 Task: Look for space in Qibray, Uzbekistan from 12th August, 2023 to 16th August, 2023 for 8 adults in price range Rs.10000 to Rs.16000. Place can be private room with 8 bedrooms having 8 beds and 8 bathrooms. Property type can be house, flat, guest house, hotel. Amenities needed are: wifi, TV, free parkinig on premises, gym, breakfast. Booking option can be shelf check-in. Required host language is English.
Action: Mouse moved to (594, 137)
Screenshot: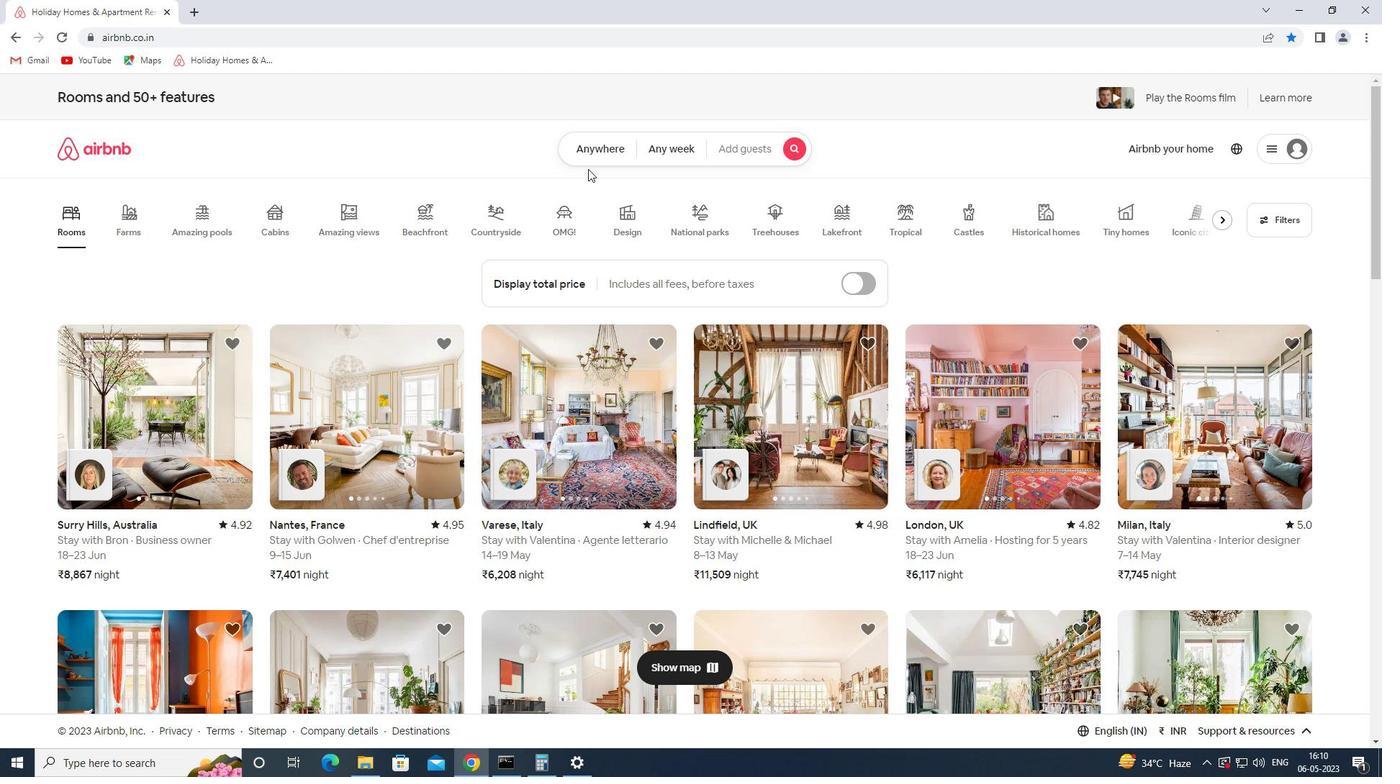 
Action: Mouse pressed left at (594, 137)
Screenshot: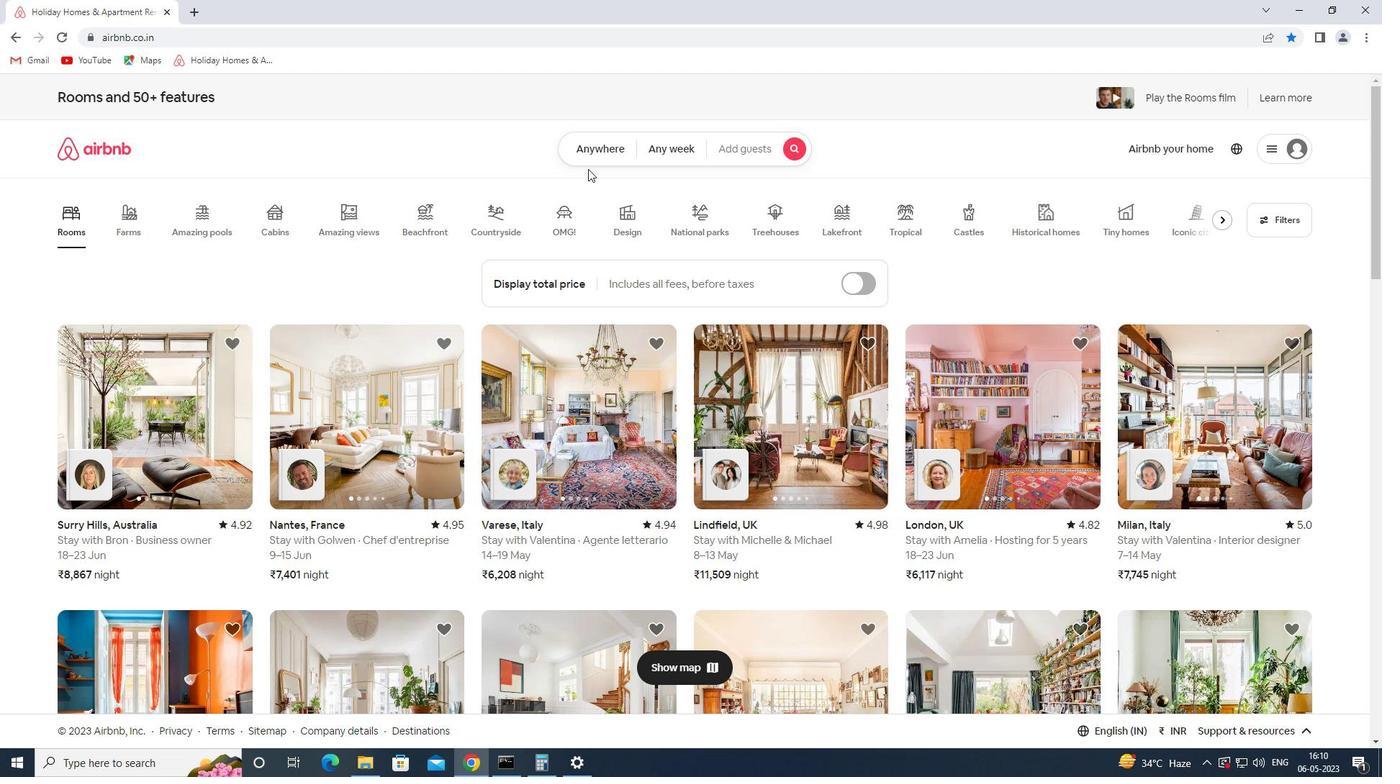 
Action: Mouse moved to (431, 213)
Screenshot: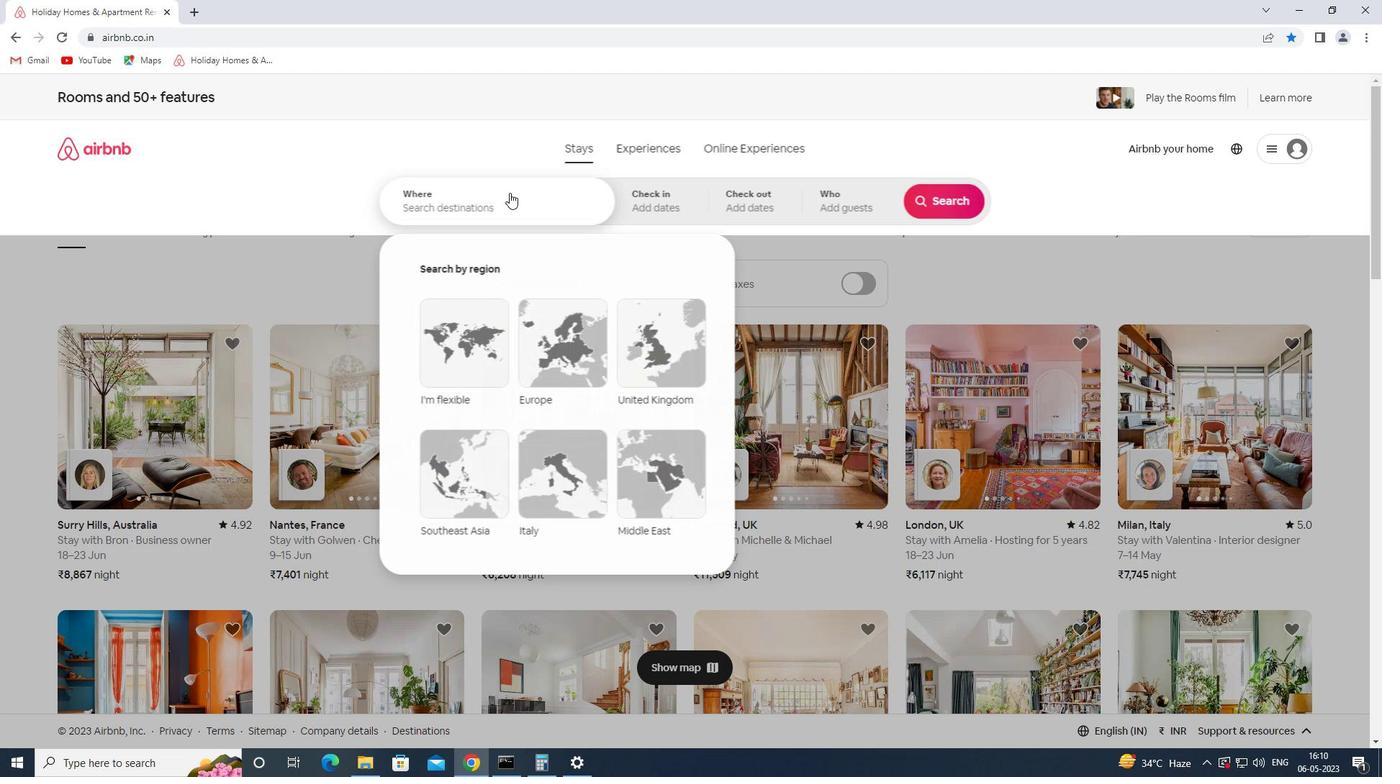 
Action: Mouse pressed left at (431, 213)
Screenshot: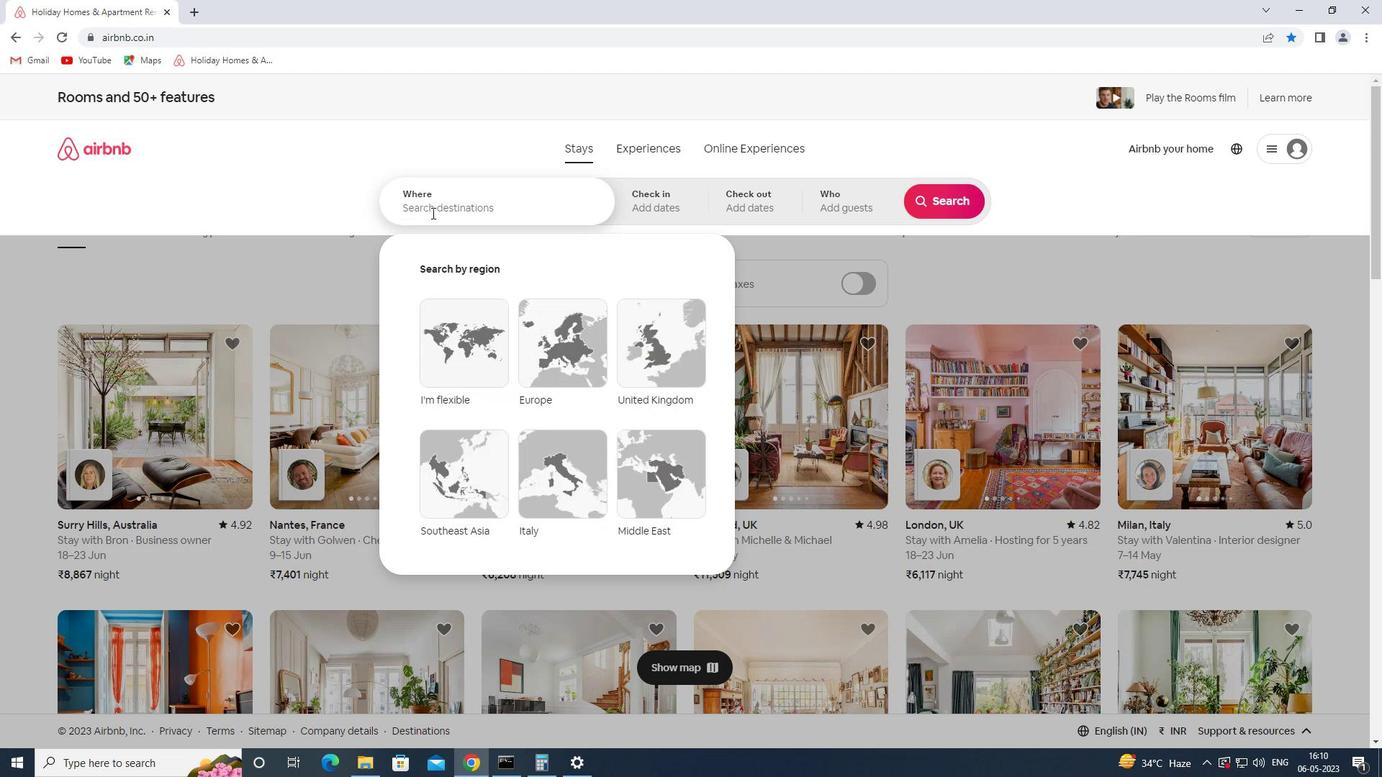 
Action: Key pressed <Key.shift>QIBRAY<Key.space>
Screenshot: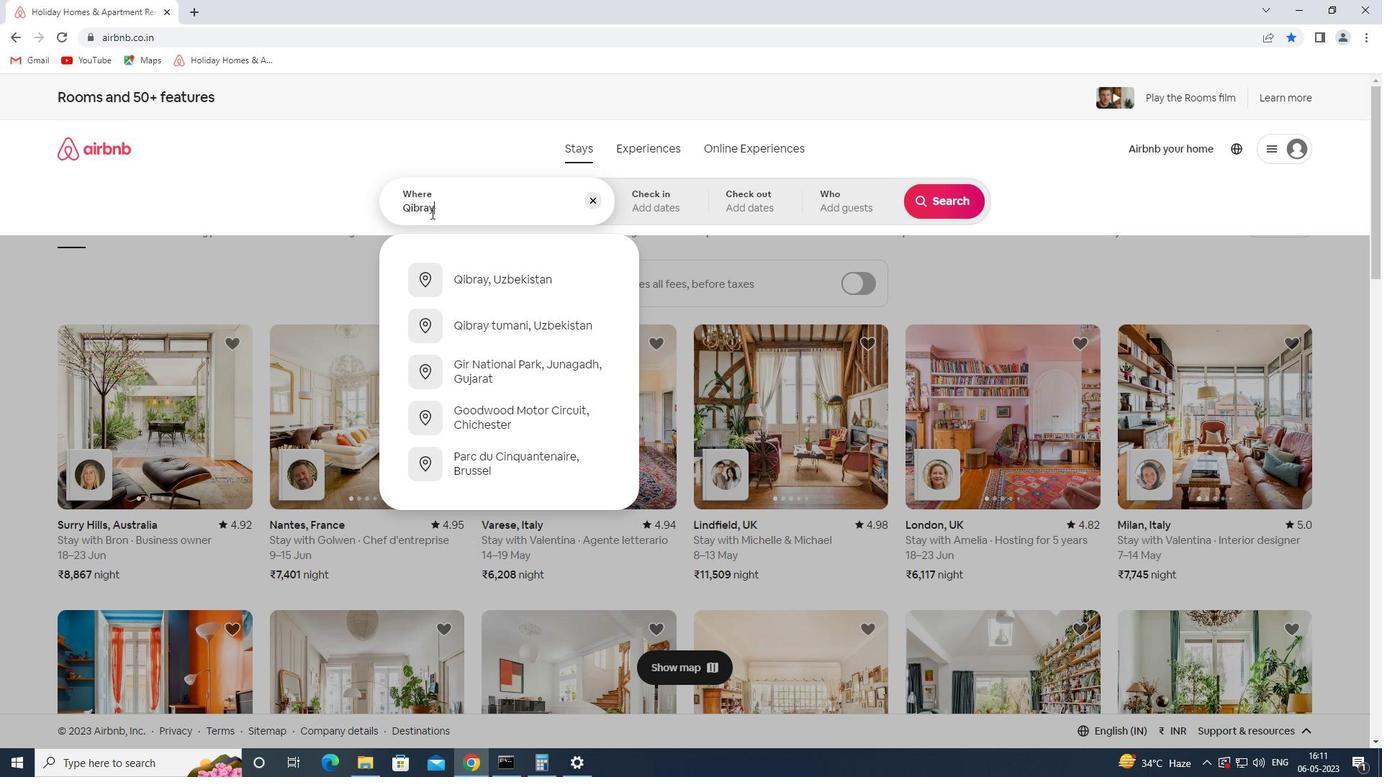 
Action: Mouse moved to (579, 279)
Screenshot: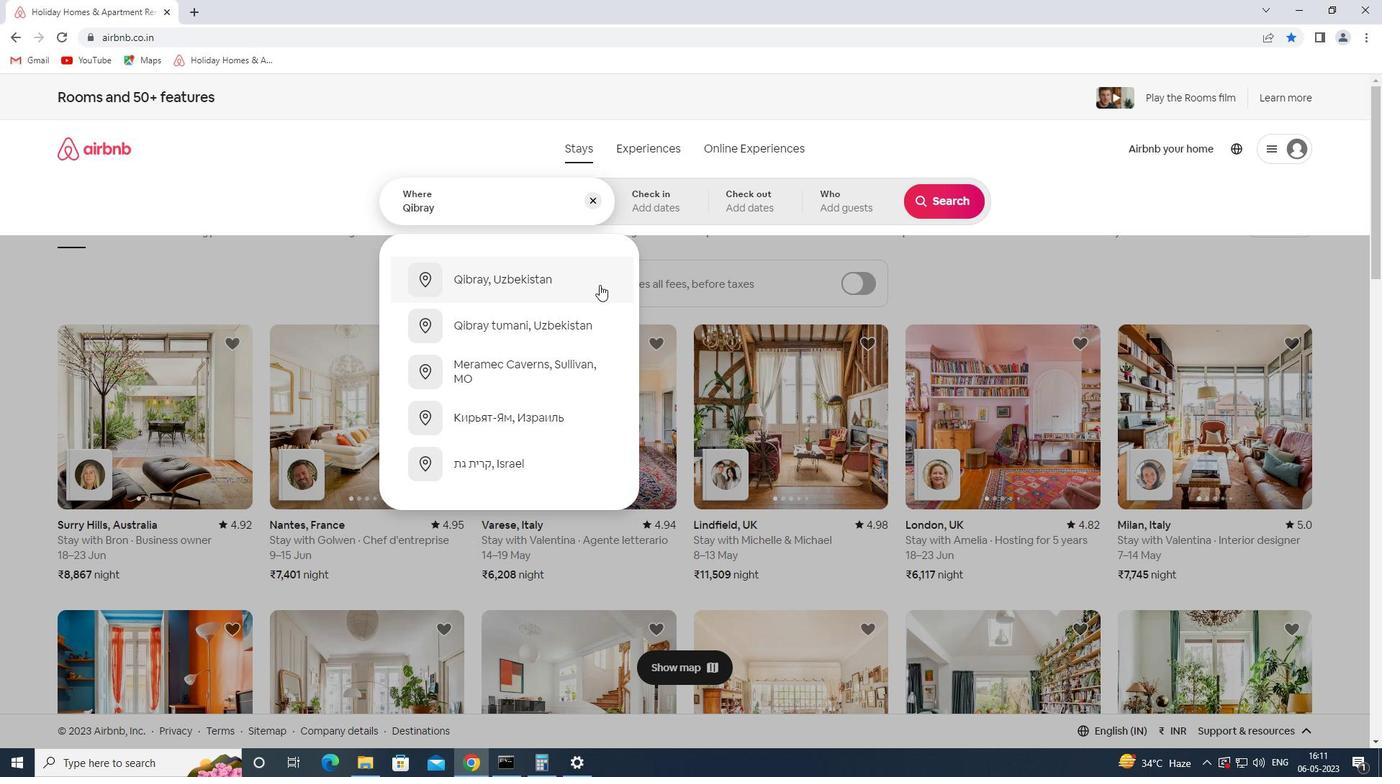 
Action: Mouse pressed left at (579, 279)
Screenshot: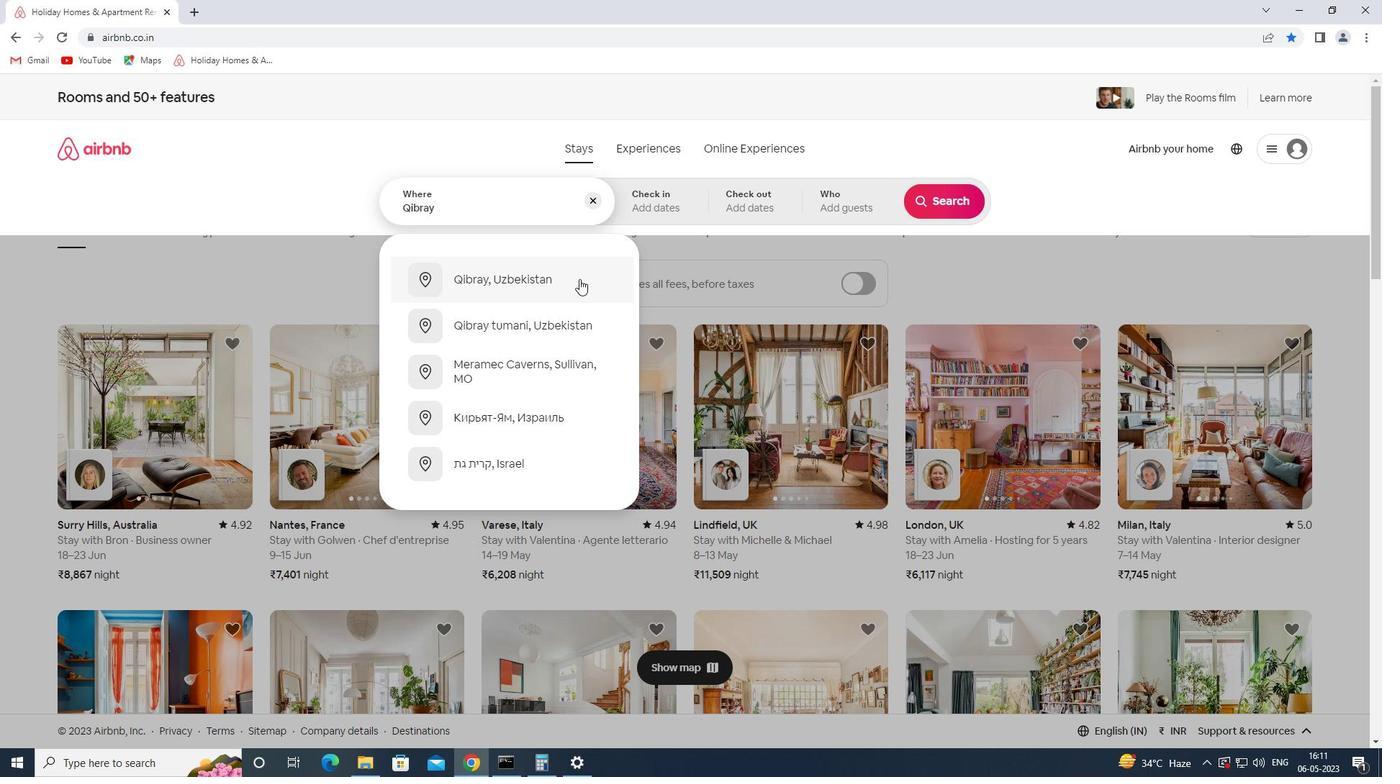 
Action: Mouse moved to (936, 311)
Screenshot: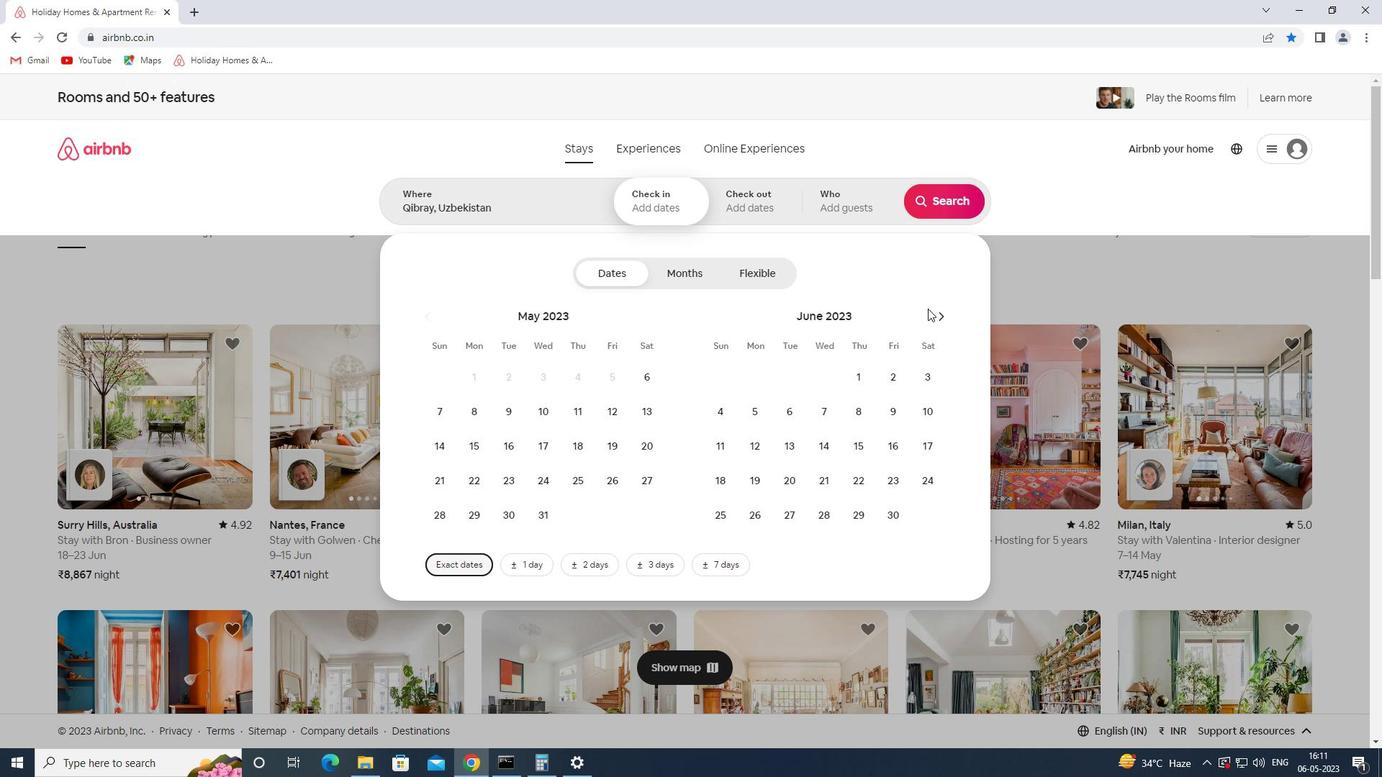 
Action: Mouse pressed left at (936, 311)
Screenshot: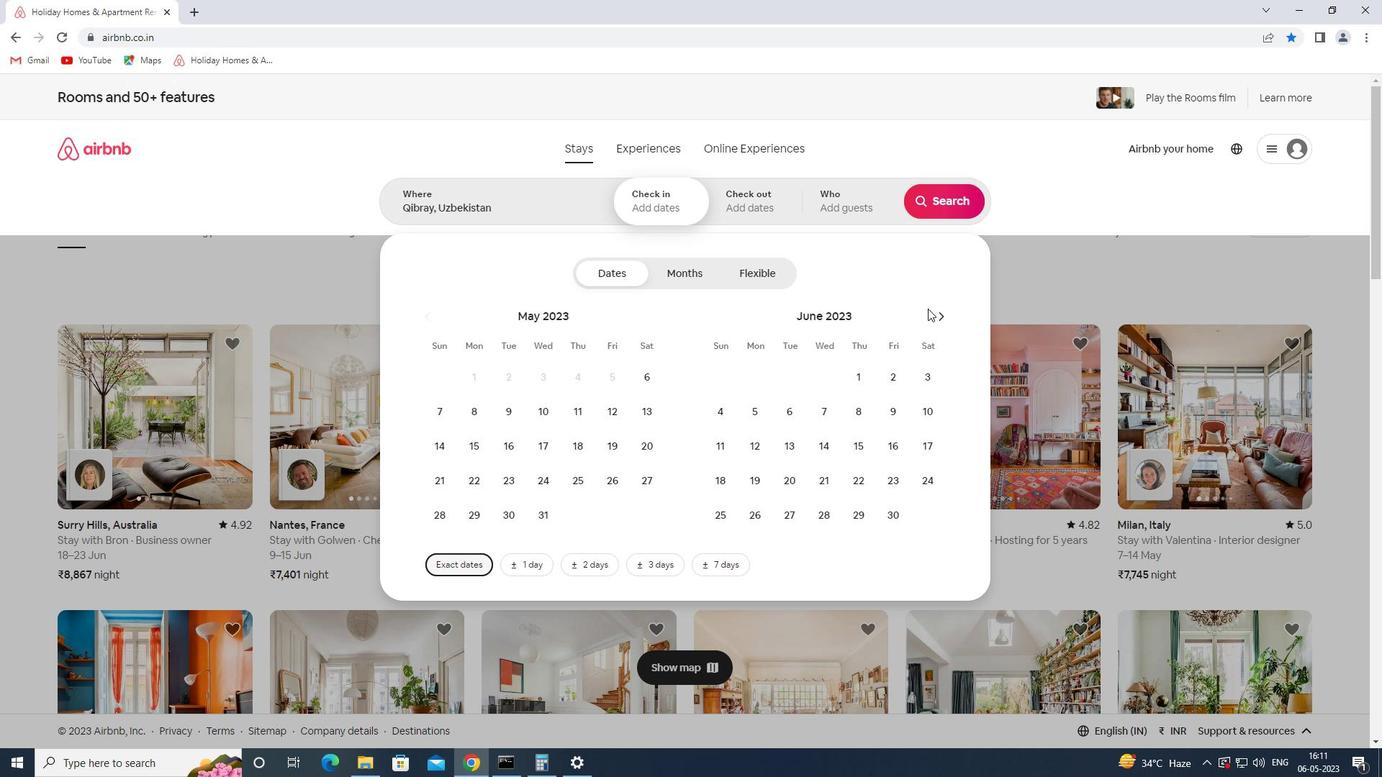
Action: Mouse moved to (936, 311)
Screenshot: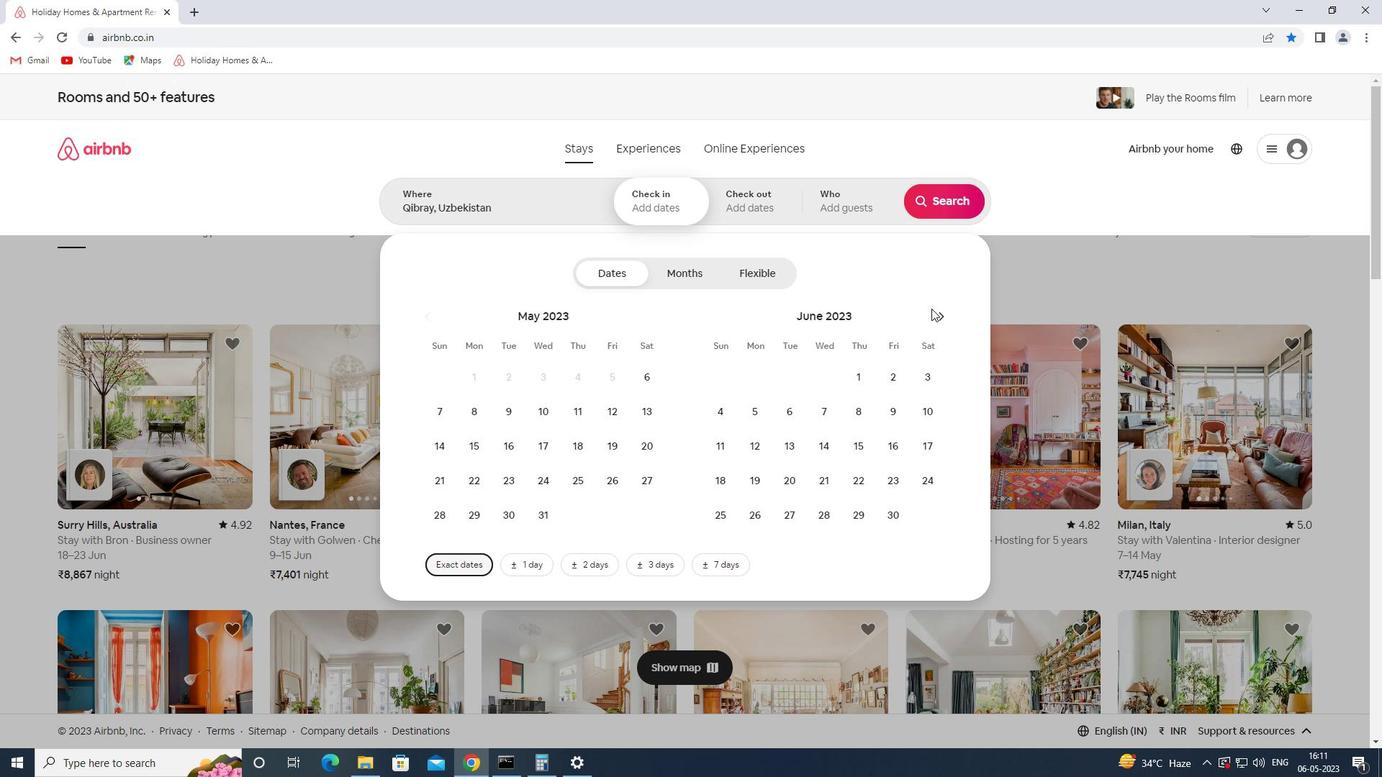 
Action: Mouse pressed left at (936, 311)
Screenshot: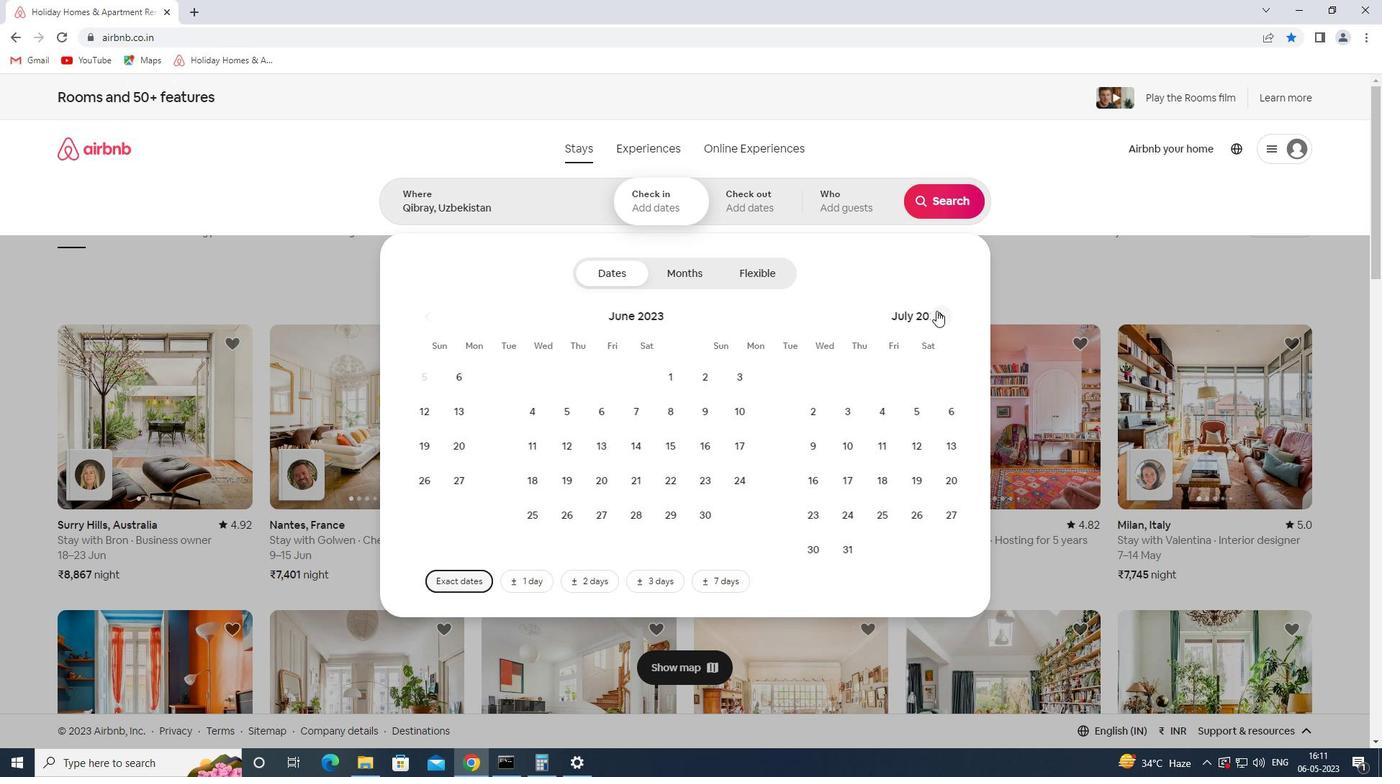 
Action: Mouse moved to (933, 401)
Screenshot: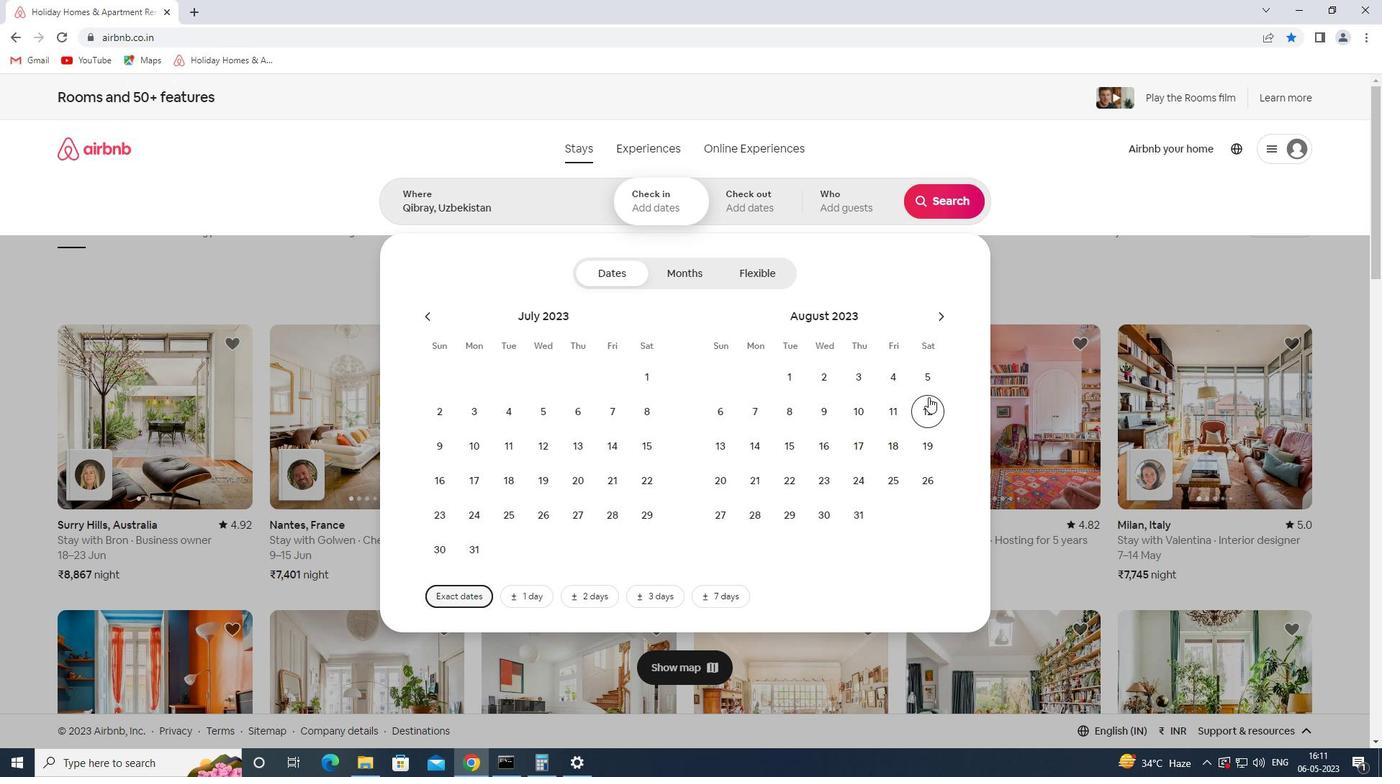 
Action: Mouse pressed left at (933, 401)
Screenshot: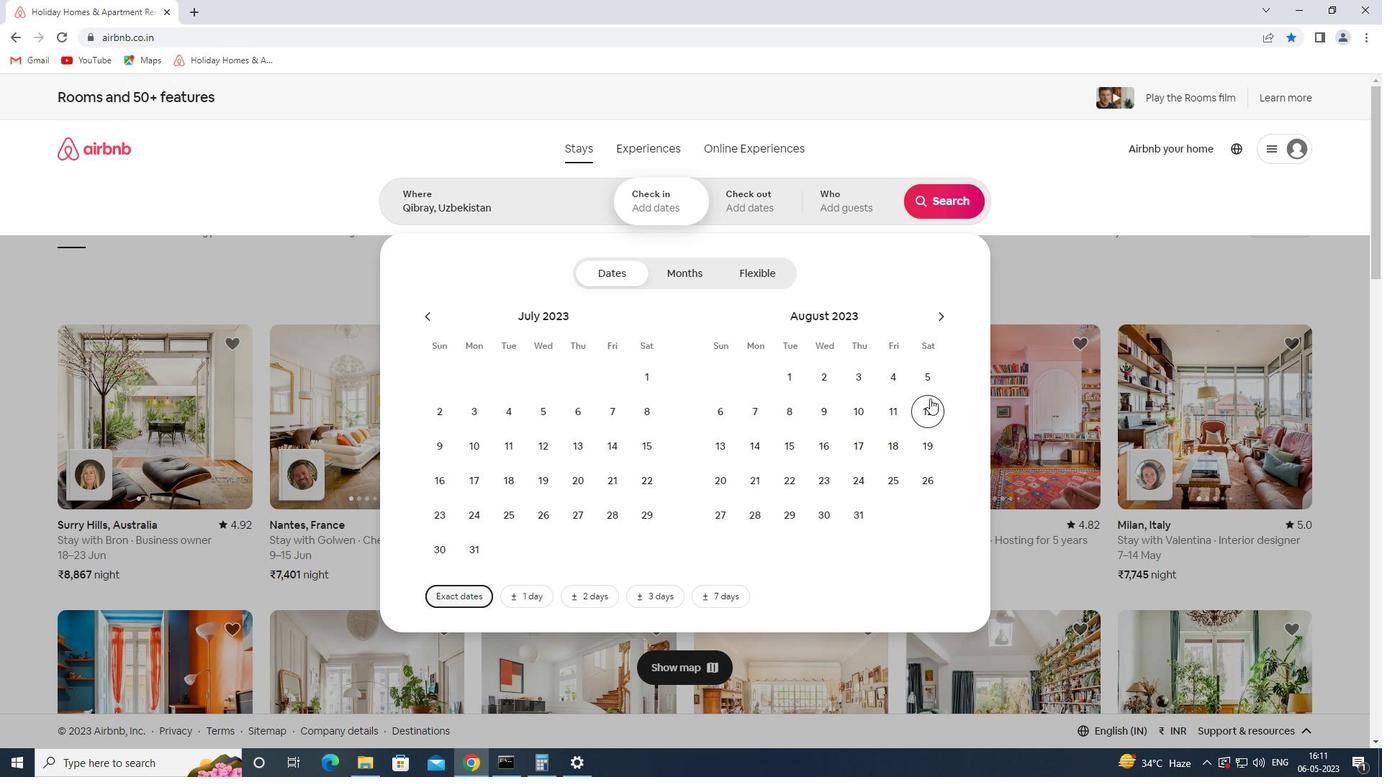 
Action: Mouse moved to (830, 445)
Screenshot: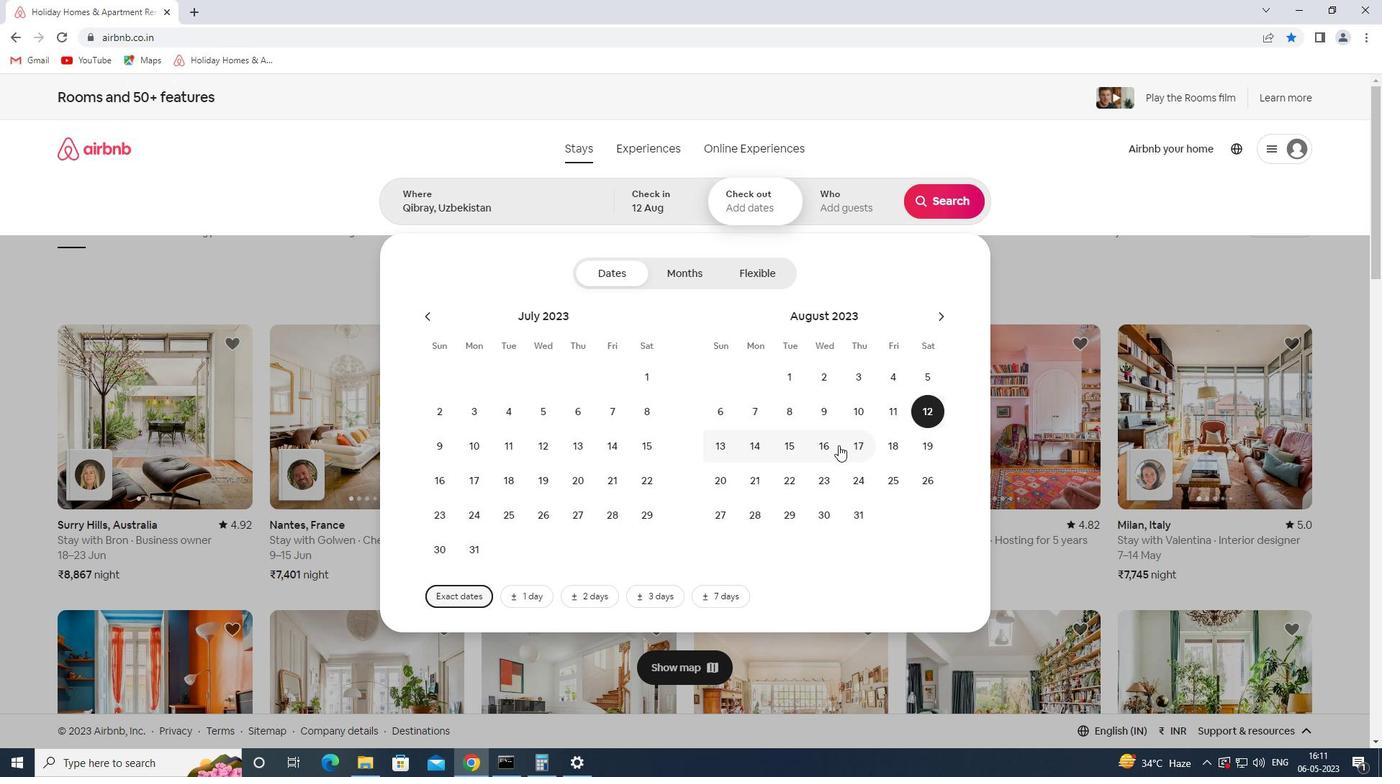 
Action: Mouse pressed left at (830, 445)
Screenshot: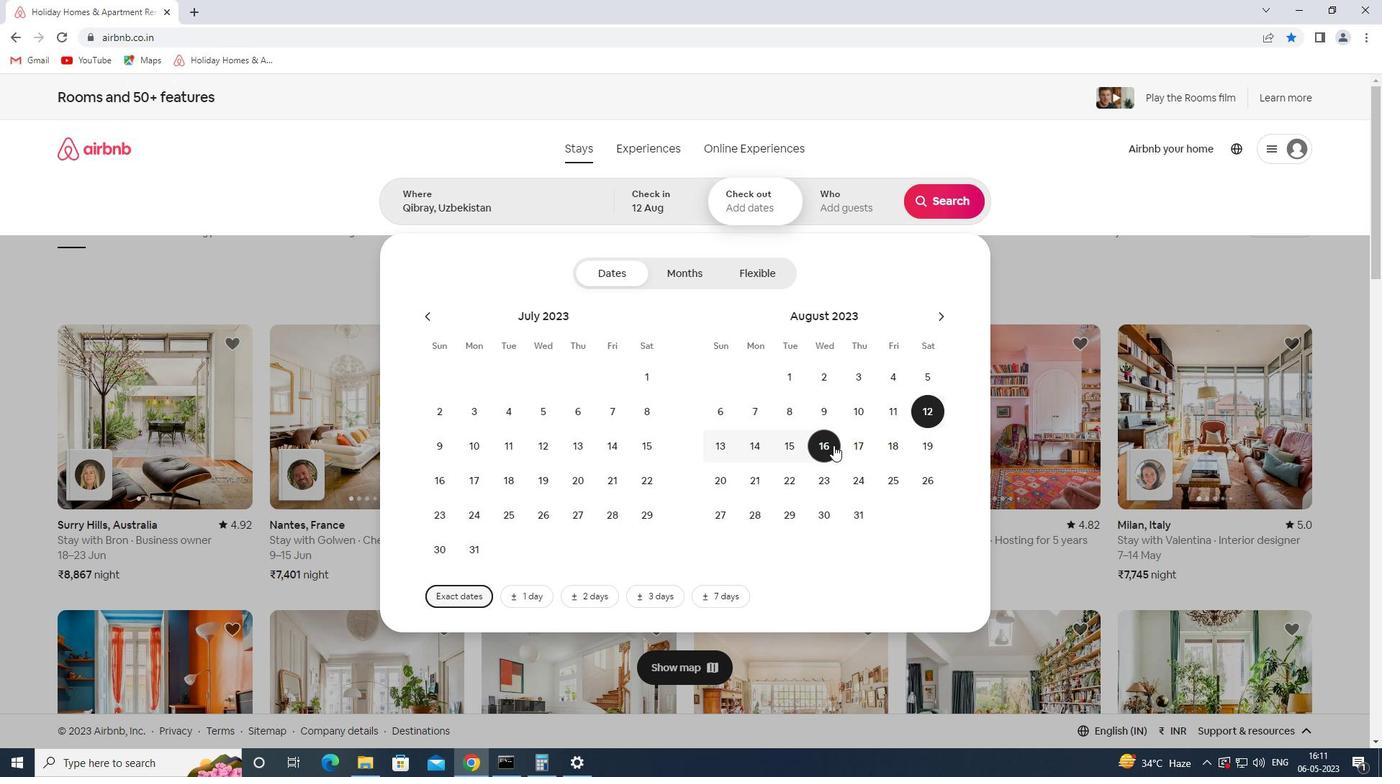 
Action: Mouse moved to (855, 207)
Screenshot: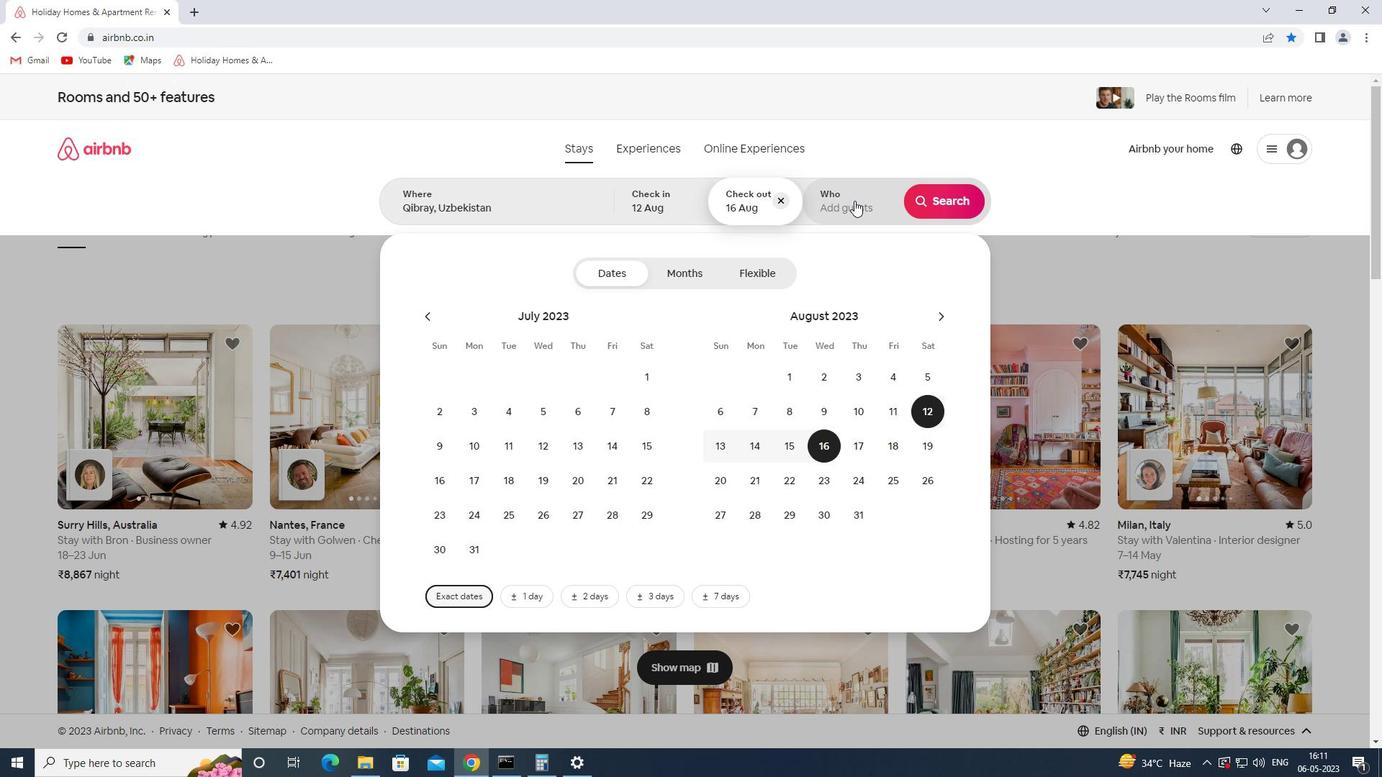 
Action: Mouse pressed left at (855, 207)
Screenshot: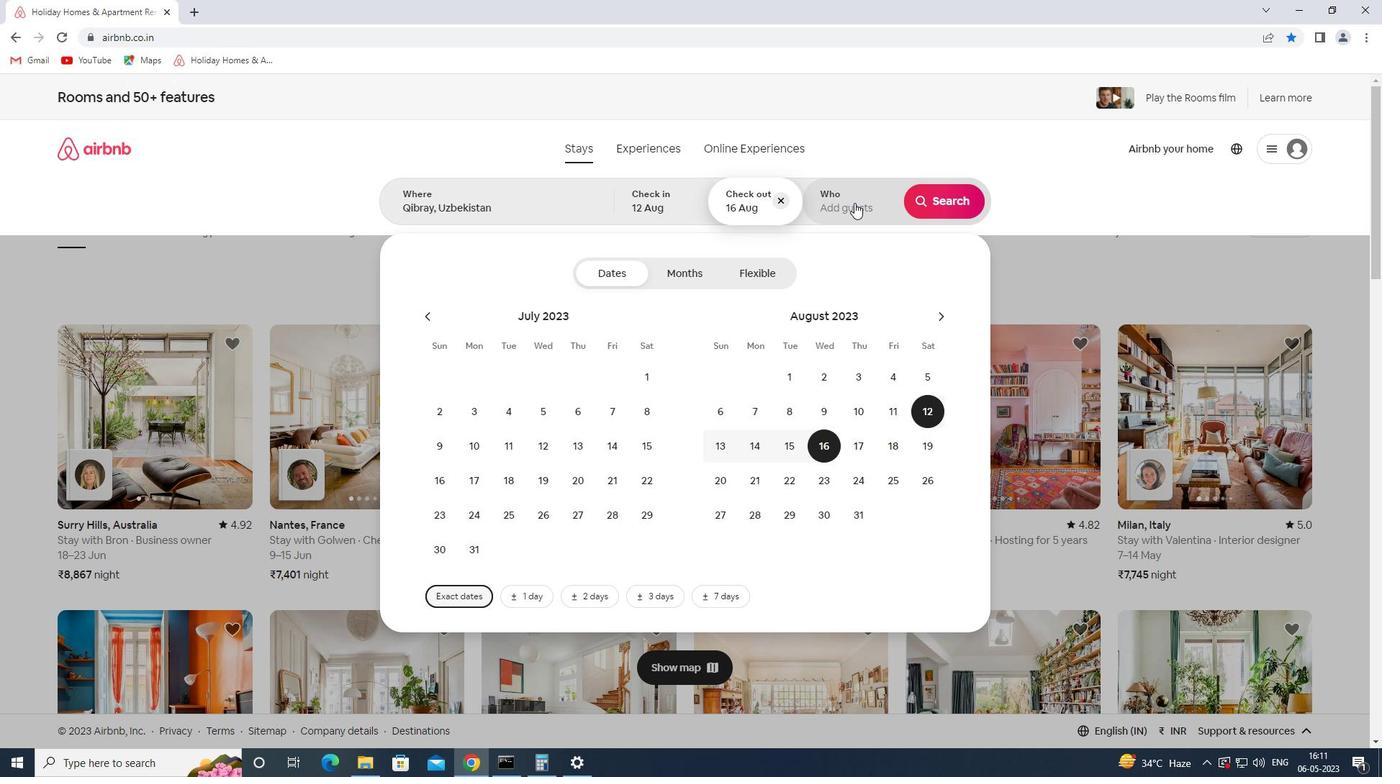 
Action: Mouse moved to (946, 281)
Screenshot: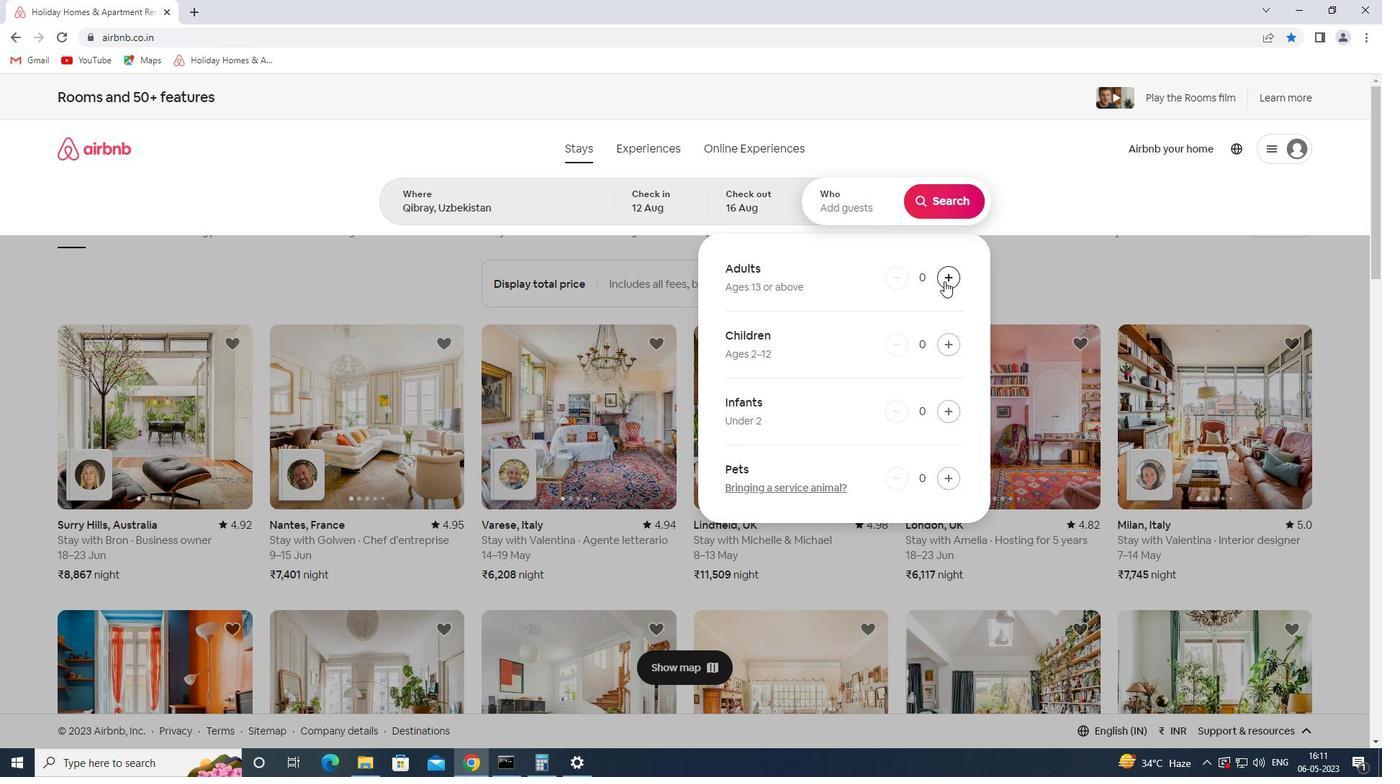 
Action: Mouse pressed left at (946, 281)
Screenshot: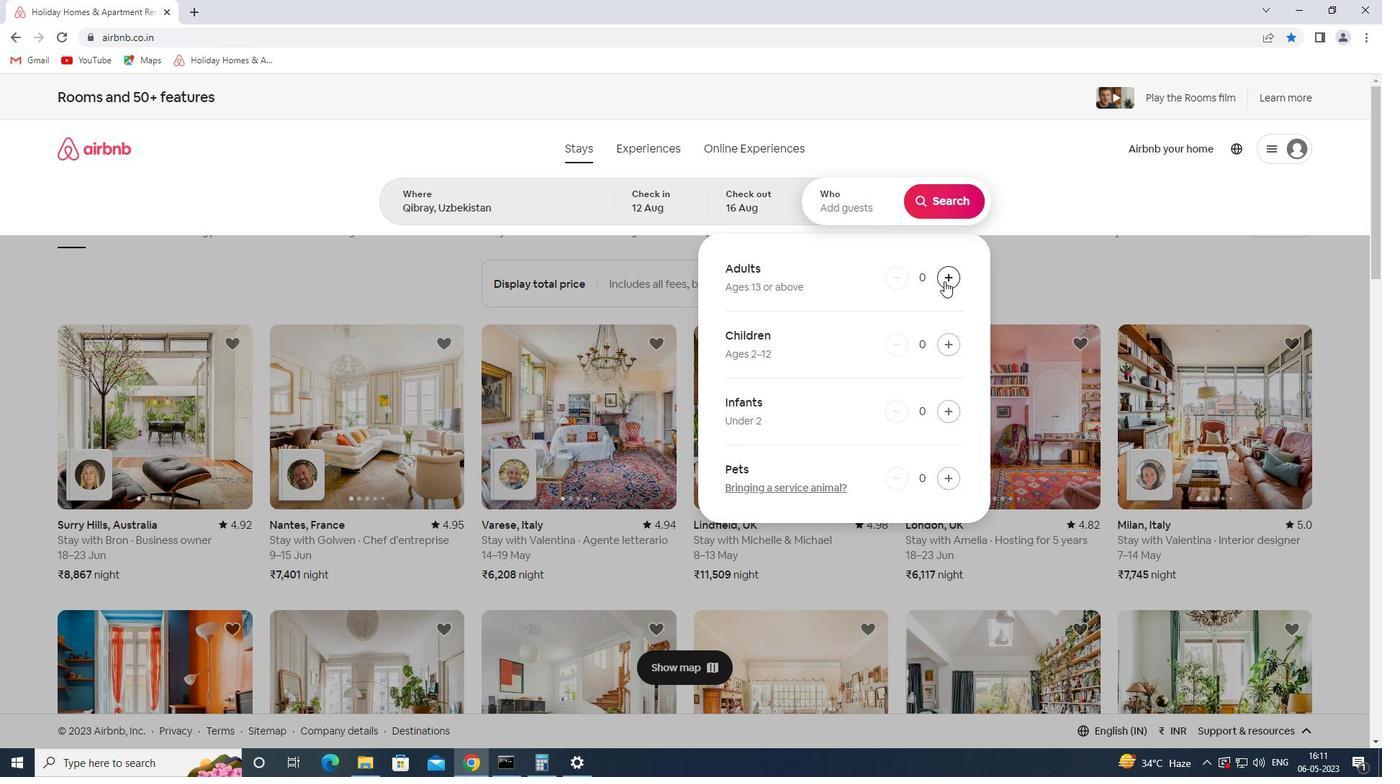 
Action: Mouse pressed left at (946, 281)
Screenshot: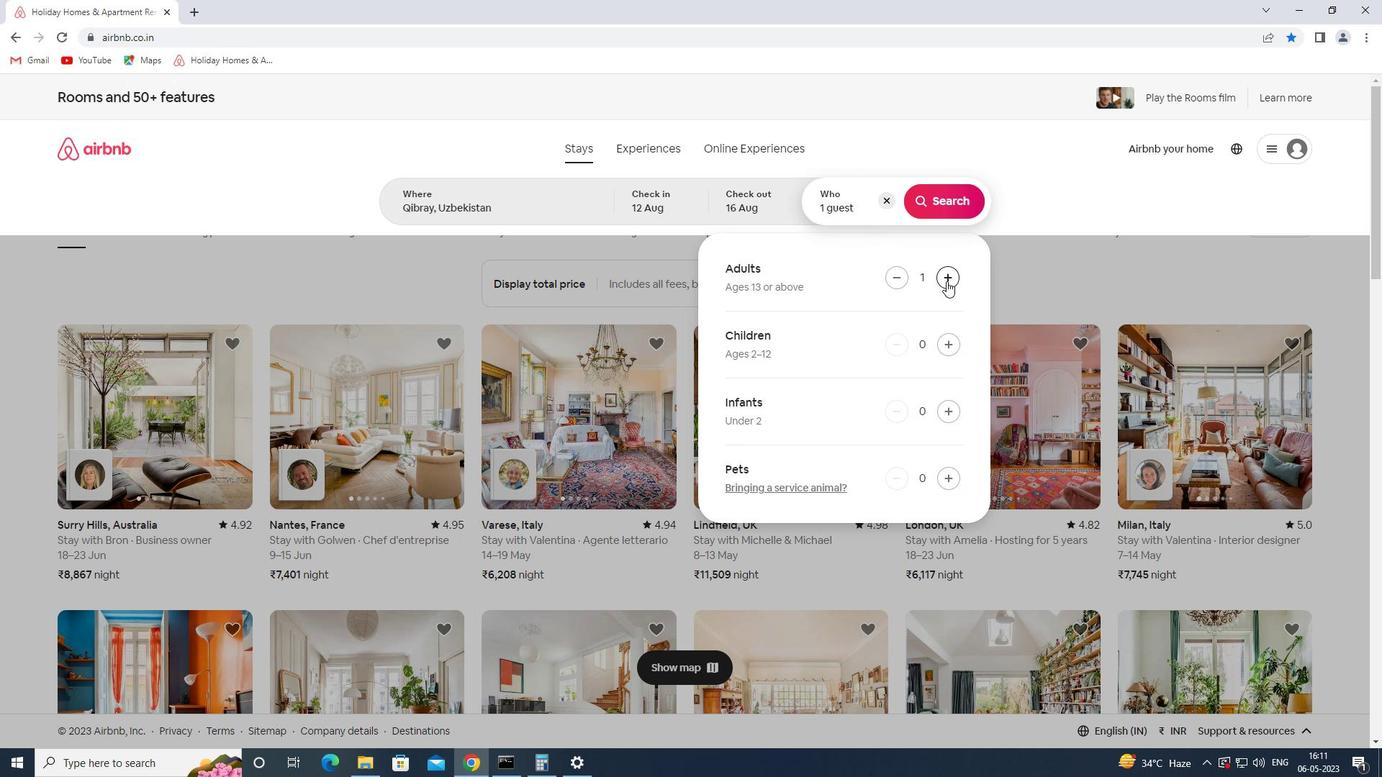 
Action: Mouse pressed left at (946, 281)
Screenshot: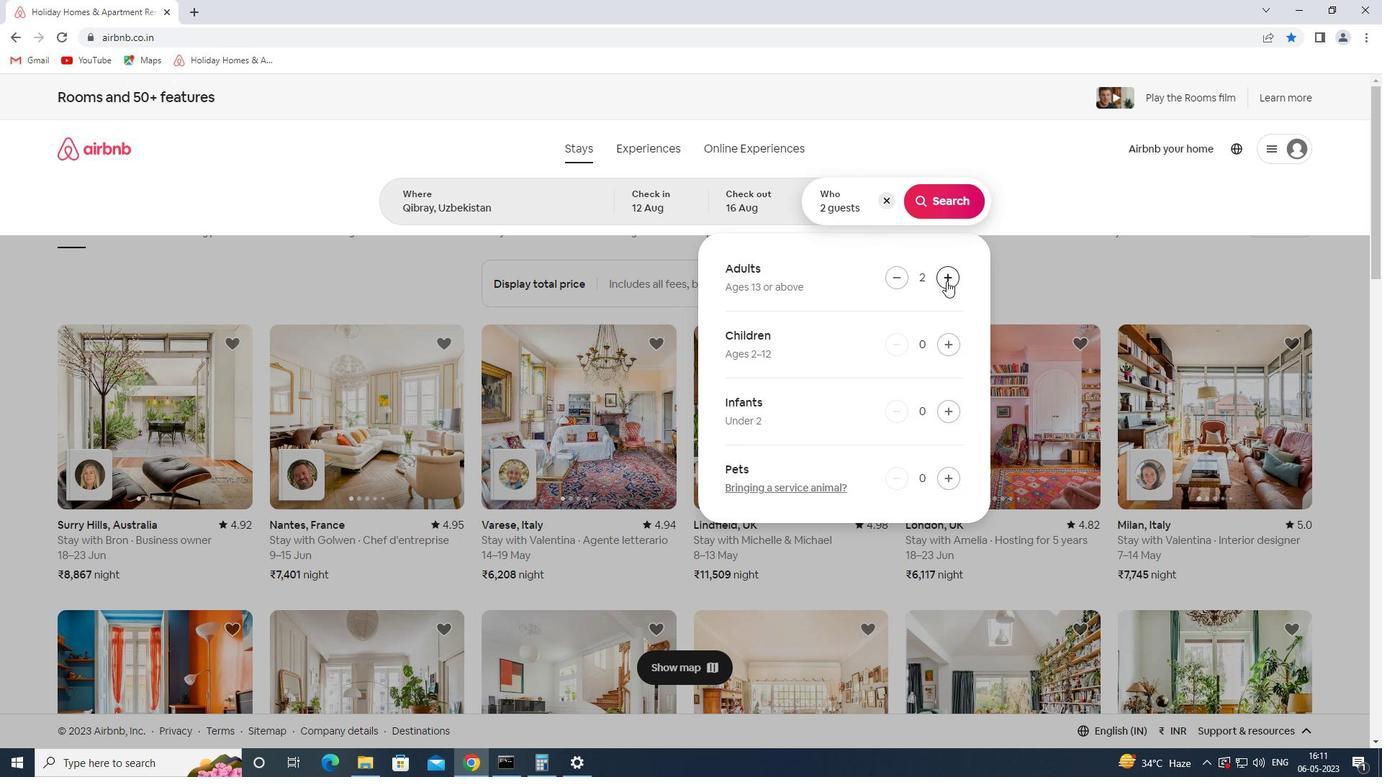
Action: Mouse pressed left at (946, 281)
Screenshot: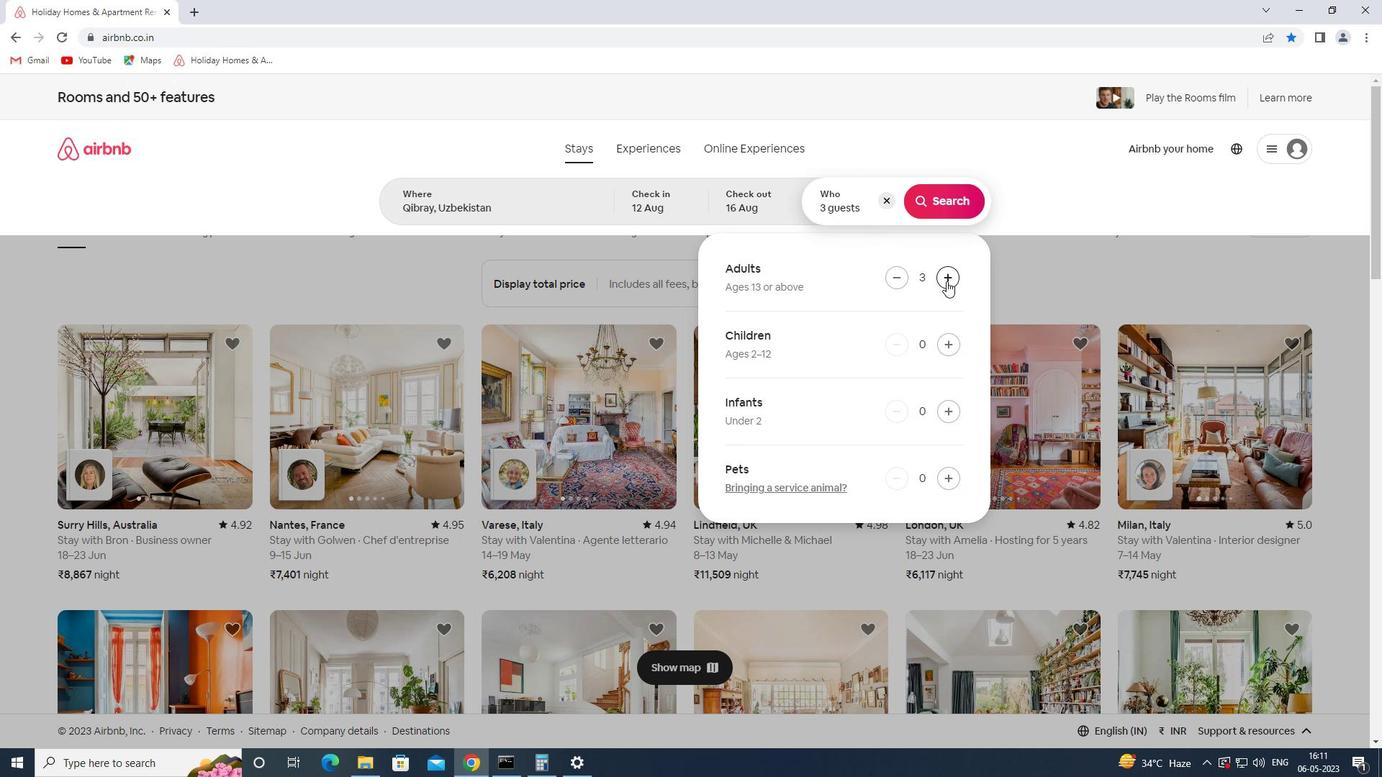 
Action: Mouse pressed left at (946, 281)
Screenshot: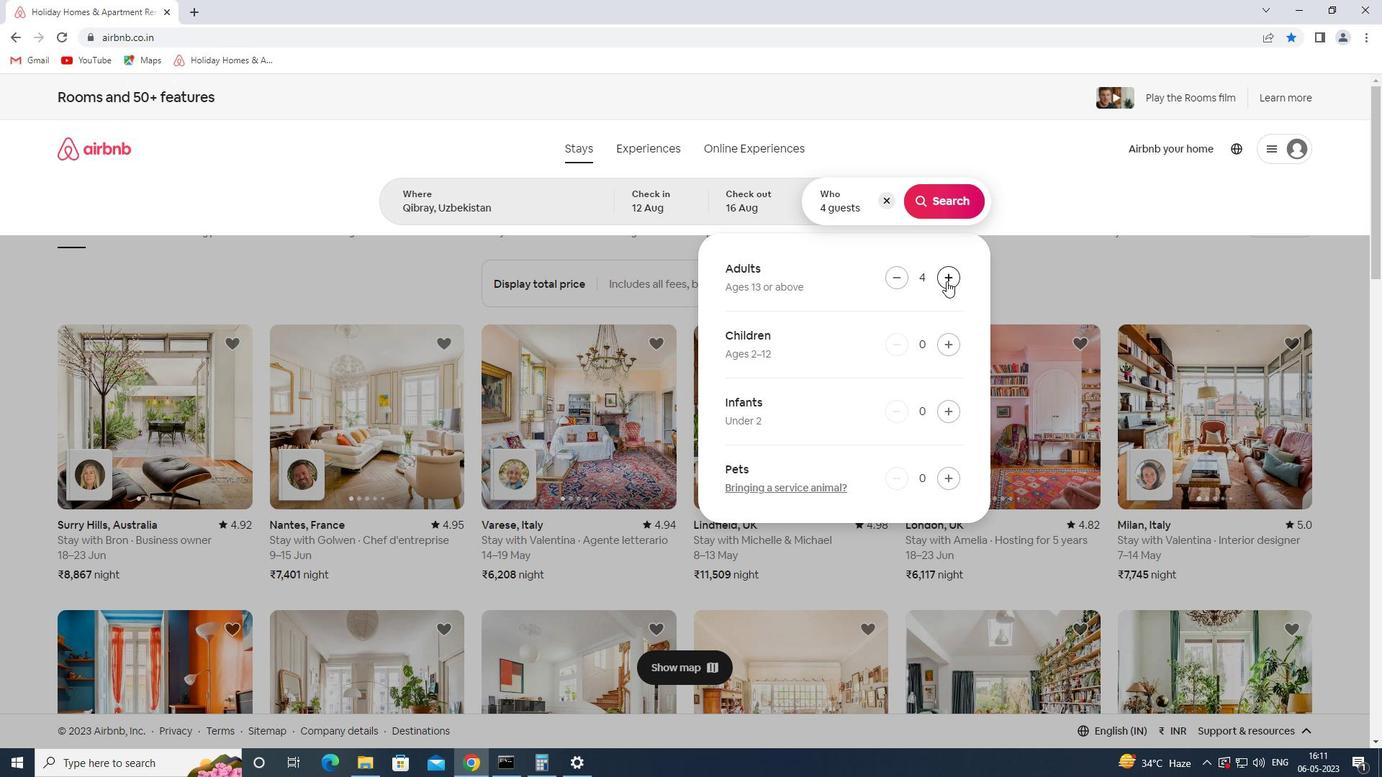 
Action: Mouse pressed left at (946, 281)
Screenshot: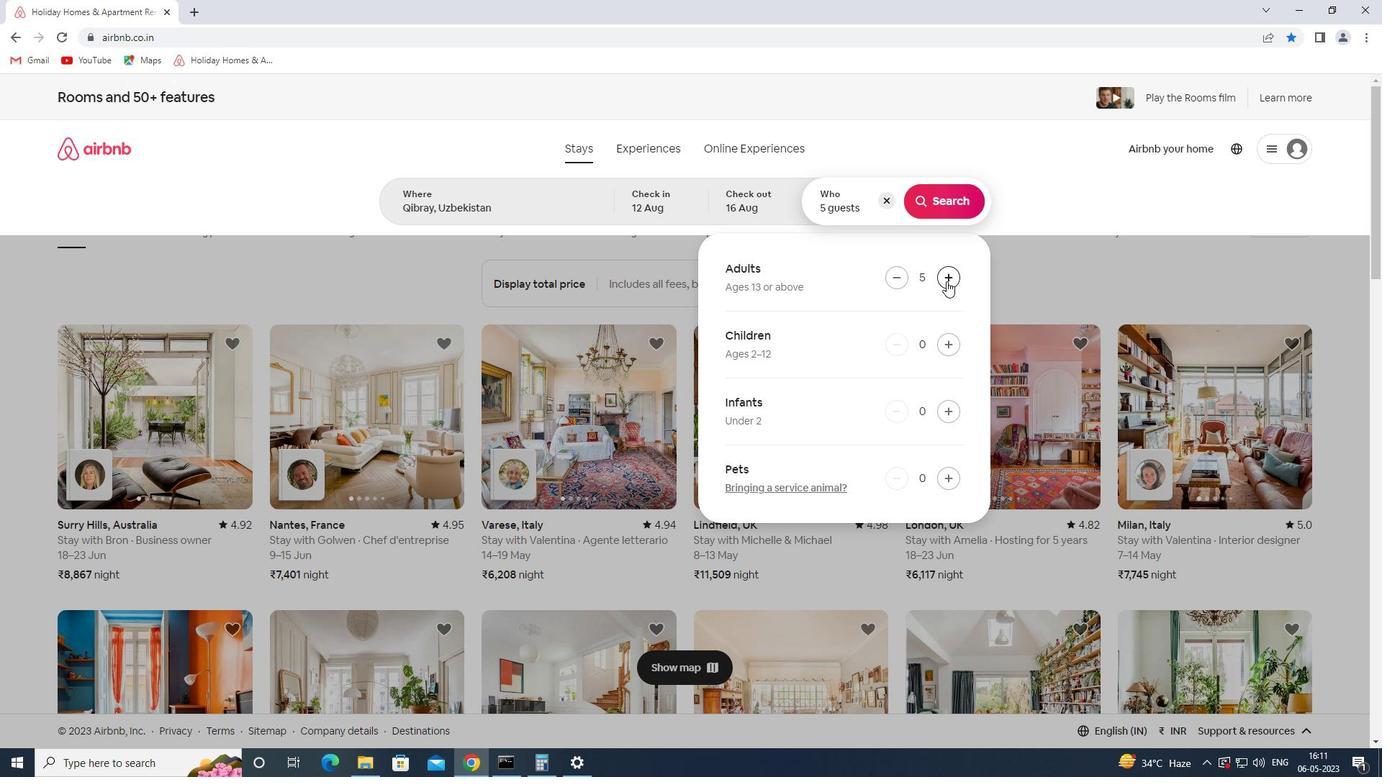 
Action: Mouse pressed left at (946, 281)
Screenshot: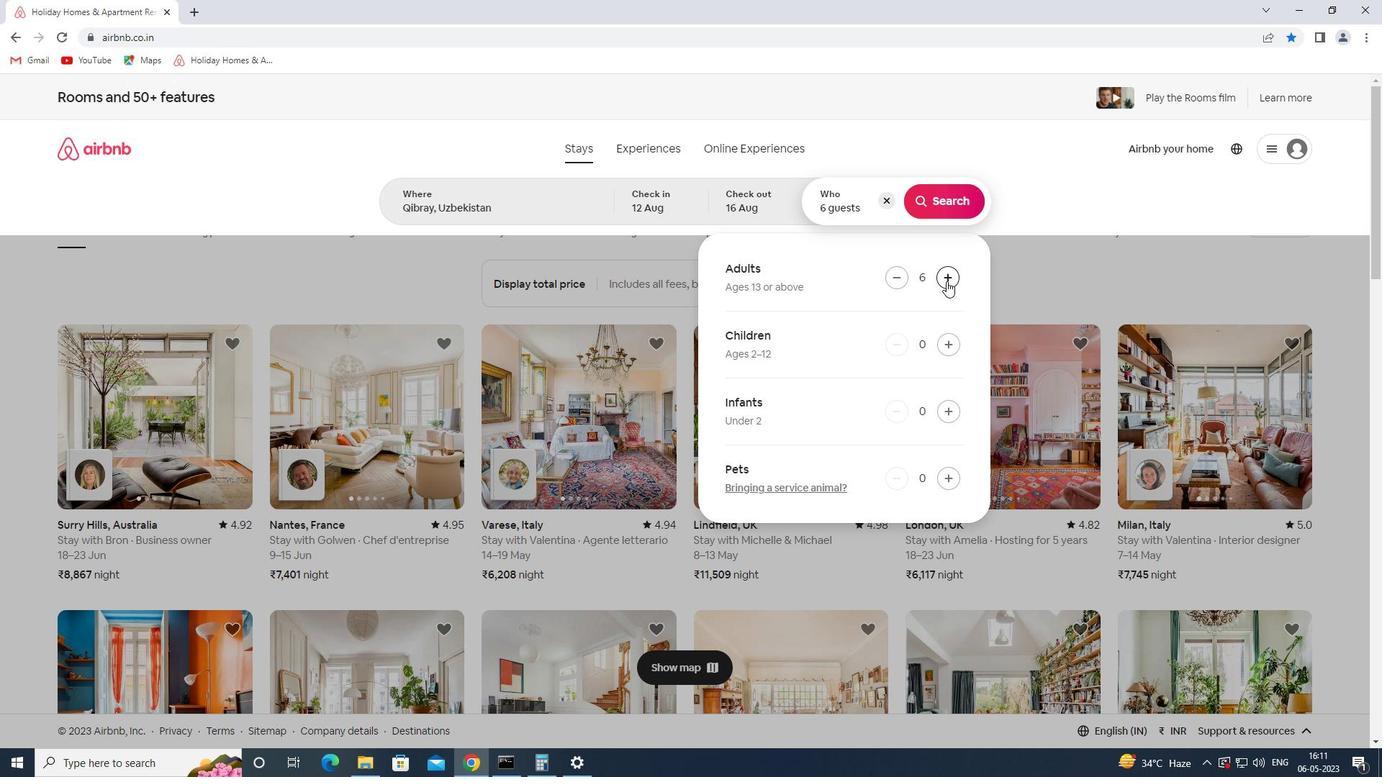 
Action: Mouse pressed left at (946, 281)
Screenshot: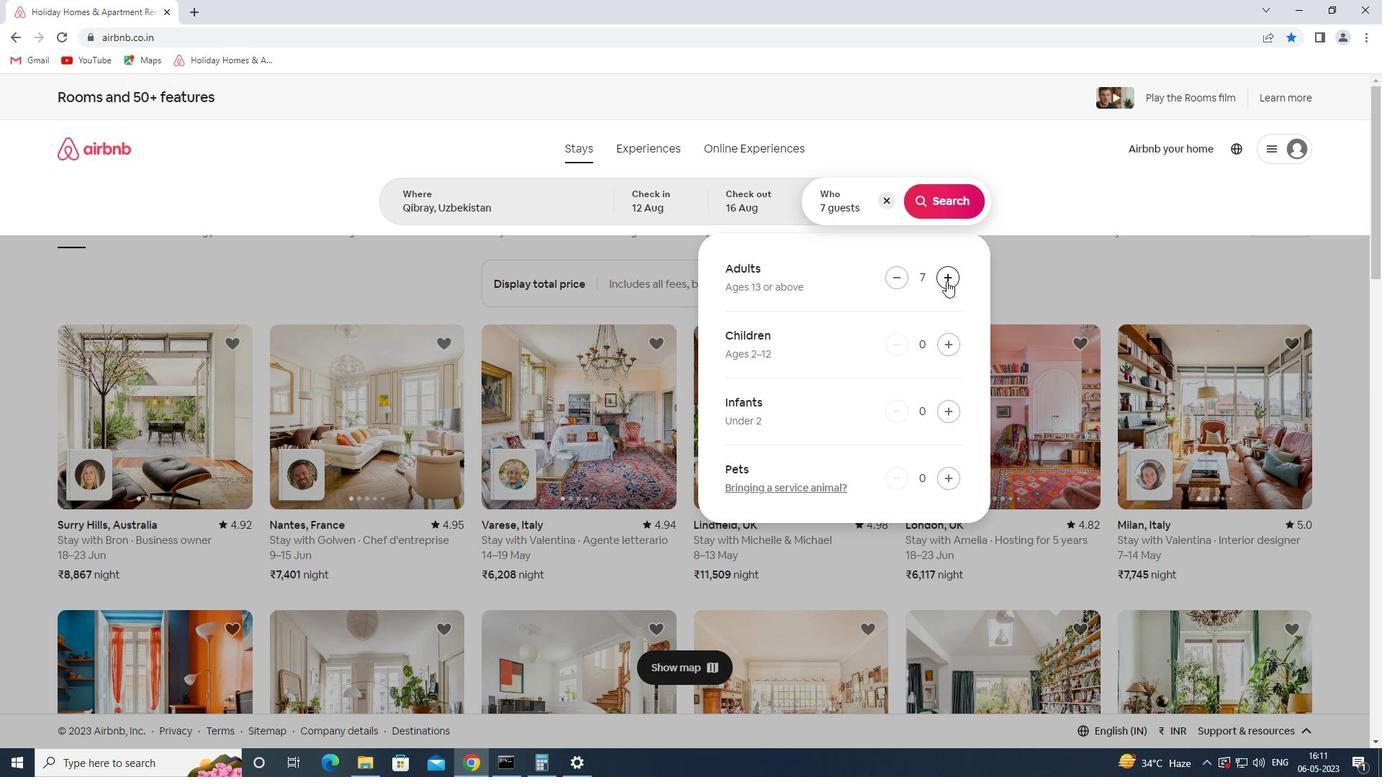 
Action: Mouse moved to (955, 185)
Screenshot: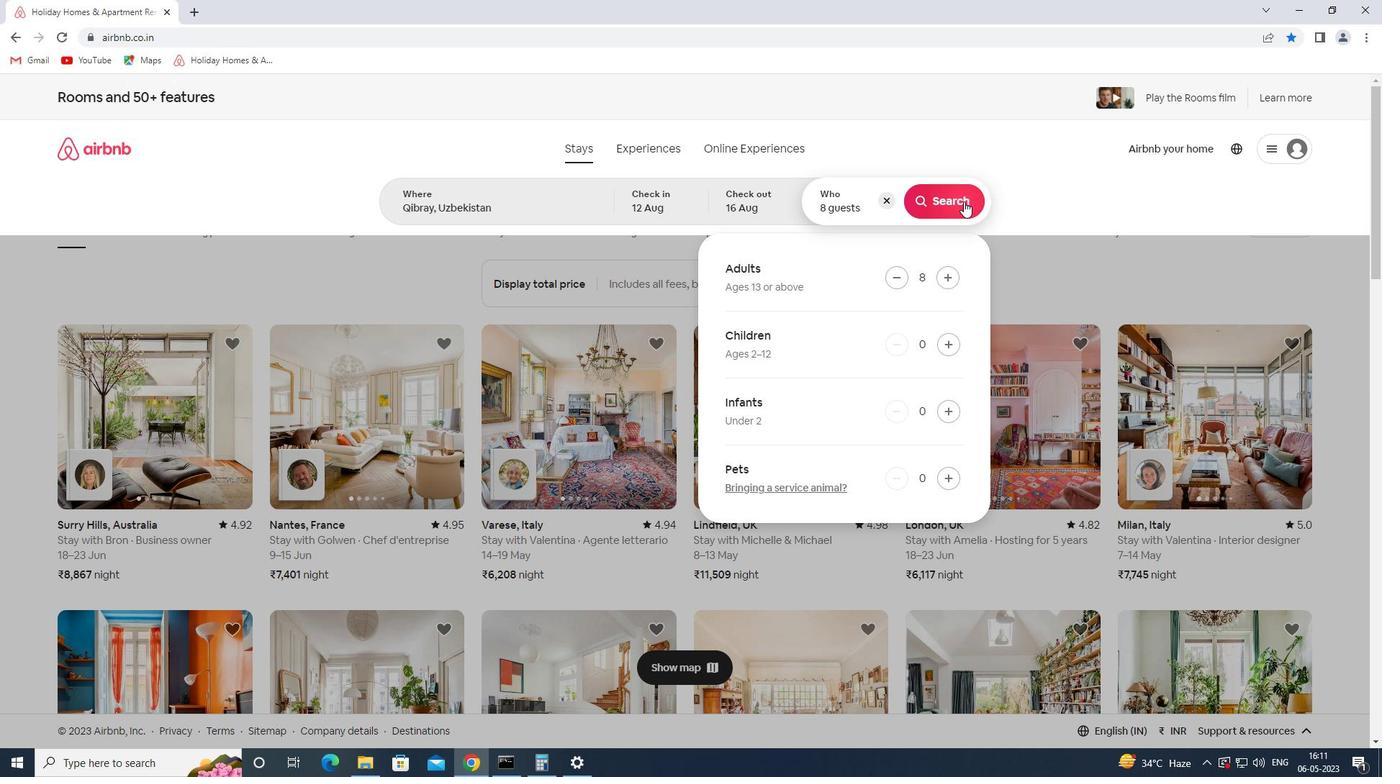 
Action: Mouse pressed left at (955, 185)
Screenshot: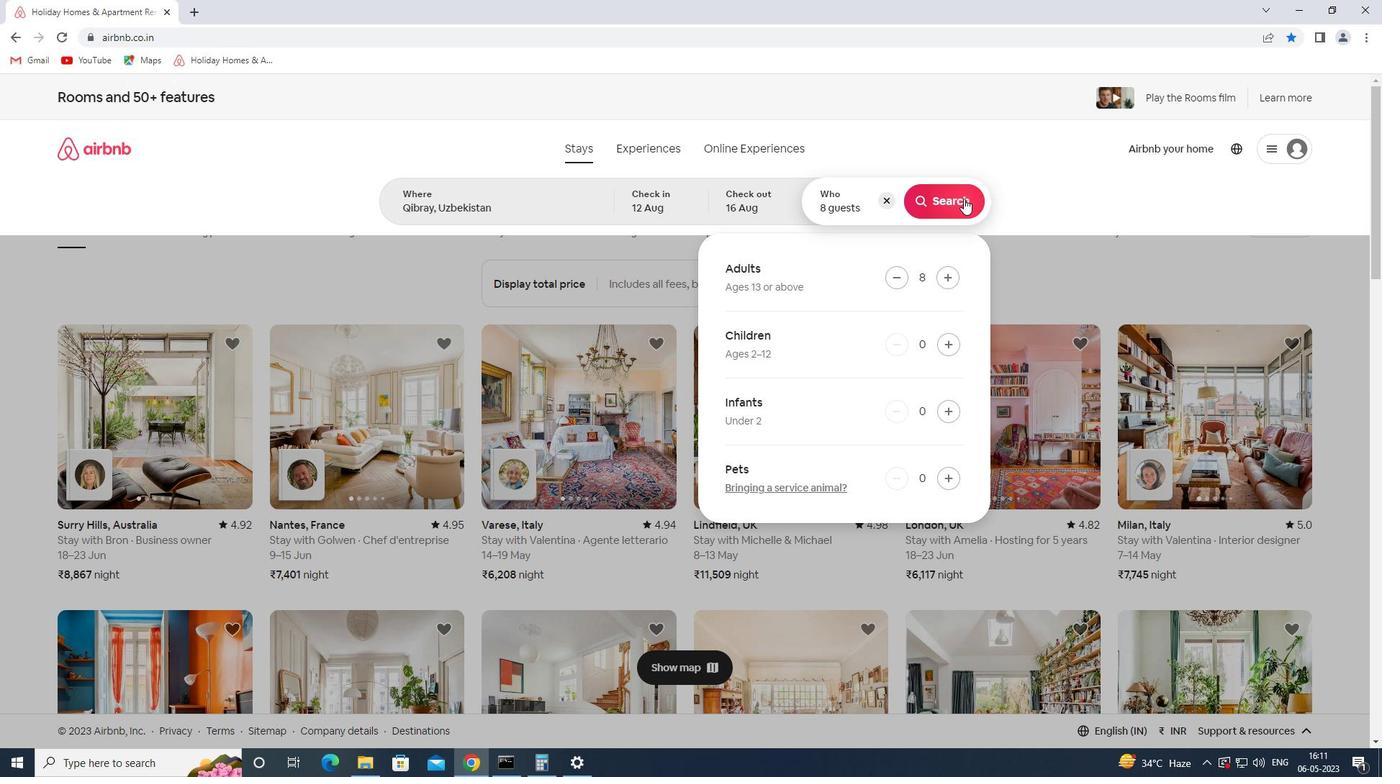 
Action: Mouse moved to (1324, 161)
Screenshot: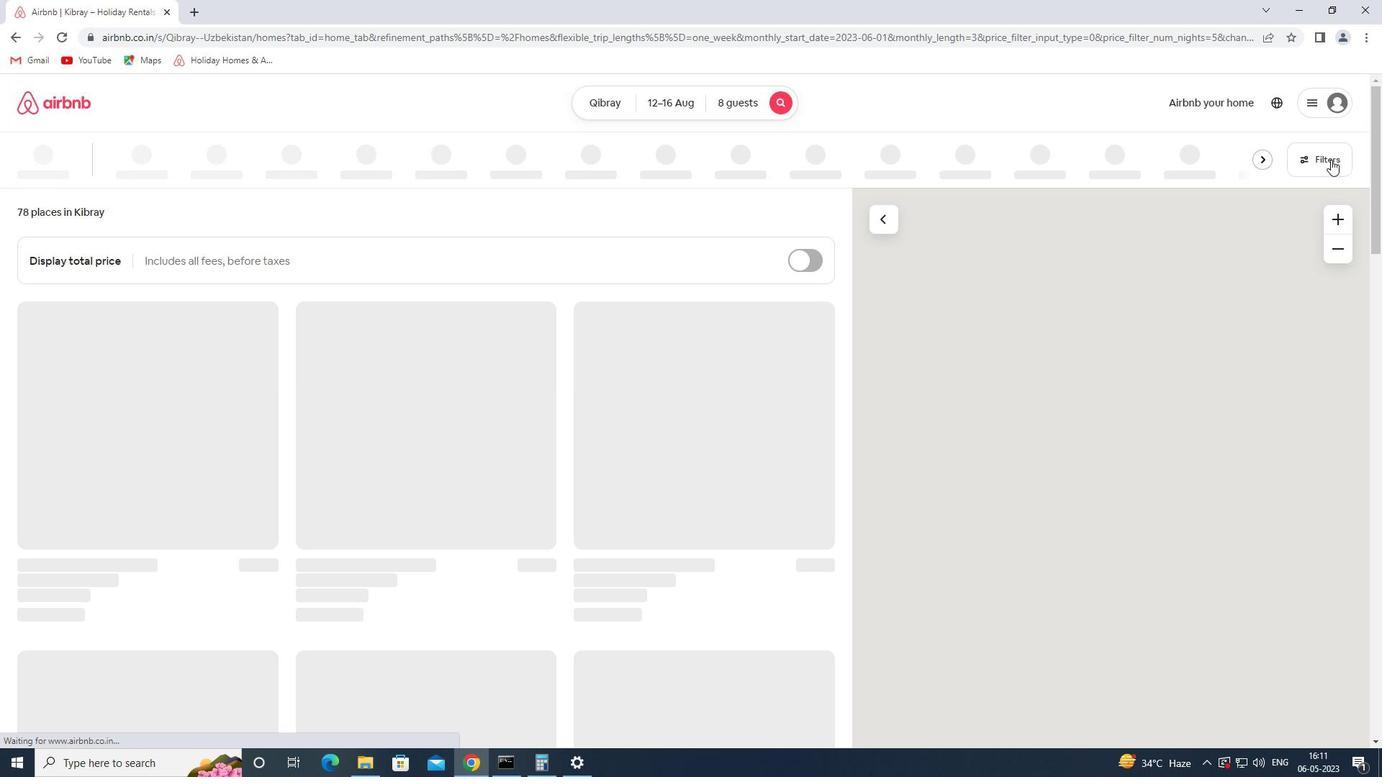 
Action: Mouse pressed left at (1324, 161)
Screenshot: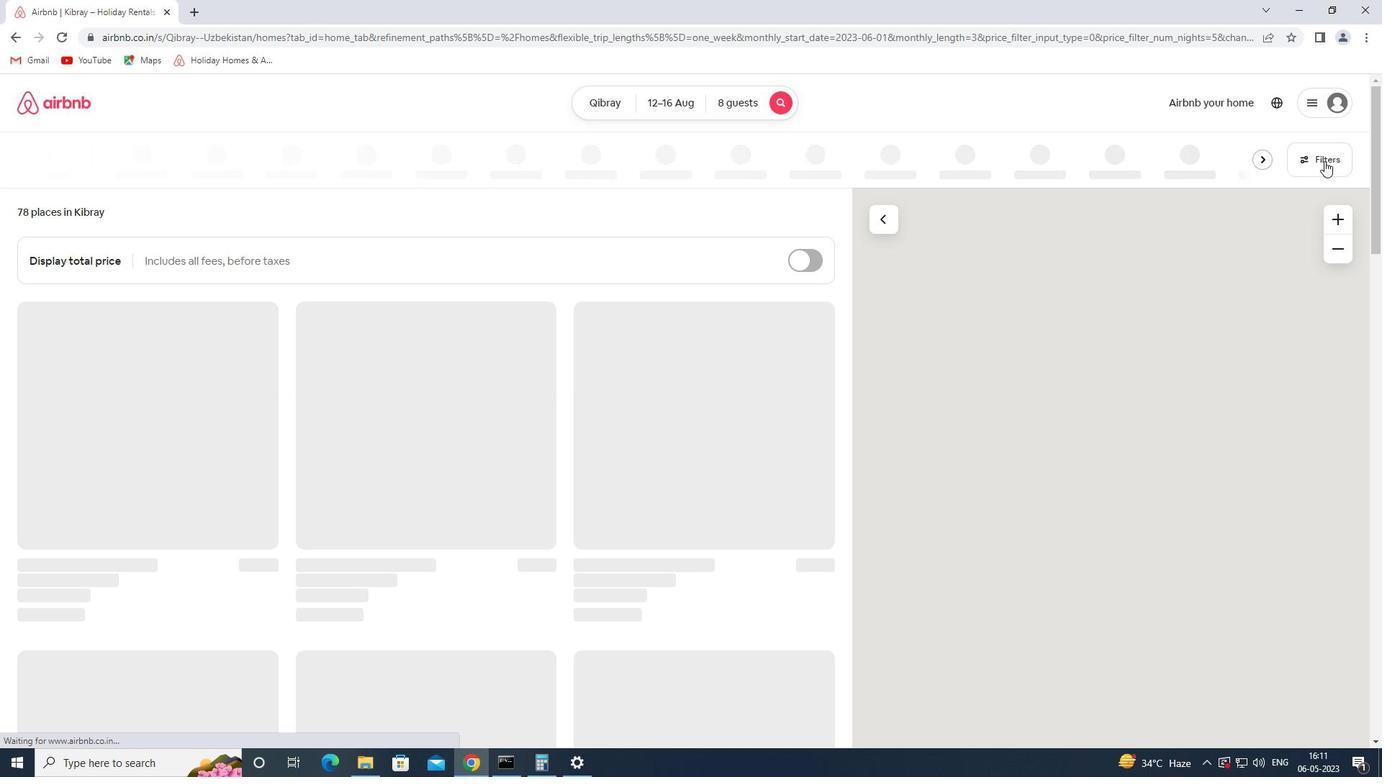 
Action: Mouse moved to (496, 509)
Screenshot: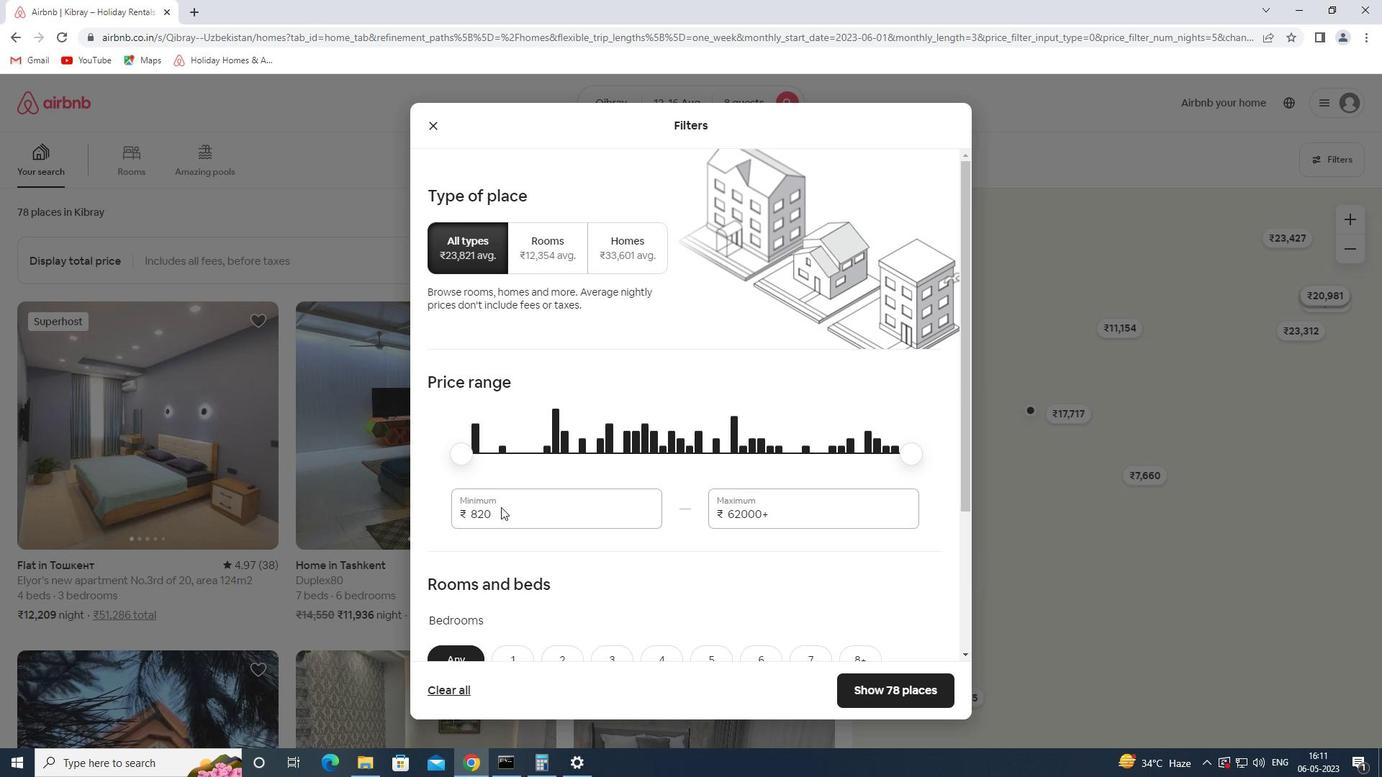 
Action: Mouse pressed left at (496, 509)
Screenshot: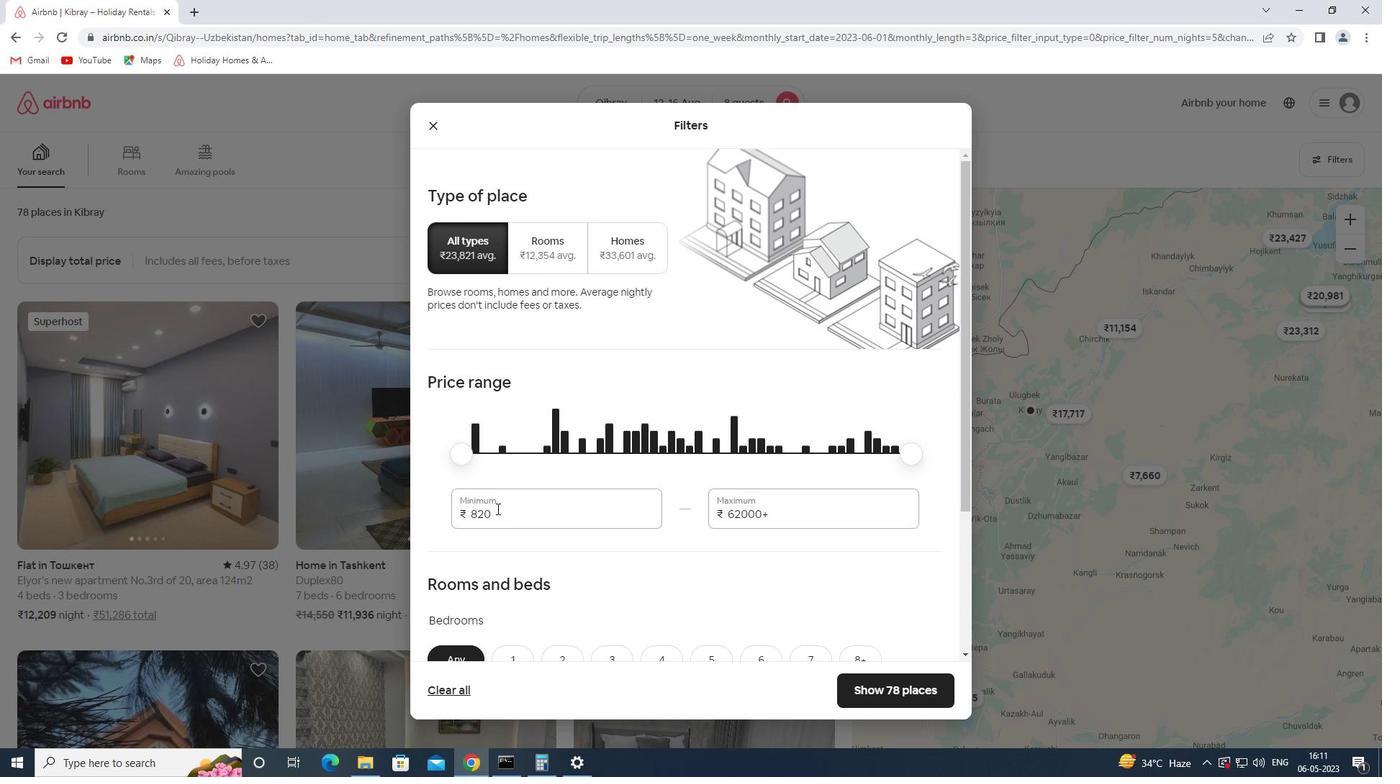 
Action: Mouse pressed left at (496, 509)
Screenshot: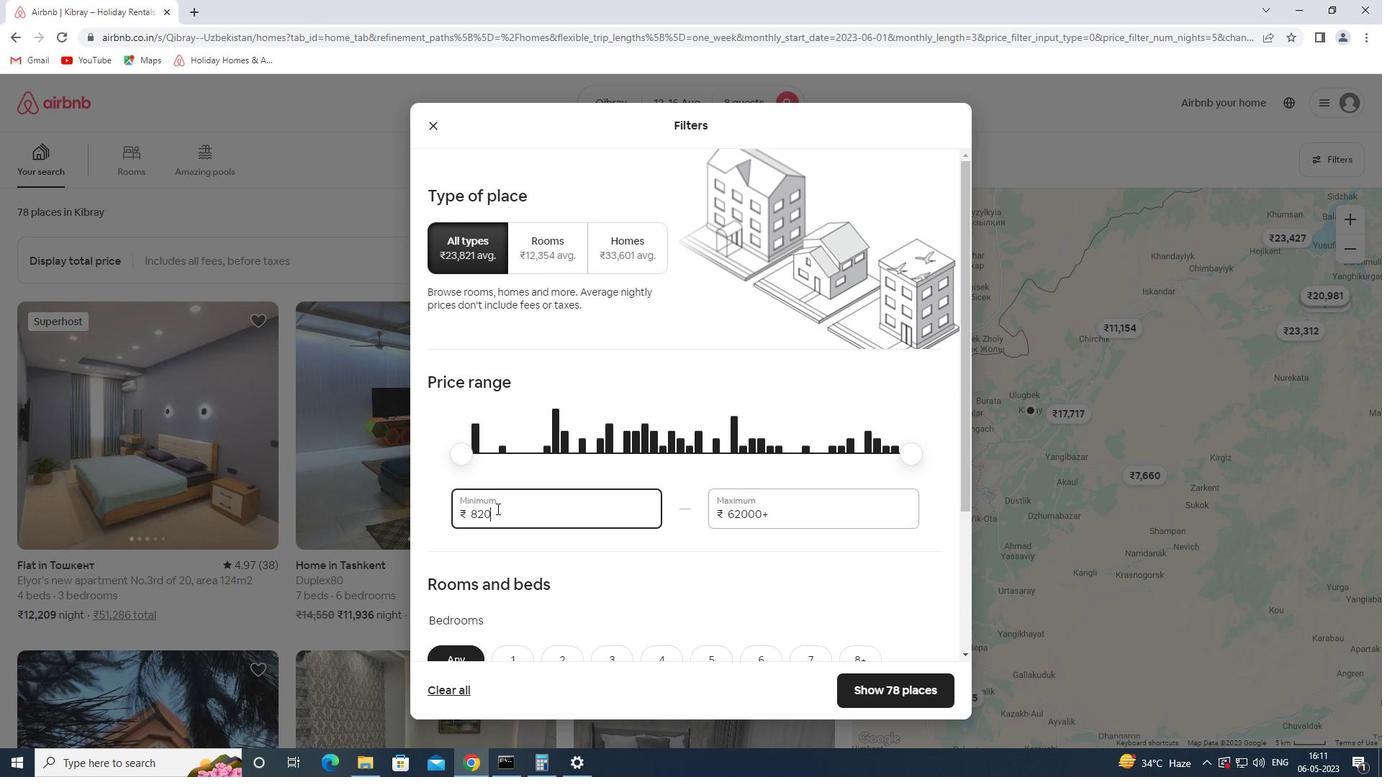 
Action: Key pressed 10000<Key.tab>16000
Screenshot: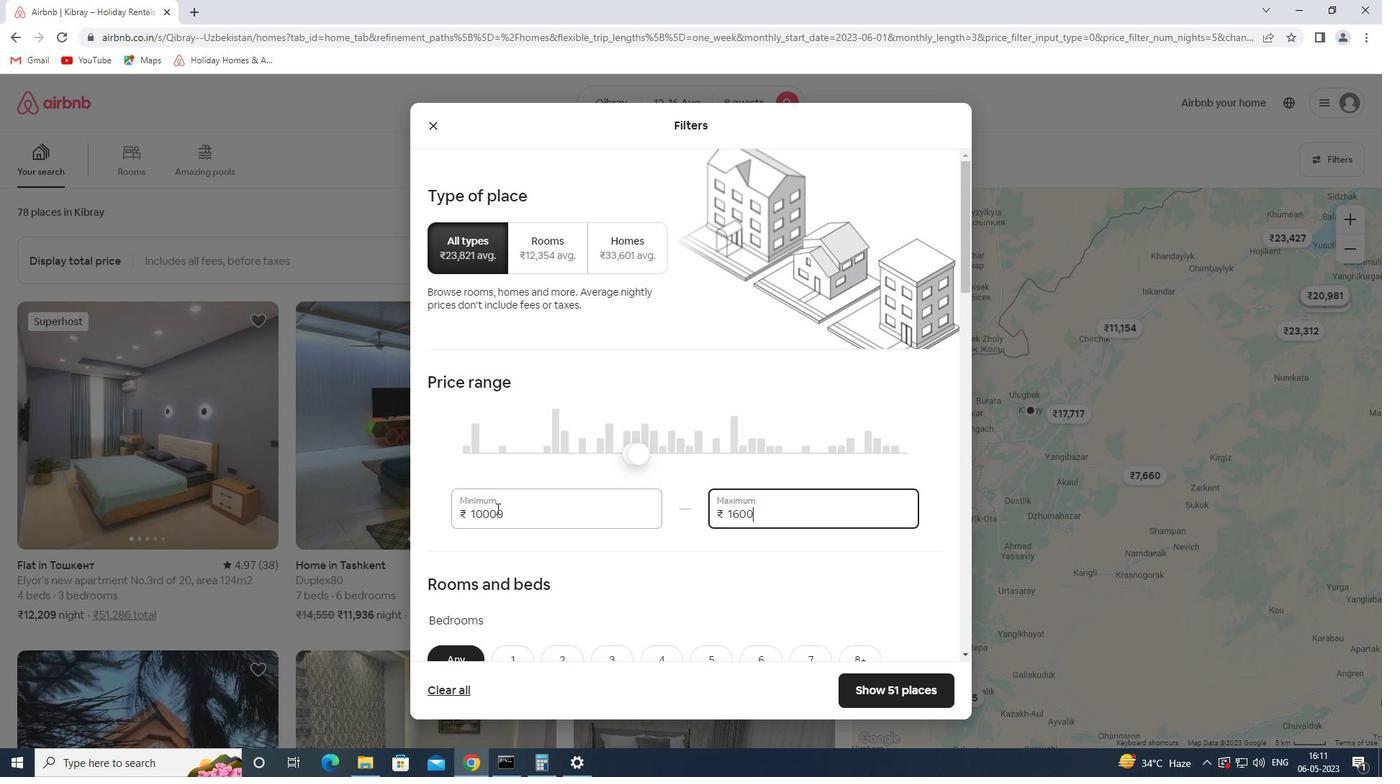 
Action: Mouse moved to (649, 547)
Screenshot: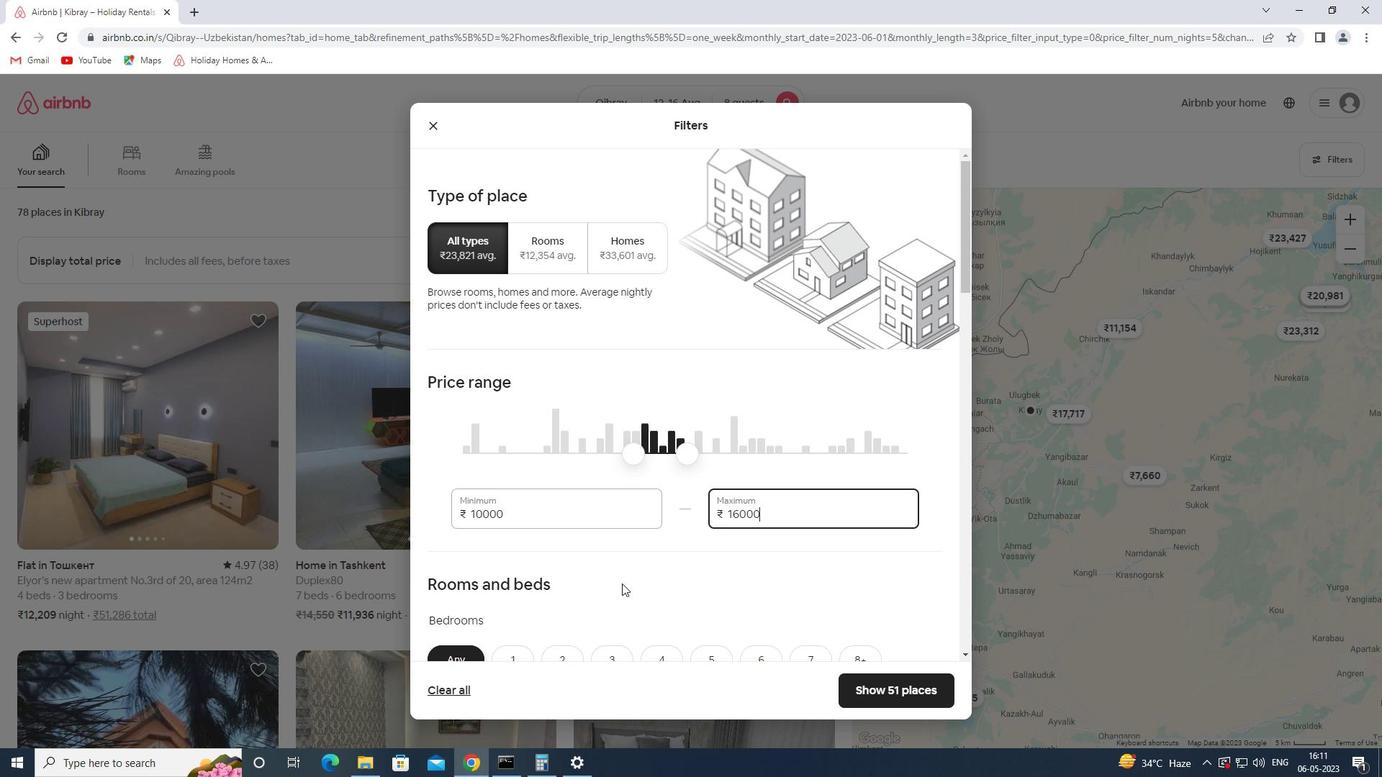 
Action: Mouse scrolled (649, 546) with delta (0, 0)
Screenshot: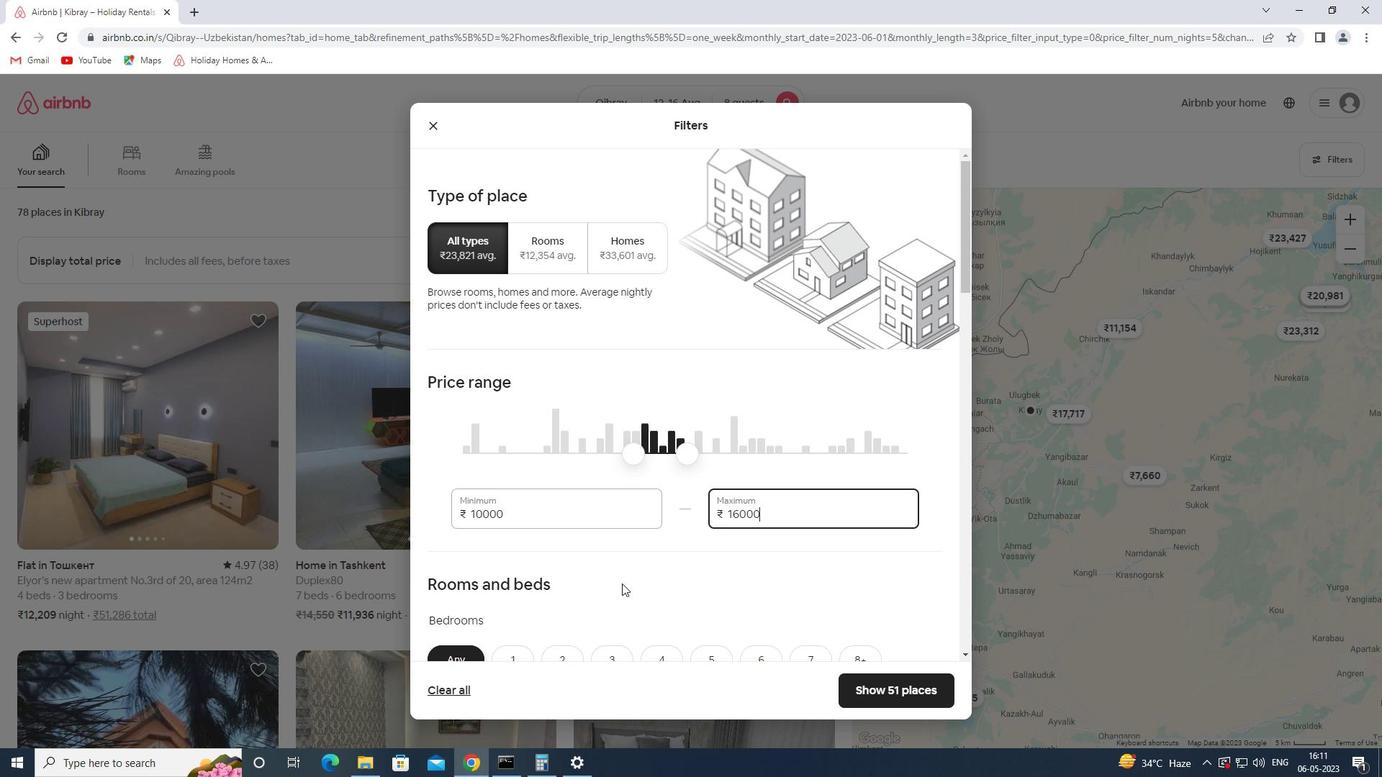 
Action: Mouse moved to (651, 548)
Screenshot: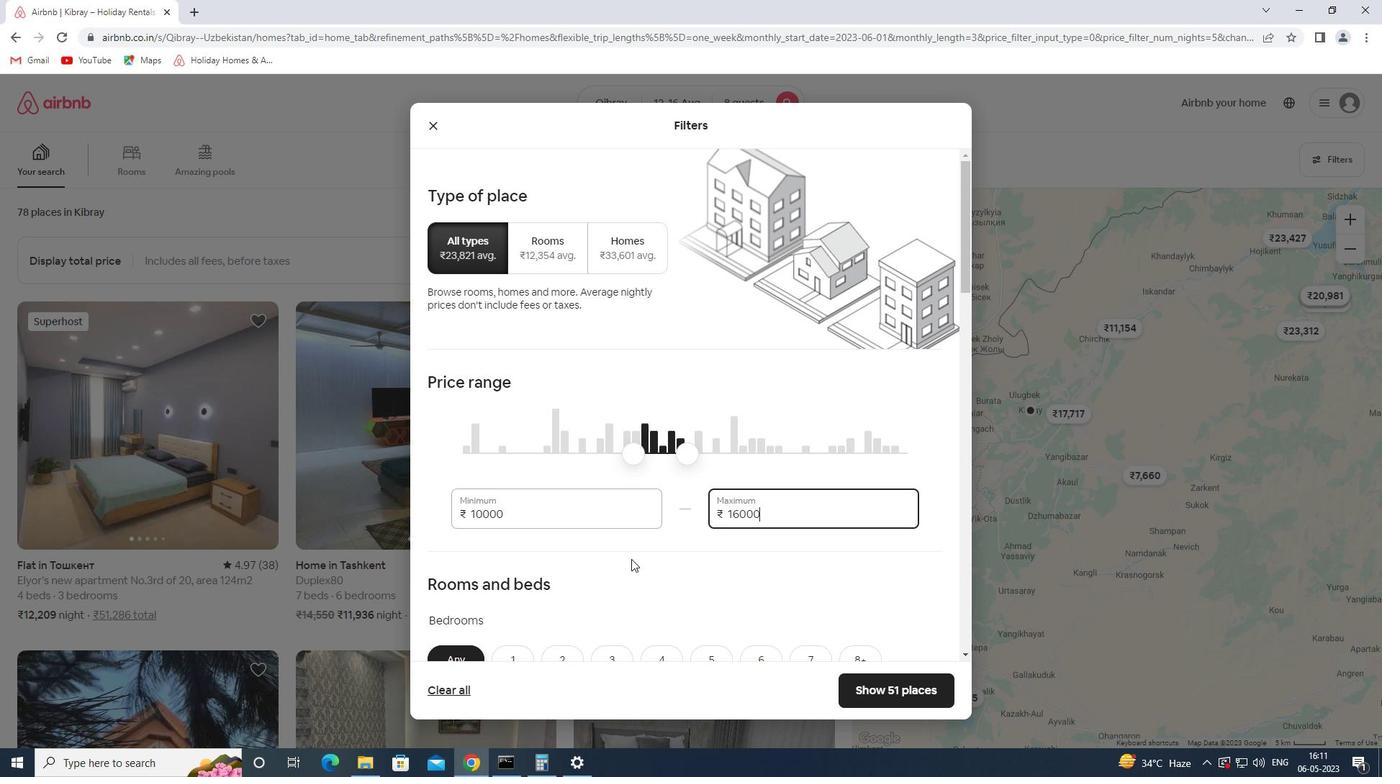 
Action: Mouse scrolled (651, 547) with delta (0, 0)
Screenshot: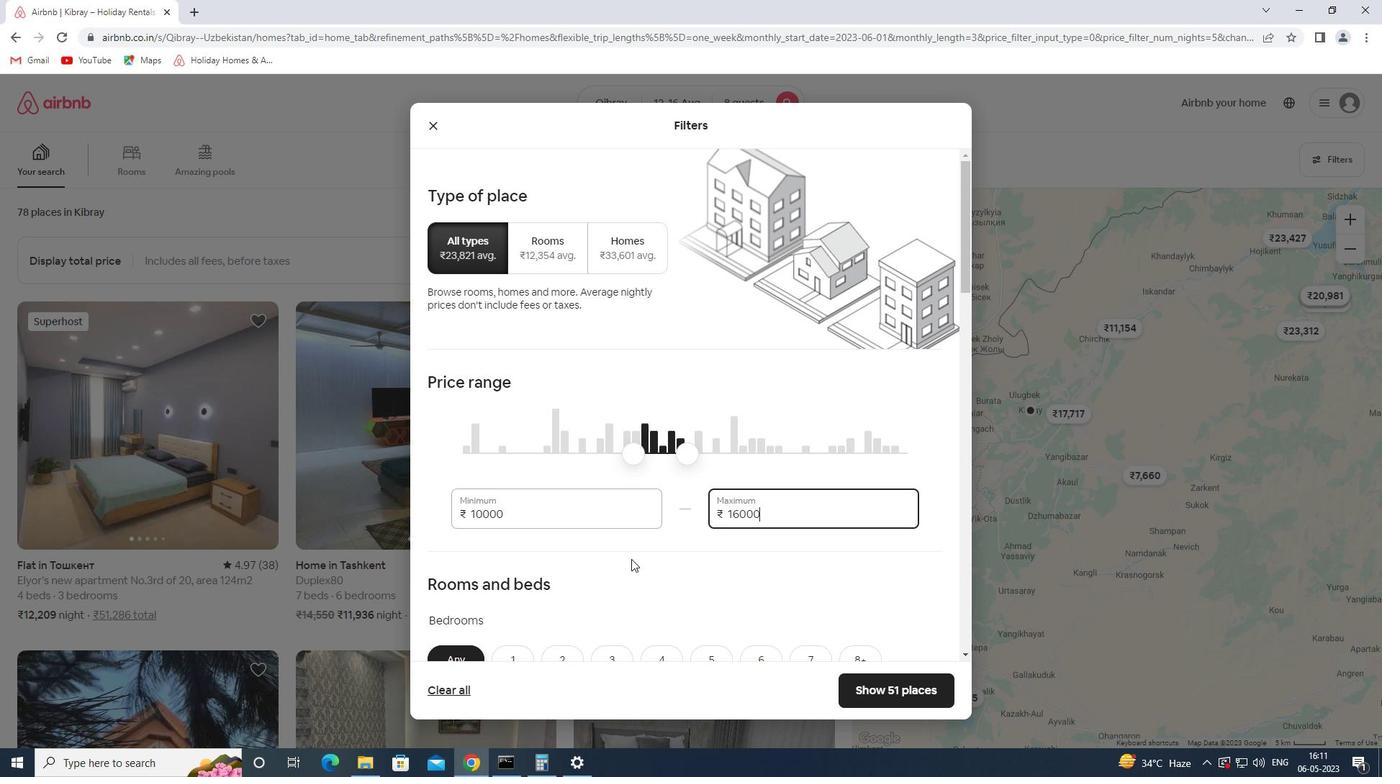 
Action: Mouse moved to (653, 549)
Screenshot: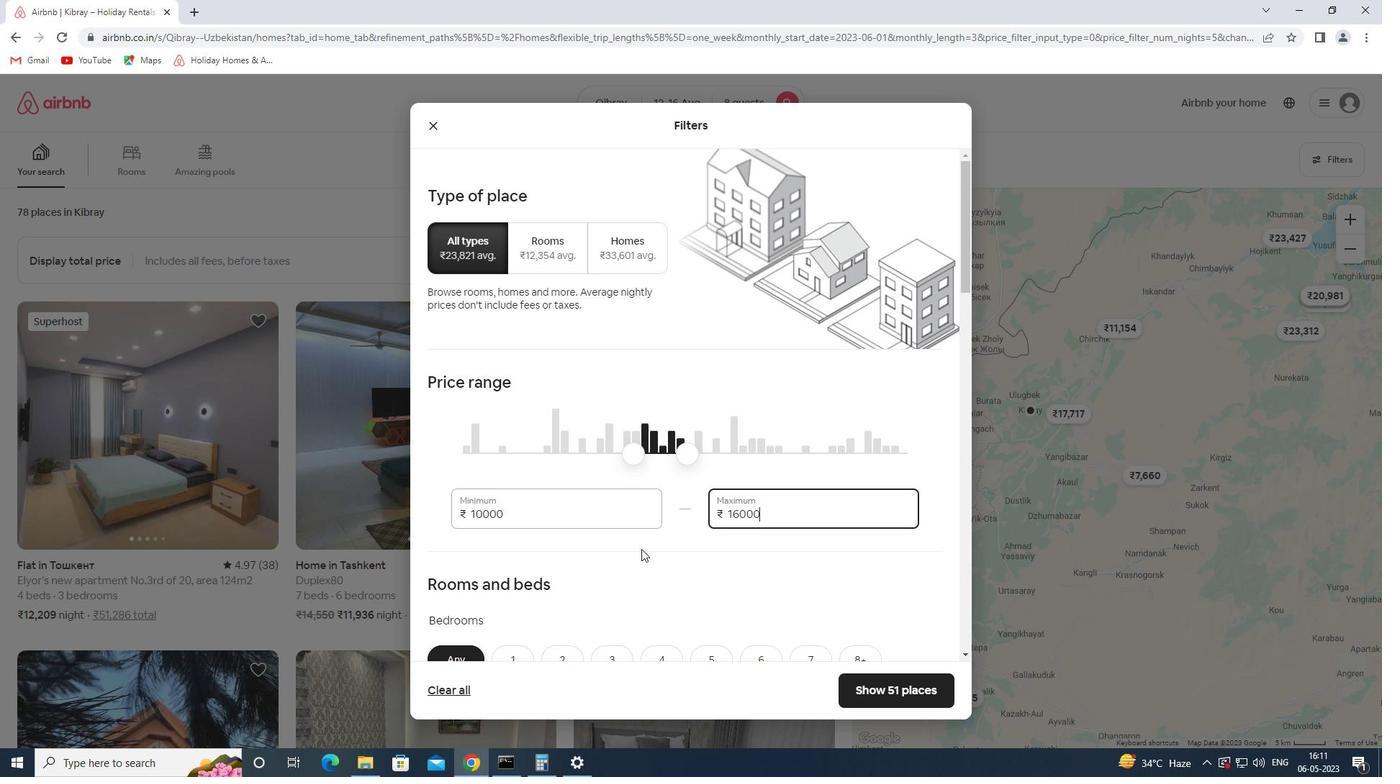 
Action: Mouse scrolled (653, 548) with delta (0, 0)
Screenshot: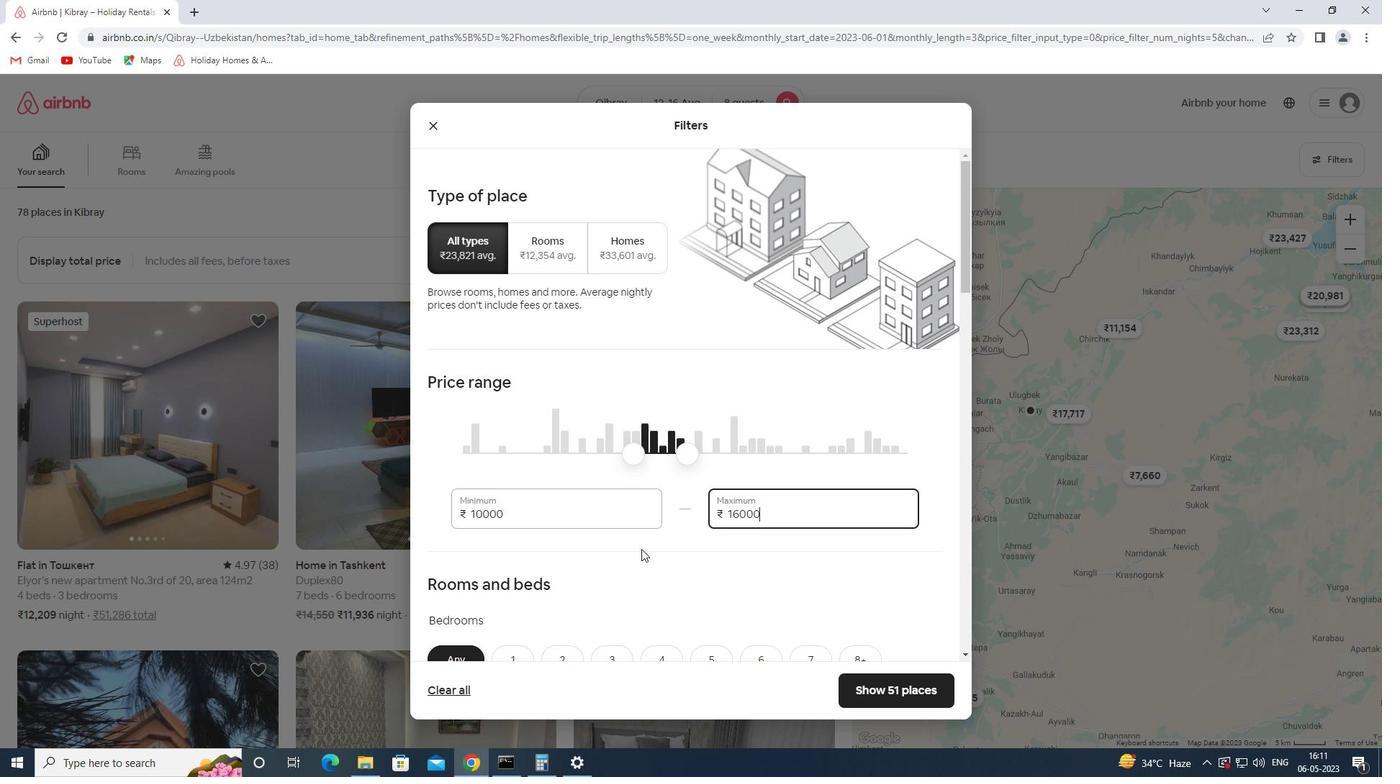 
Action: Mouse moved to (857, 447)
Screenshot: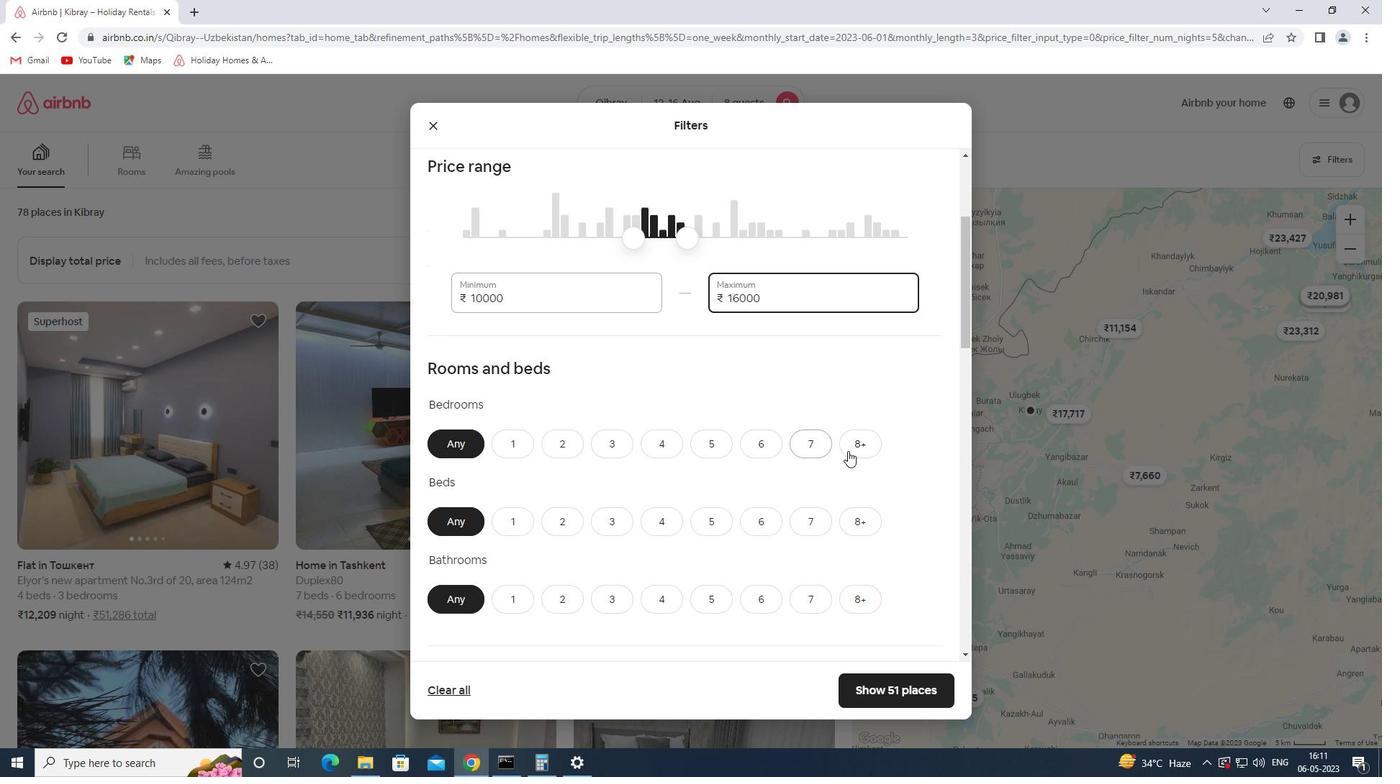 
Action: Mouse pressed left at (857, 447)
Screenshot: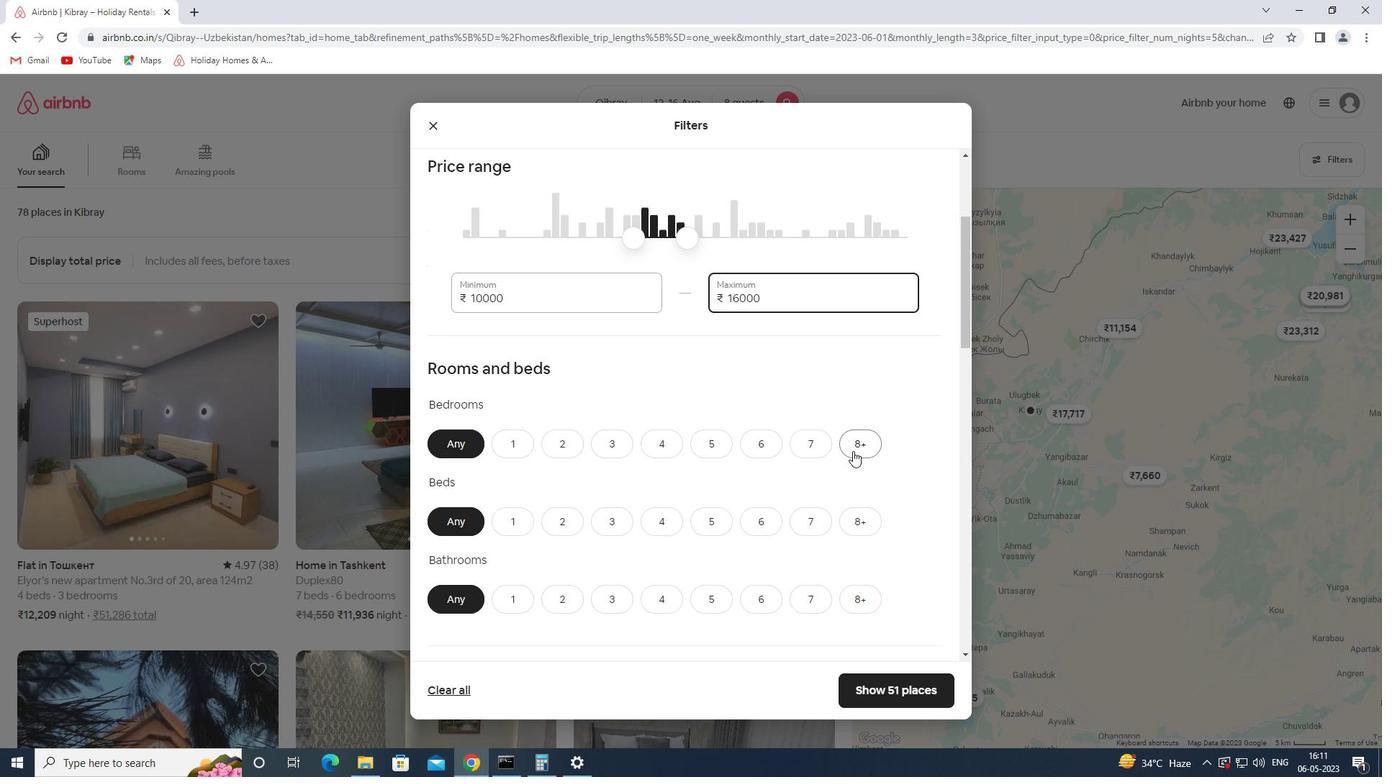
Action: Mouse moved to (869, 515)
Screenshot: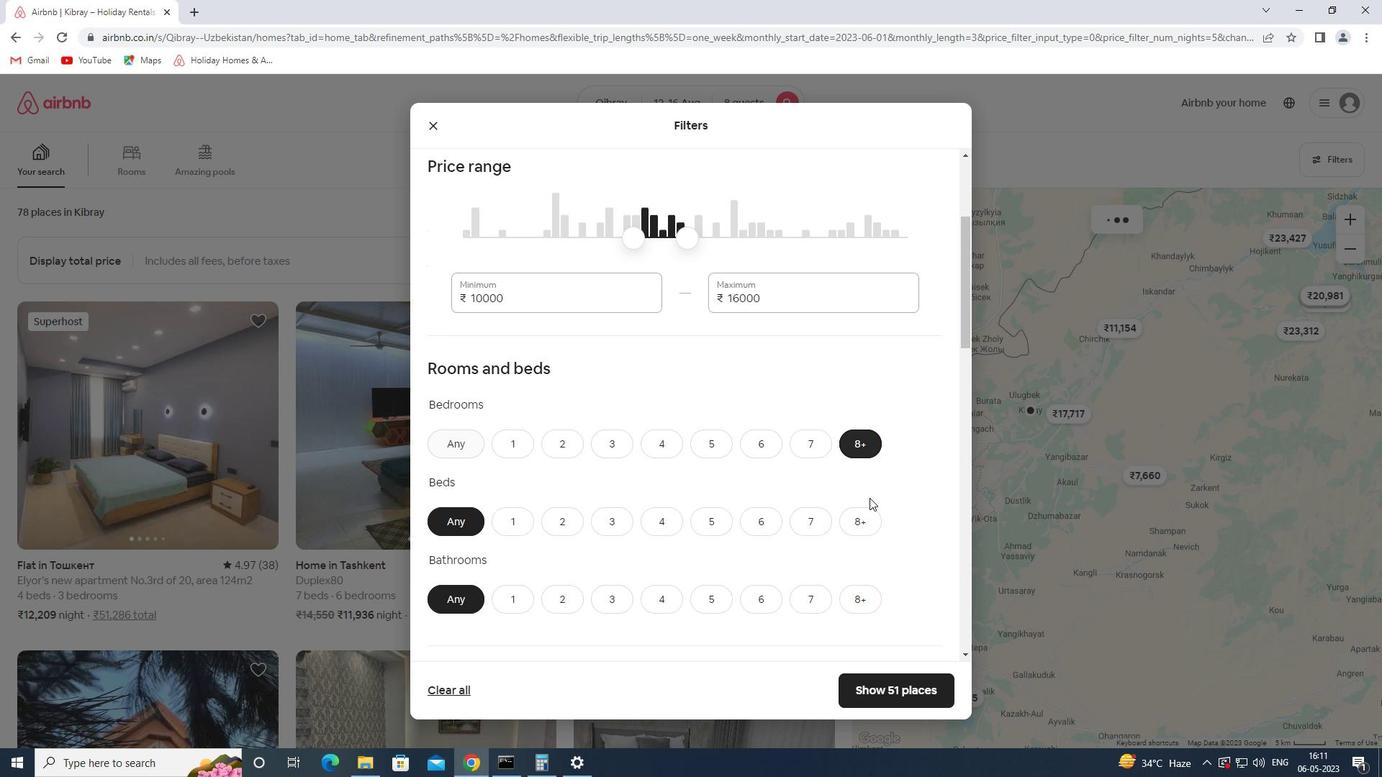 
Action: Mouse pressed left at (869, 515)
Screenshot: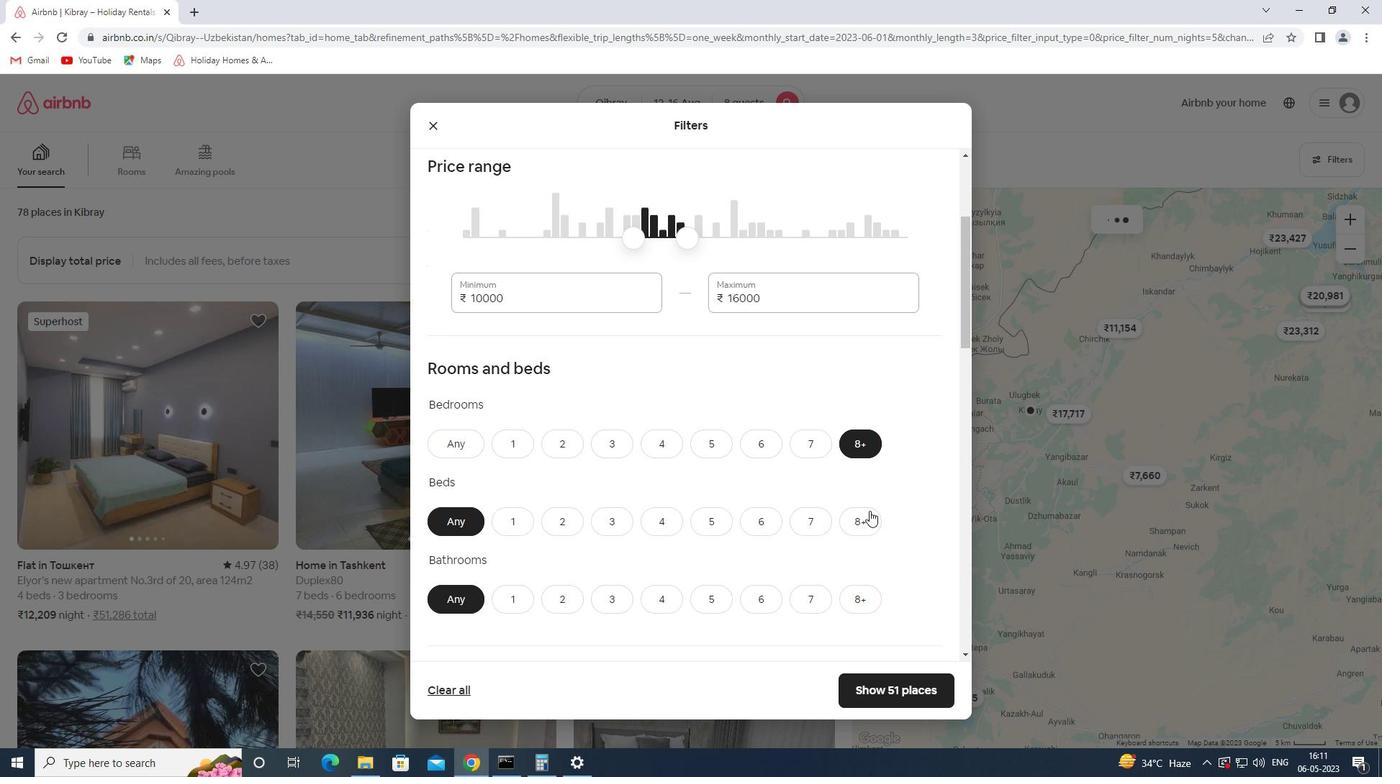 
Action: Mouse moved to (858, 596)
Screenshot: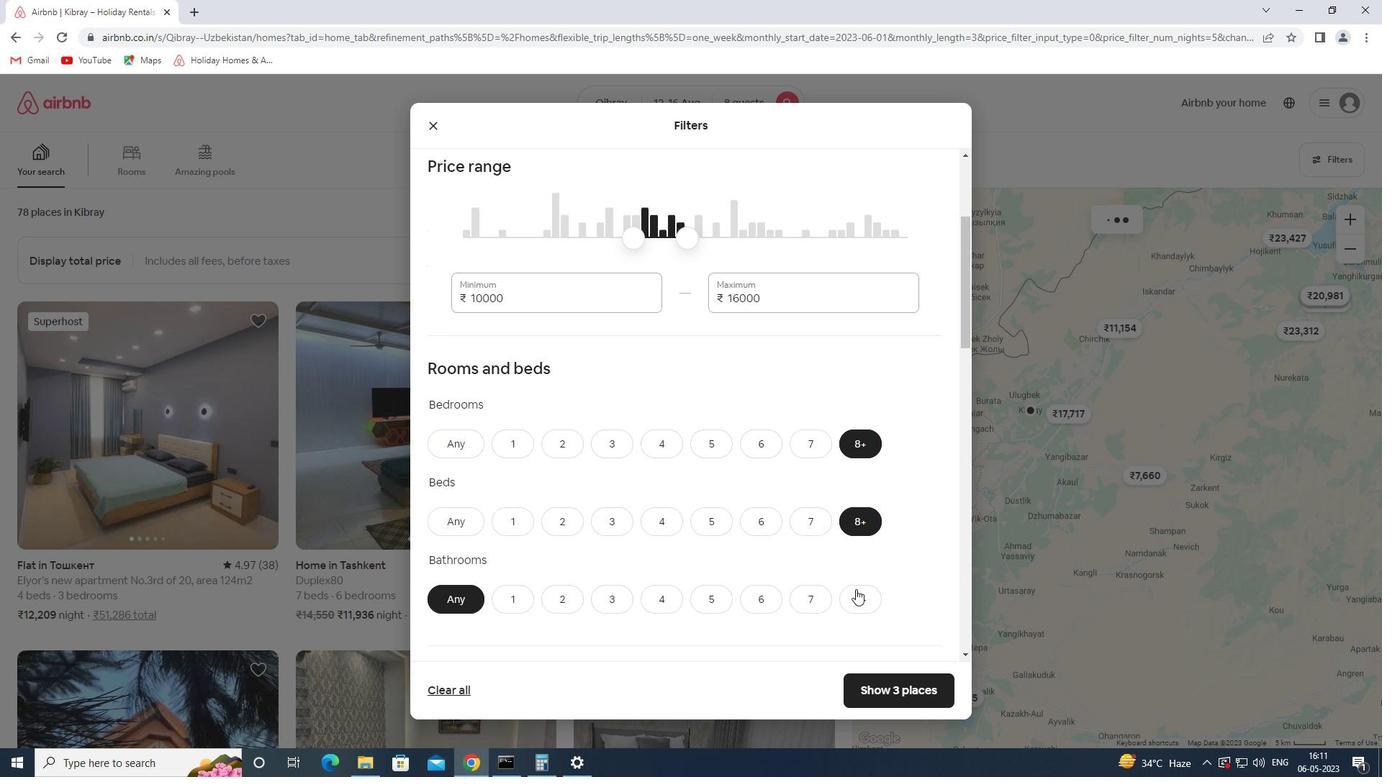 
Action: Mouse pressed left at (858, 596)
Screenshot: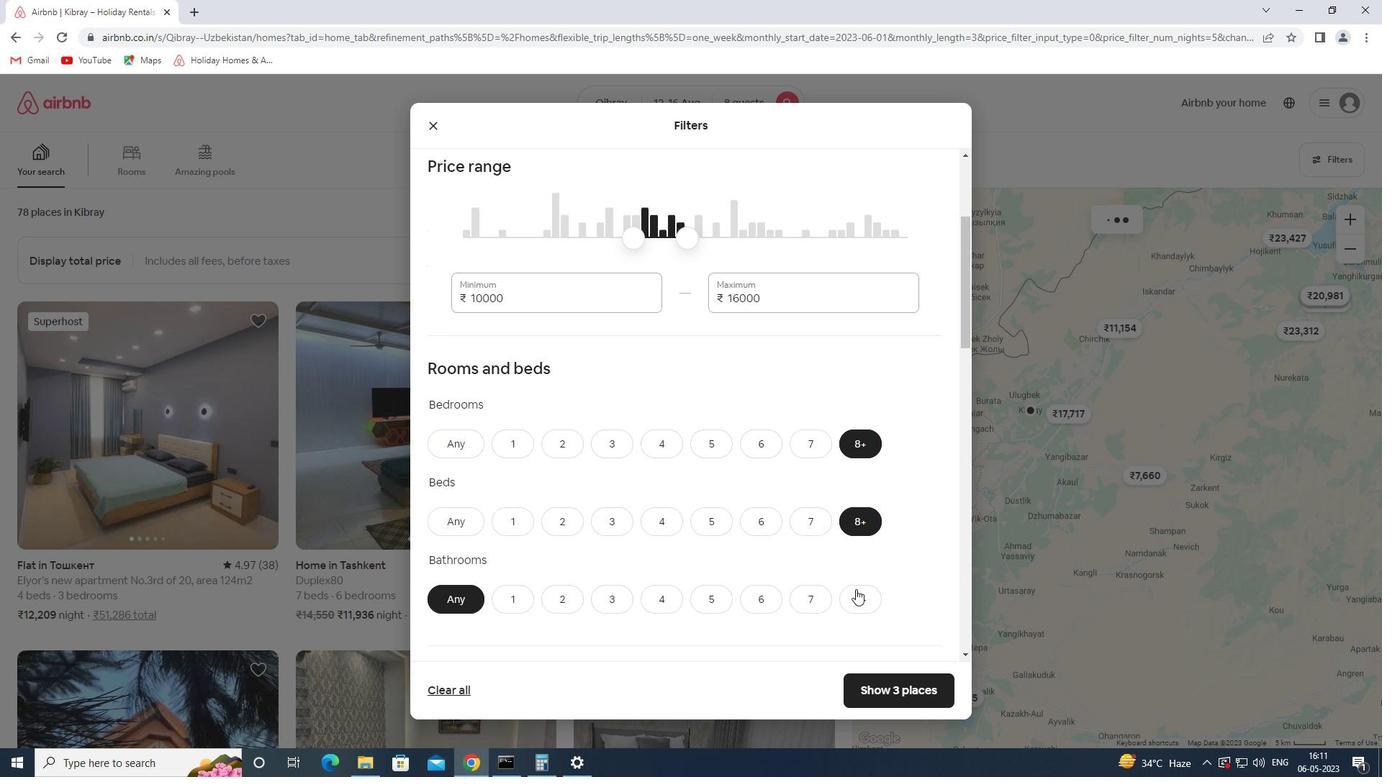 
Action: Mouse moved to (838, 506)
Screenshot: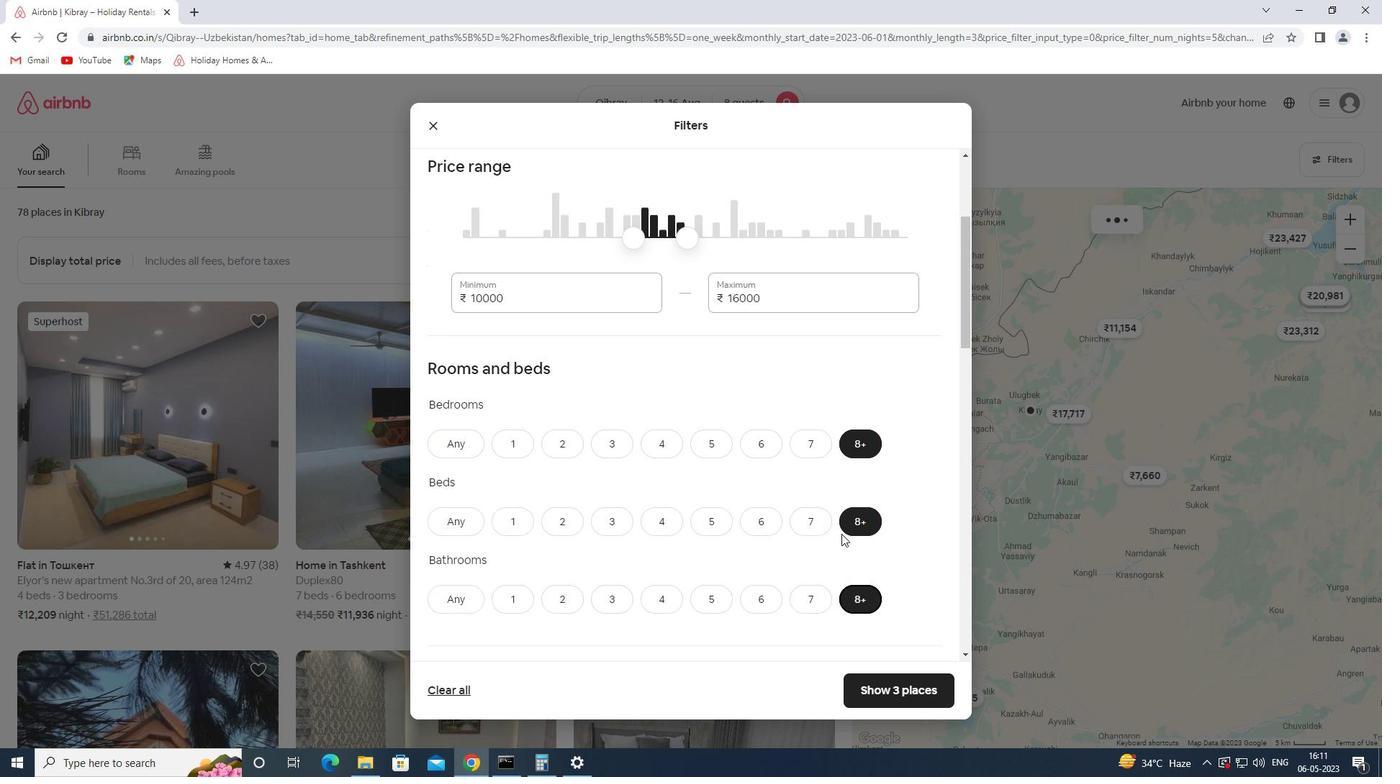 
Action: Mouse scrolled (838, 505) with delta (0, 0)
Screenshot: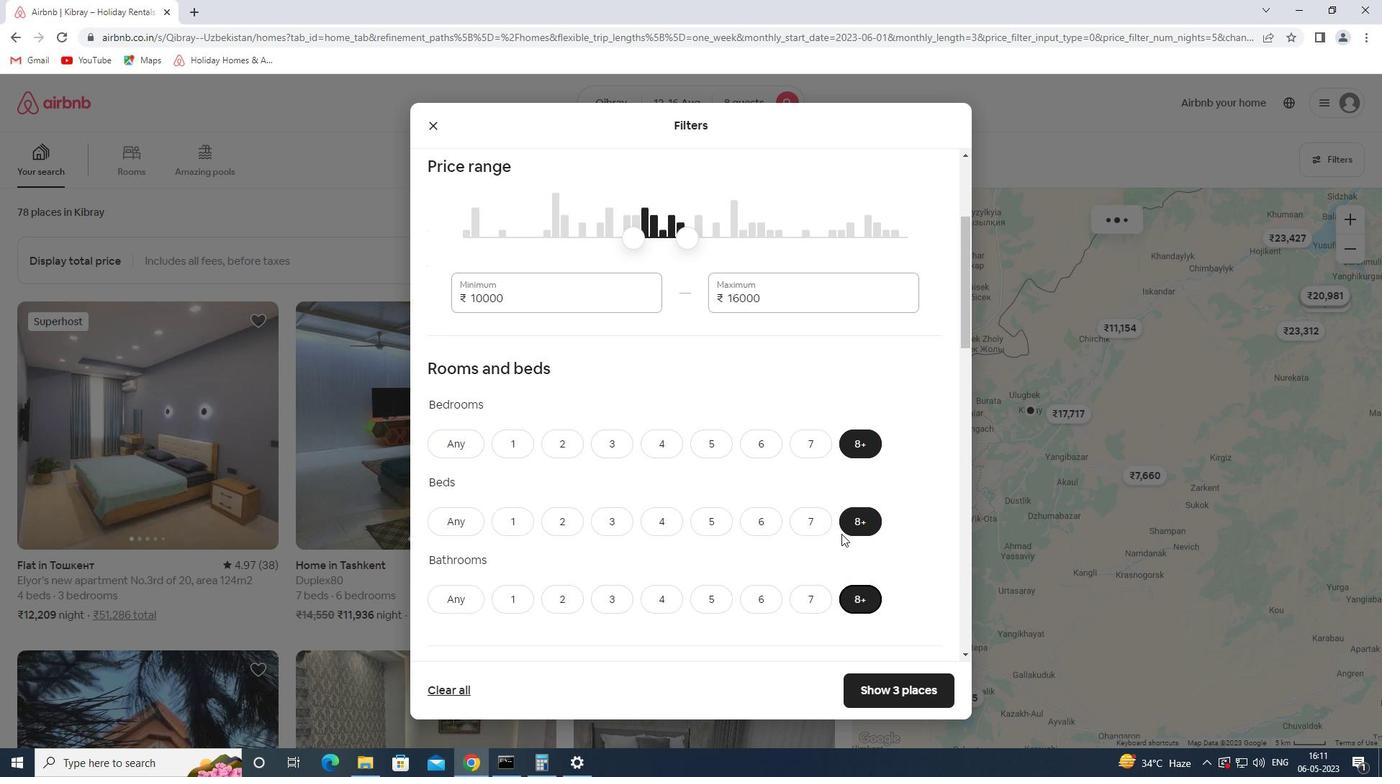 
Action: Mouse scrolled (838, 505) with delta (0, 0)
Screenshot: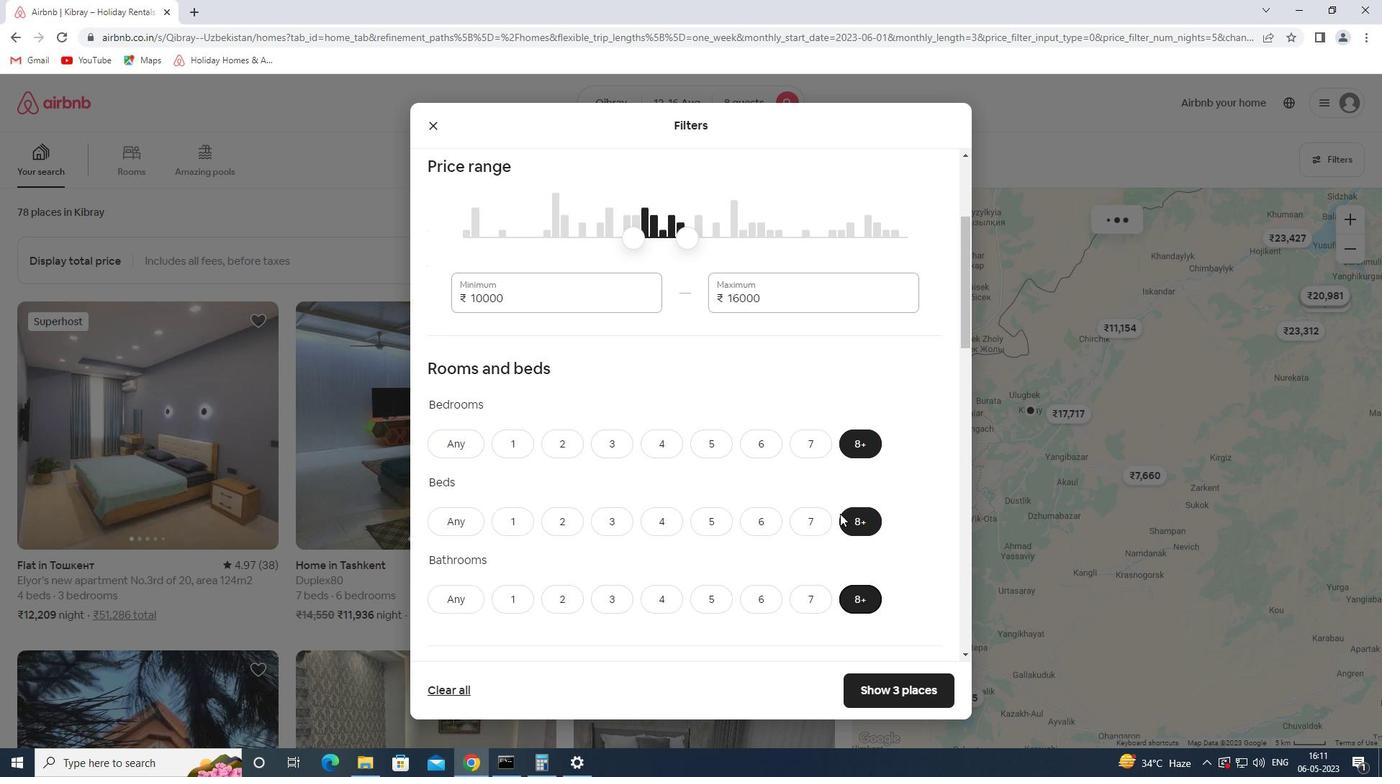 
Action: Mouse scrolled (838, 505) with delta (0, 0)
Screenshot: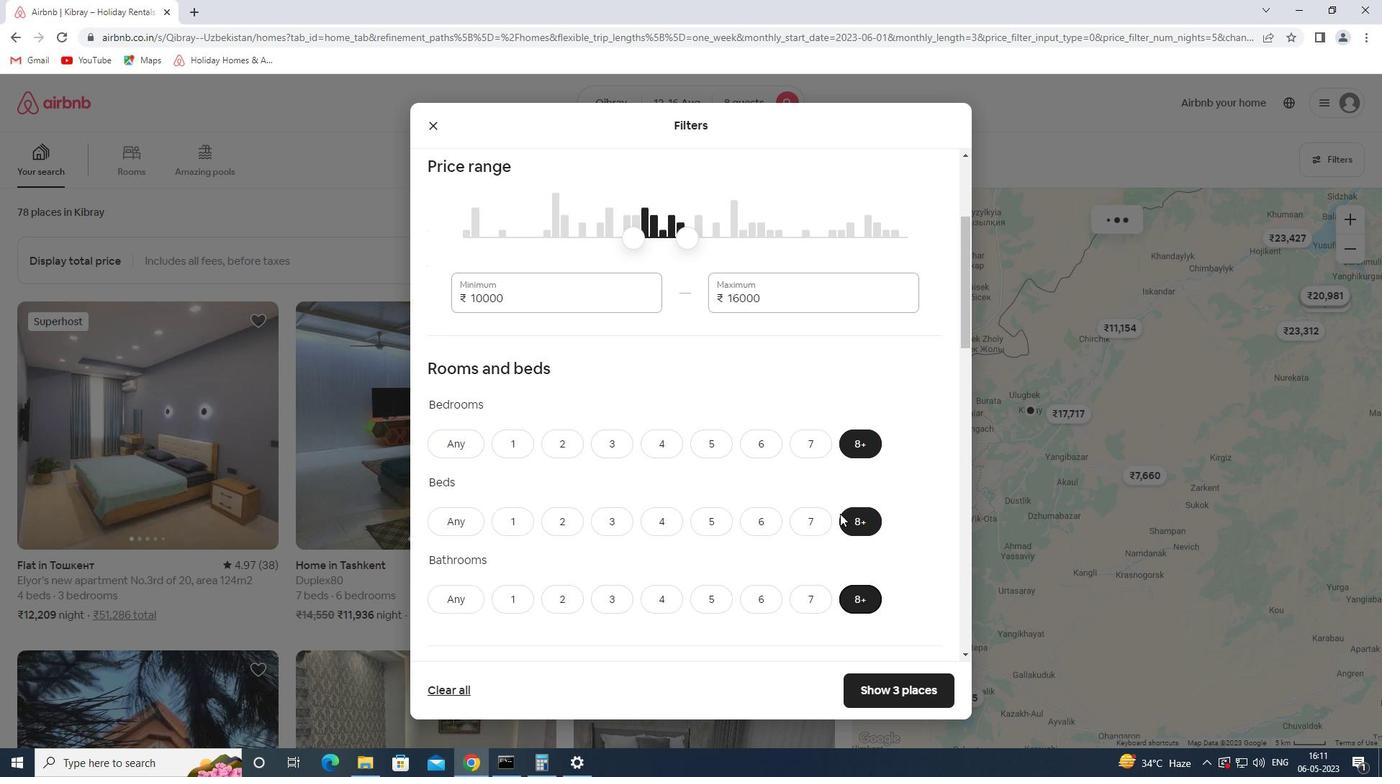 
Action: Mouse scrolled (838, 505) with delta (0, 0)
Screenshot: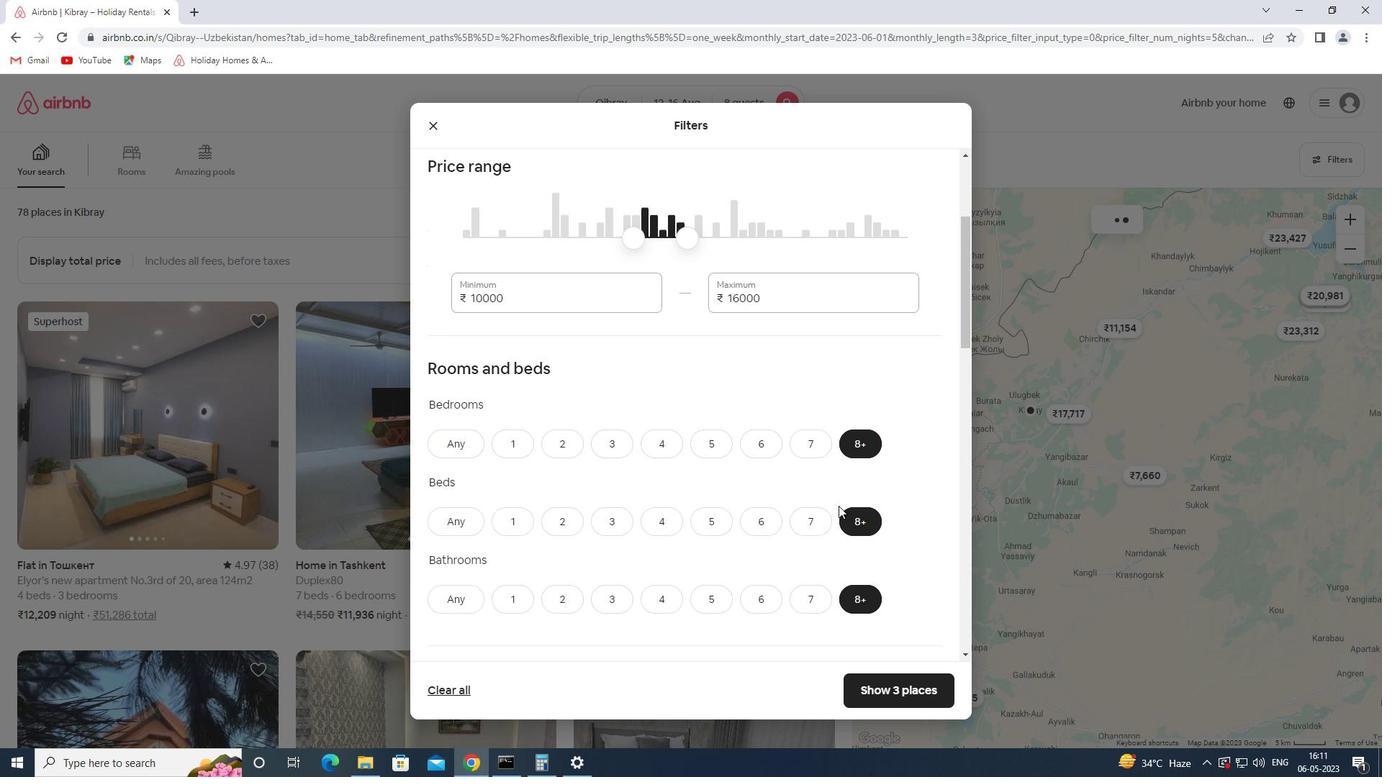 
Action: Mouse scrolled (838, 505) with delta (0, 0)
Screenshot: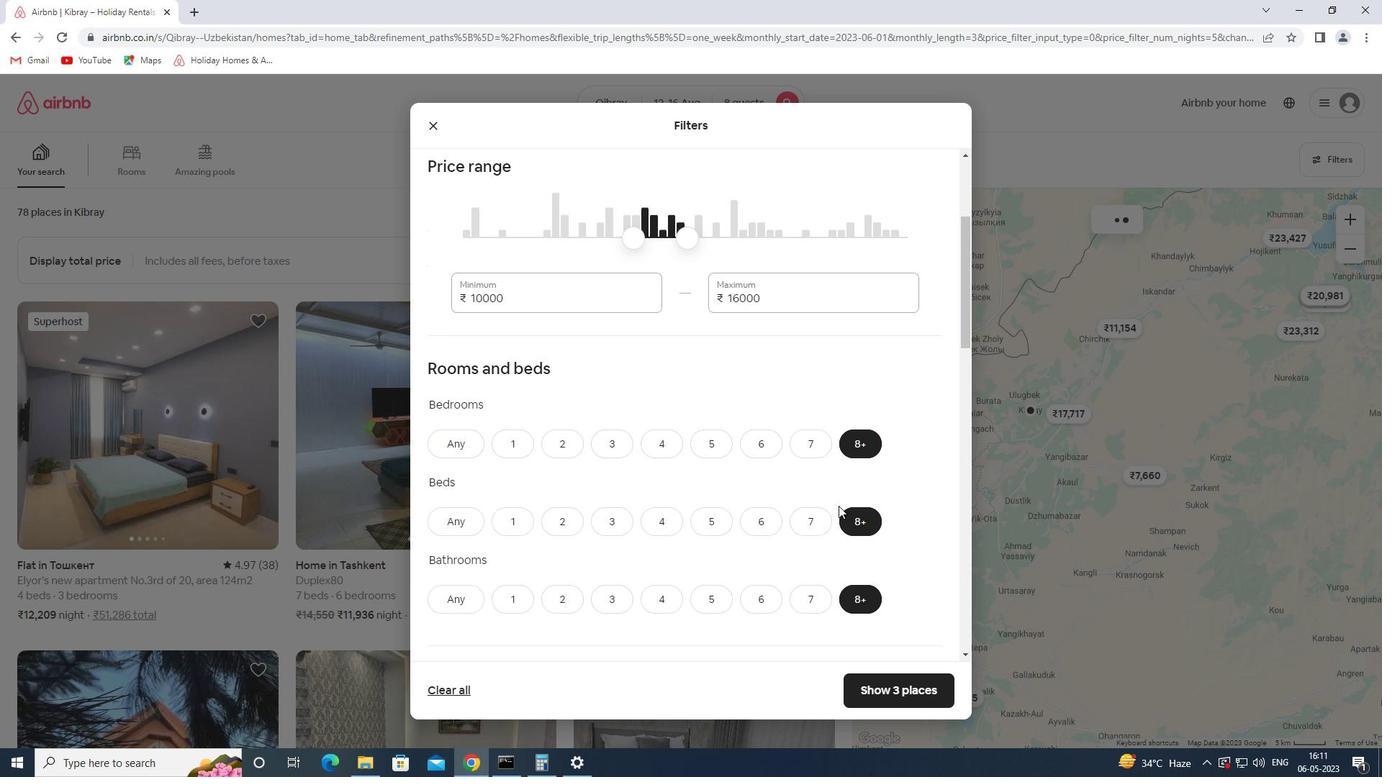 
Action: Mouse moved to (480, 408)
Screenshot: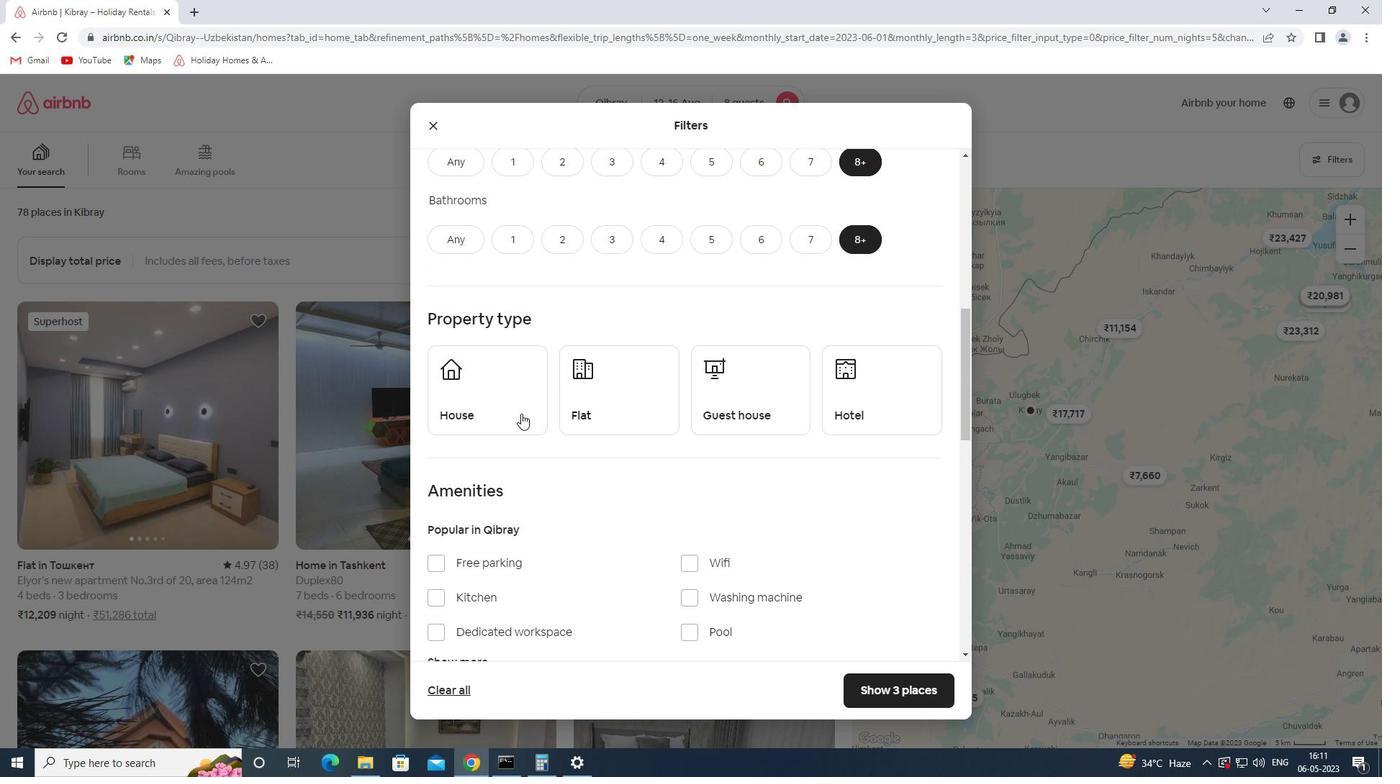 
Action: Mouse pressed left at (480, 408)
Screenshot: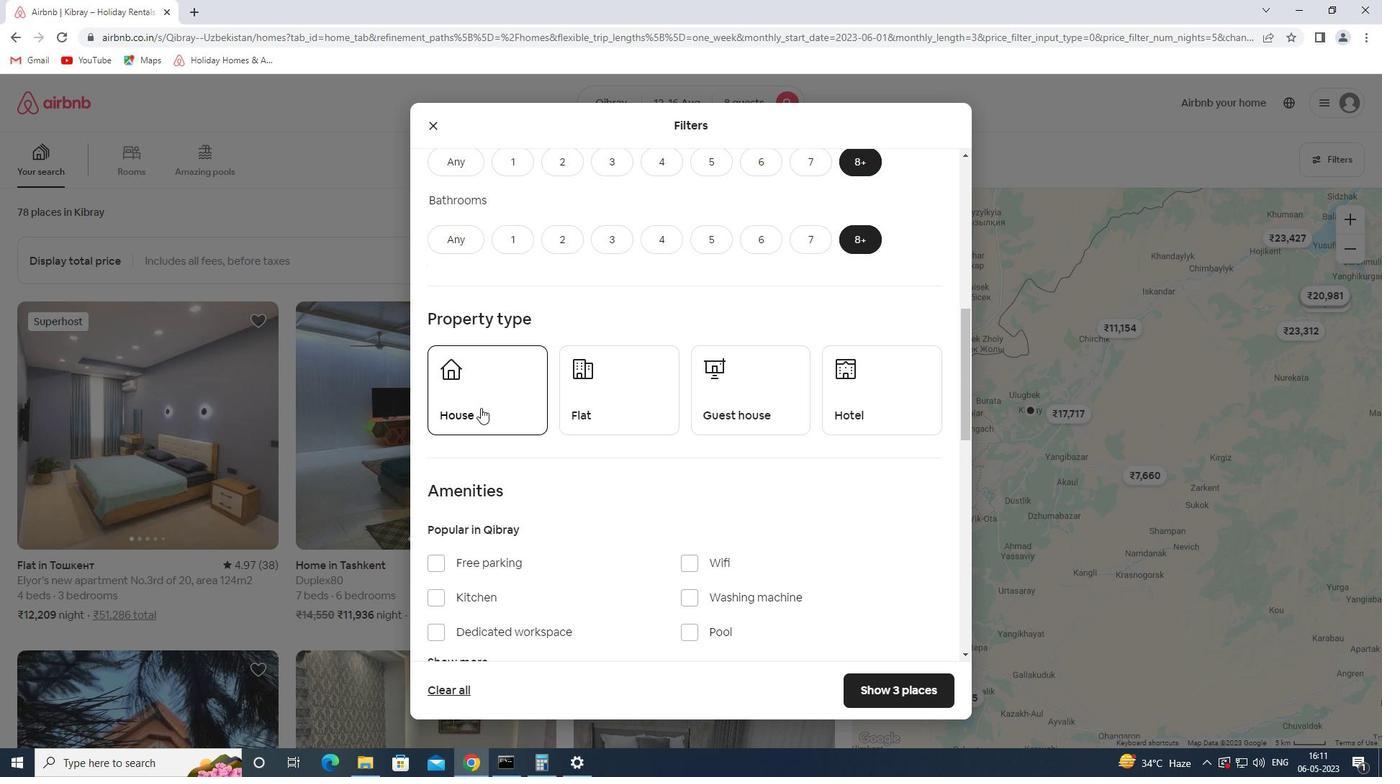 
Action: Mouse moved to (589, 401)
Screenshot: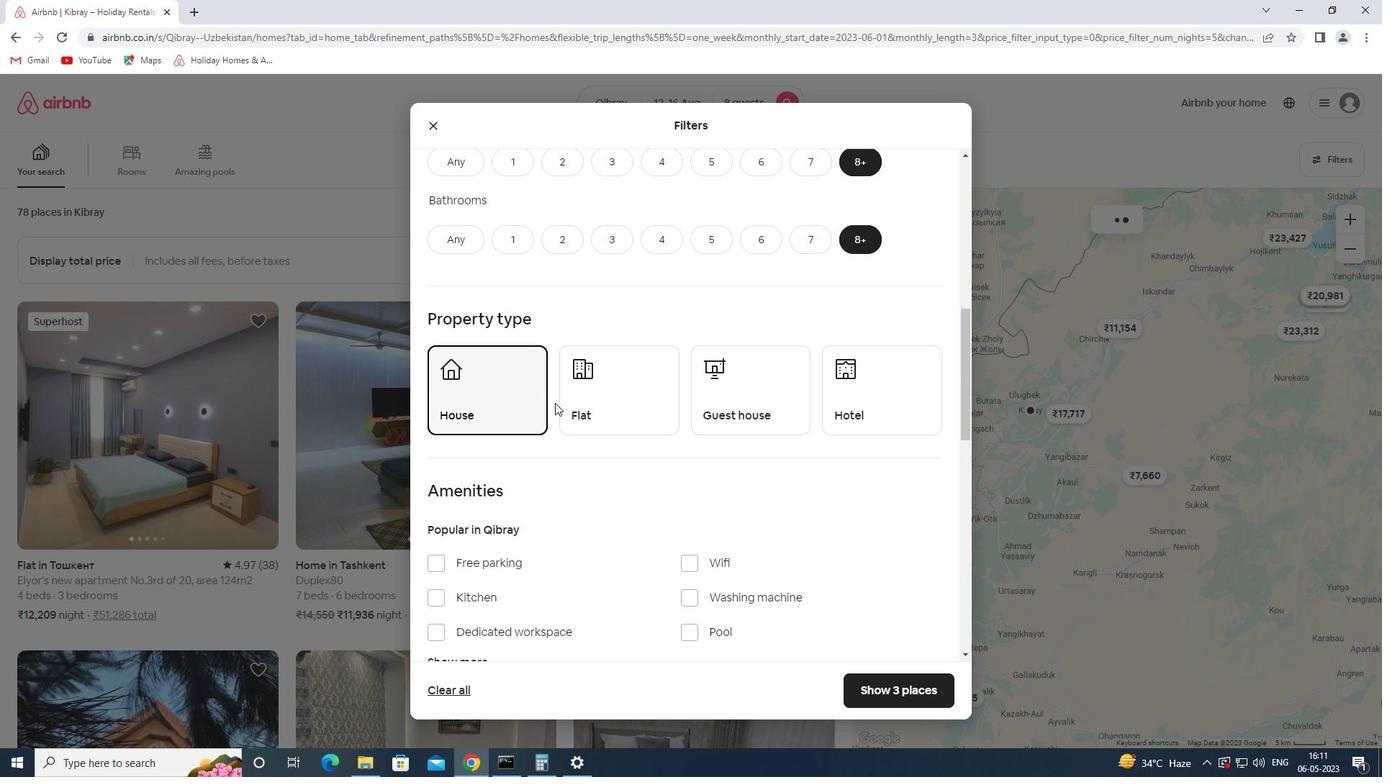 
Action: Mouse pressed left at (589, 401)
Screenshot: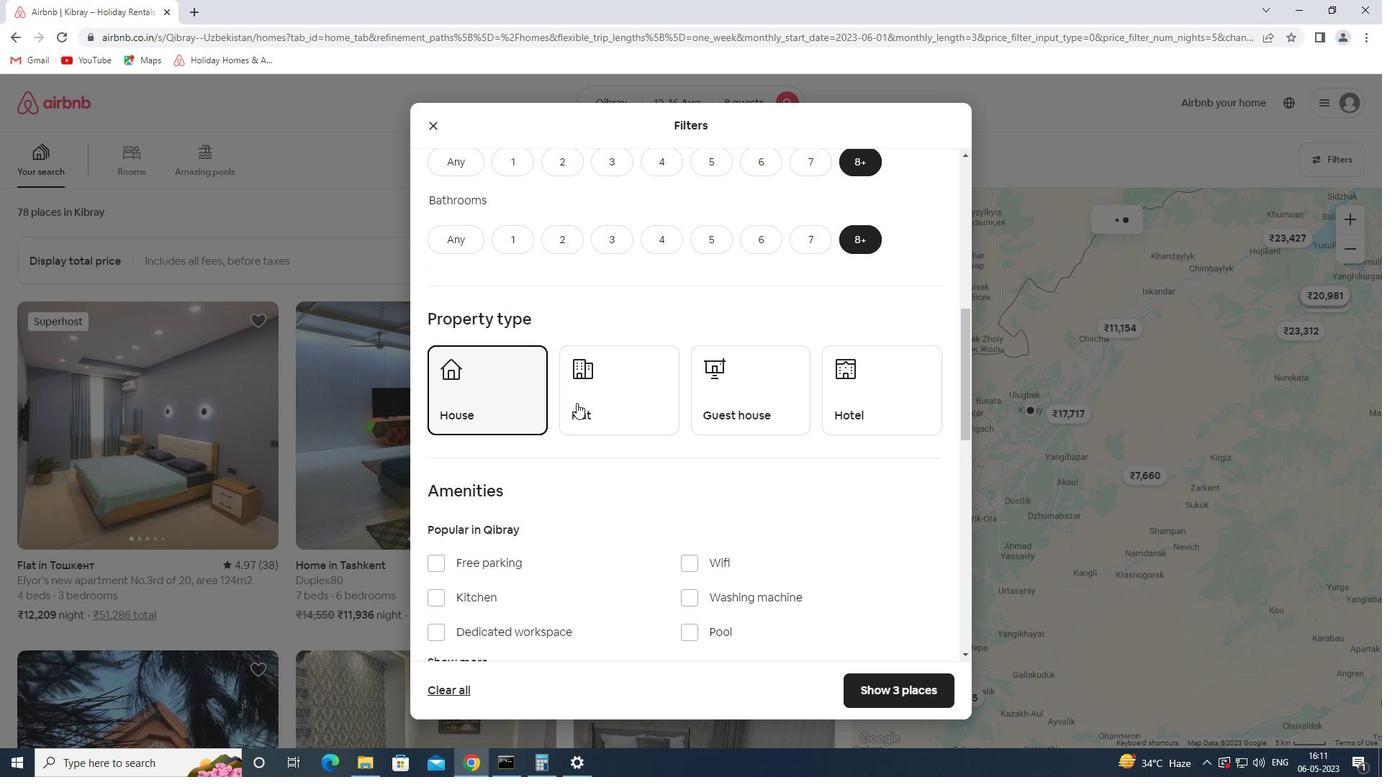 
Action: Mouse moved to (750, 400)
Screenshot: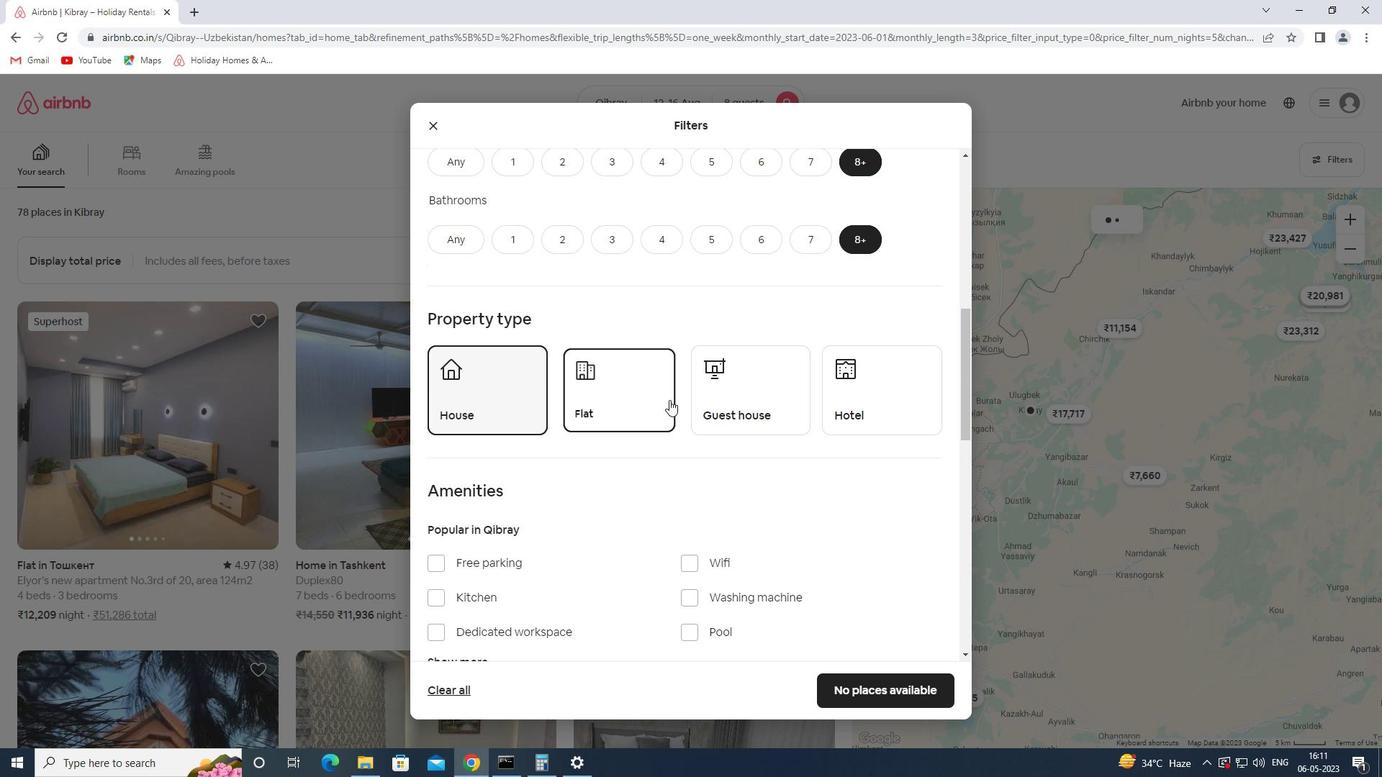 
Action: Mouse pressed left at (750, 400)
Screenshot: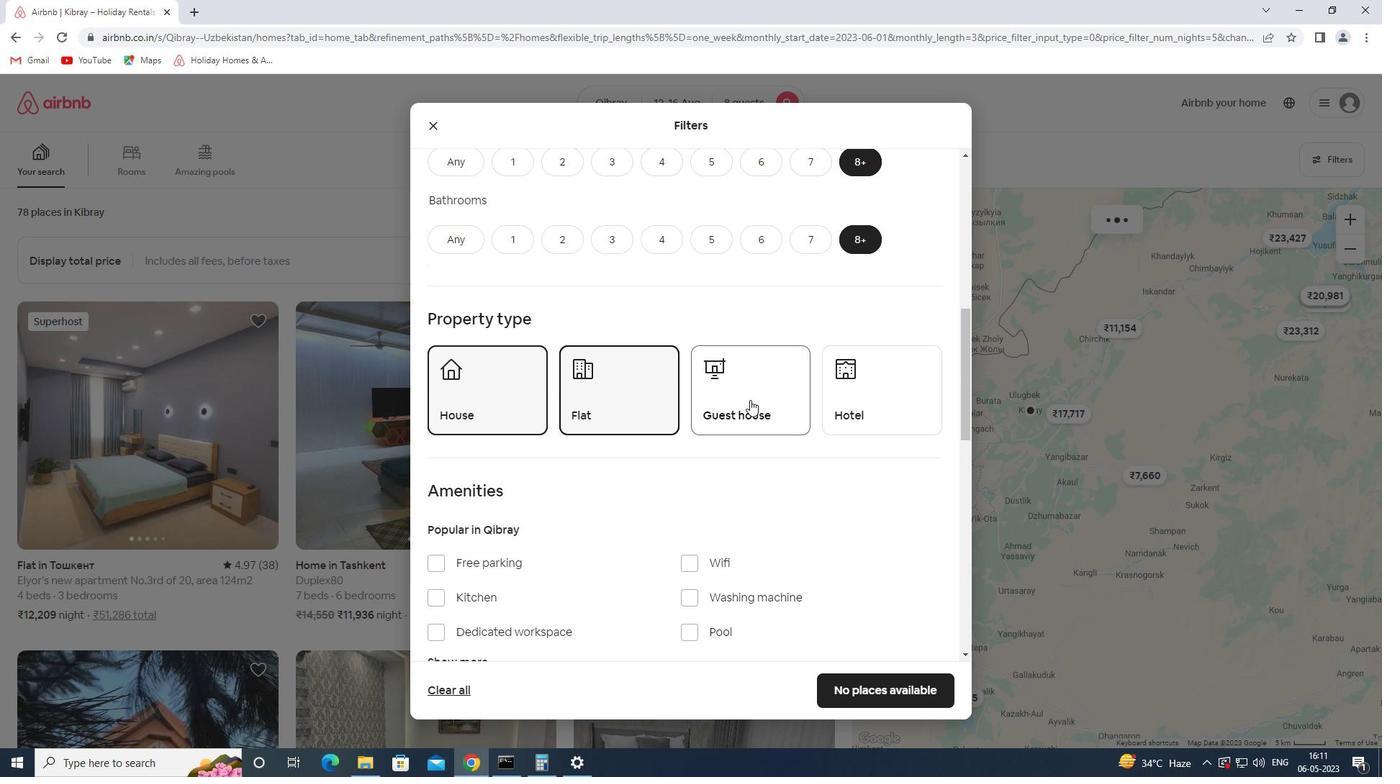 
Action: Mouse moved to (876, 383)
Screenshot: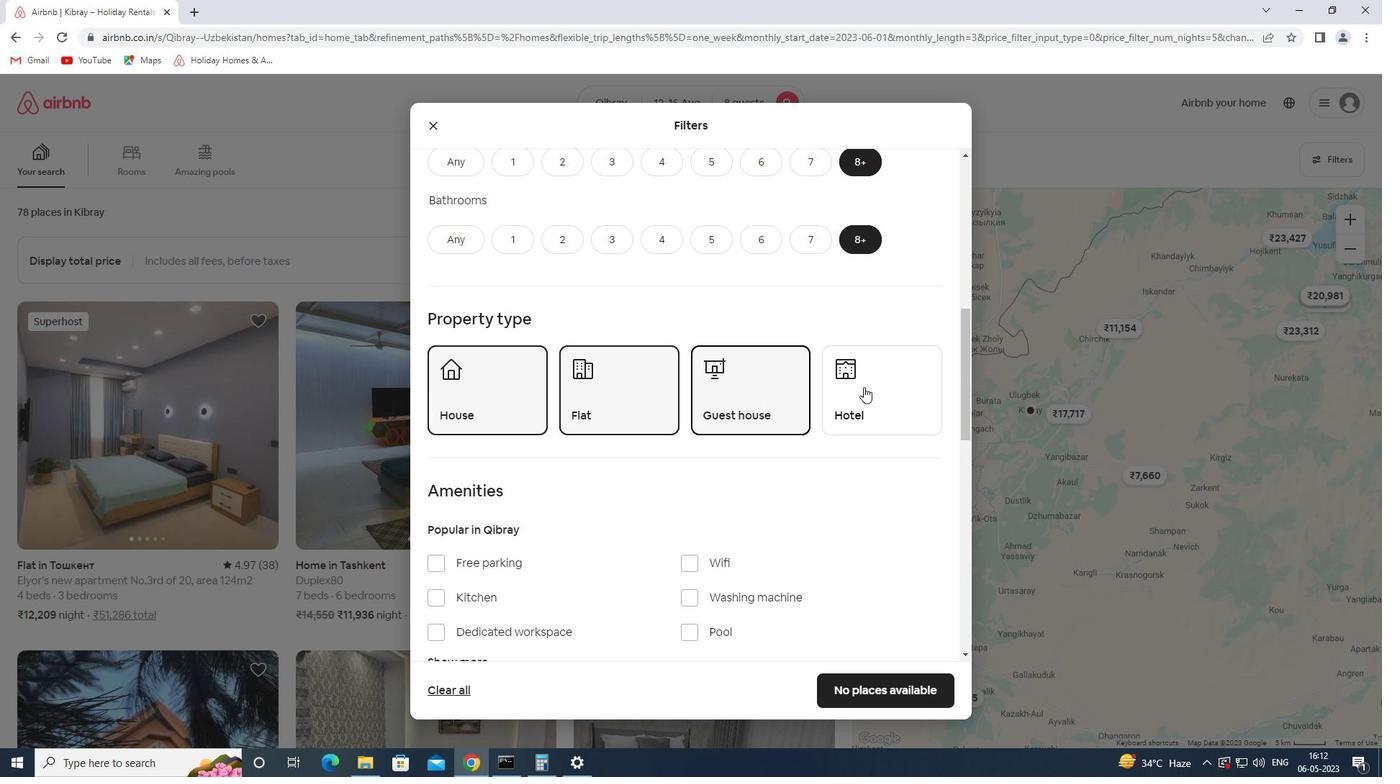 
Action: Mouse pressed left at (876, 383)
Screenshot: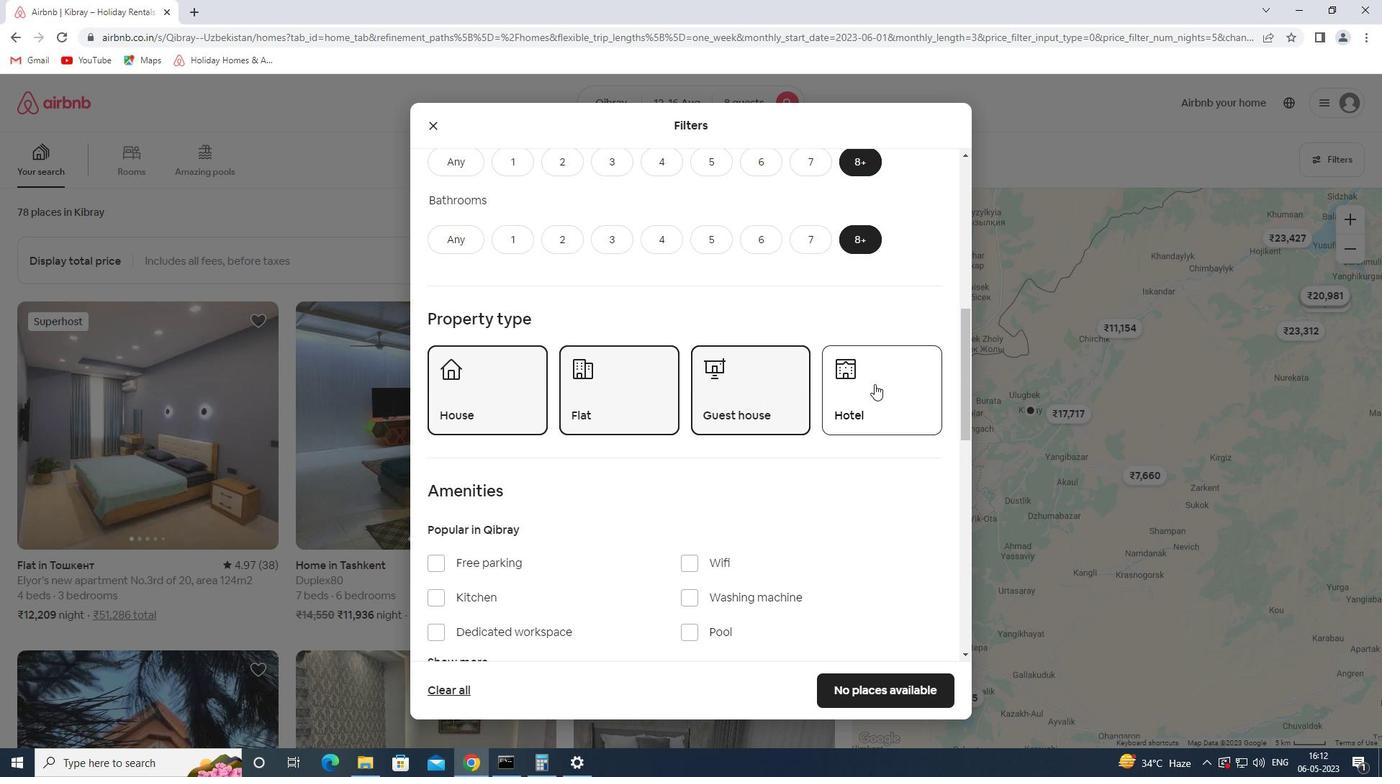 
Action: Mouse moved to (658, 474)
Screenshot: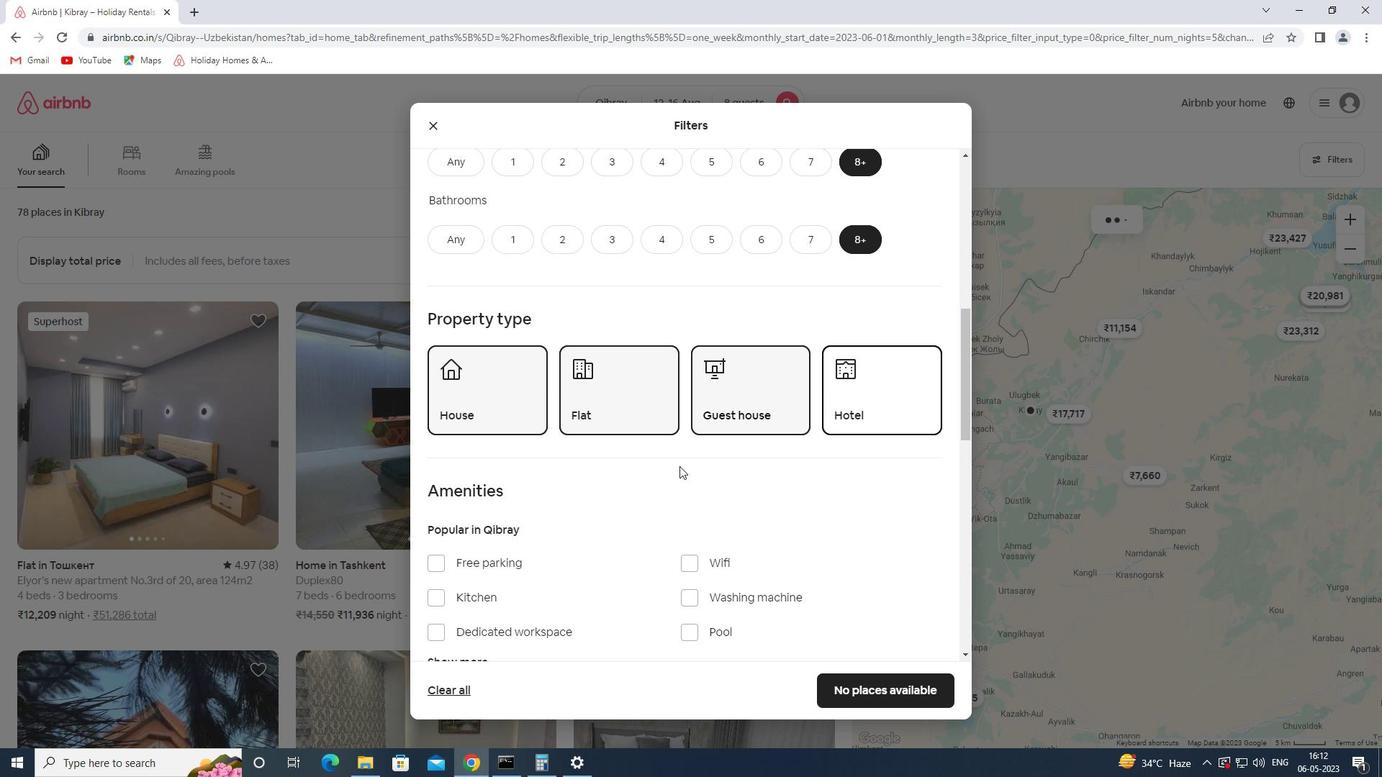 
Action: Mouse scrolled (658, 473) with delta (0, 0)
Screenshot: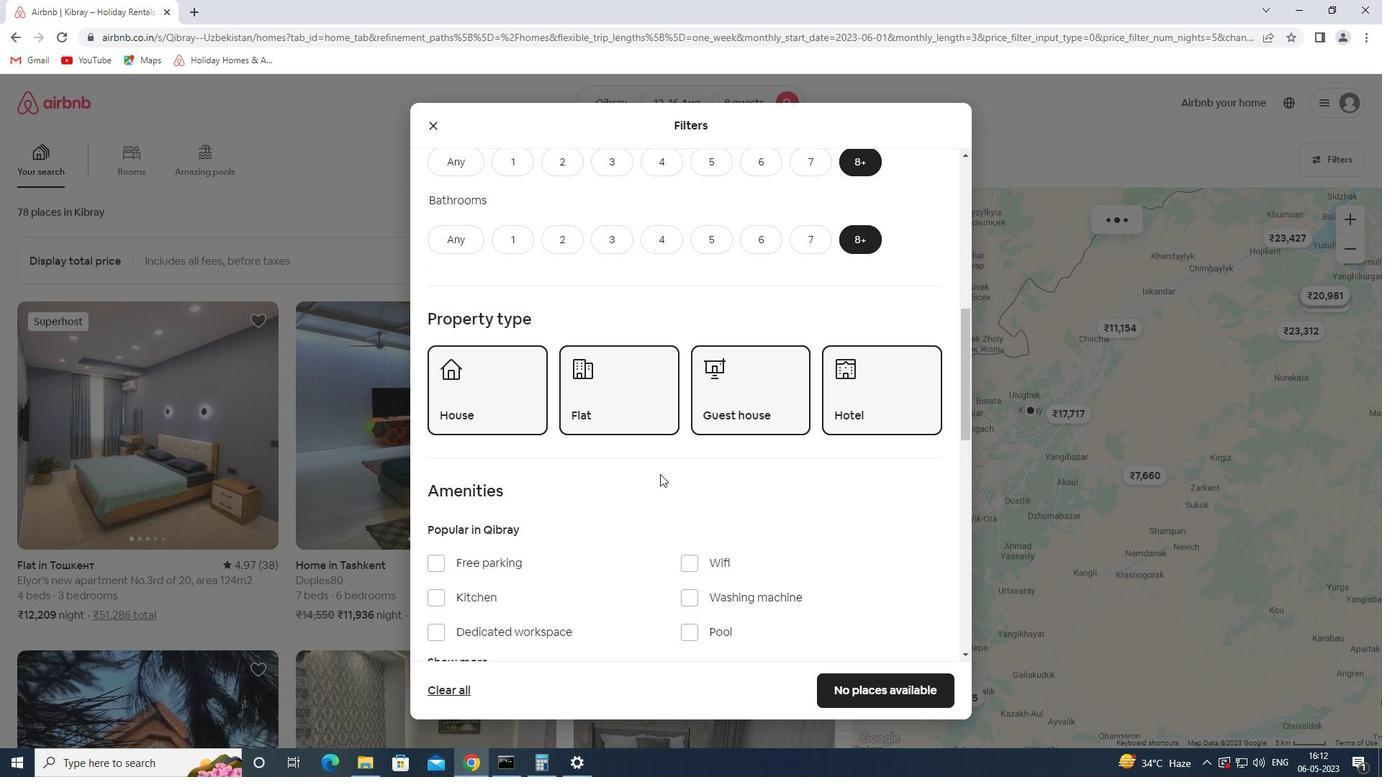 
Action: Mouse scrolled (658, 473) with delta (0, 0)
Screenshot: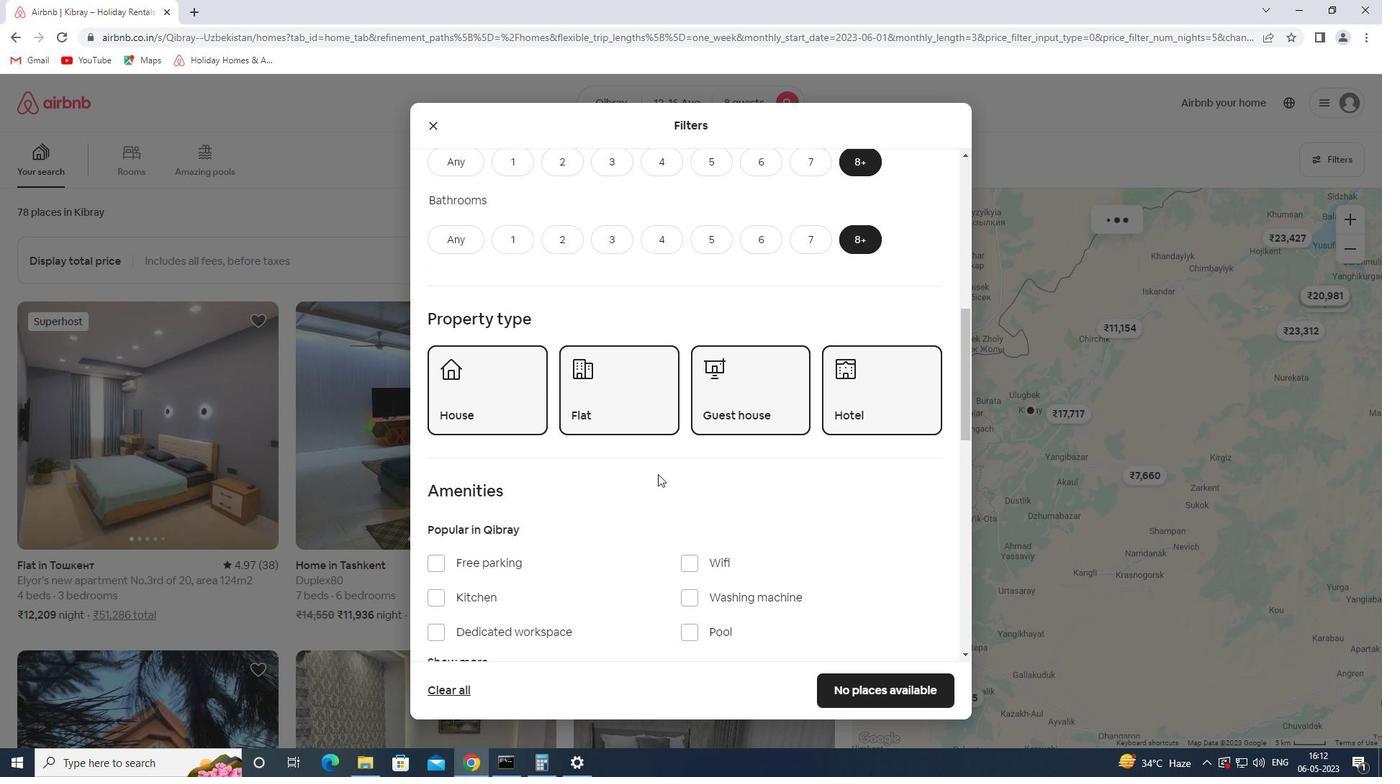 
Action: Mouse moved to (457, 520)
Screenshot: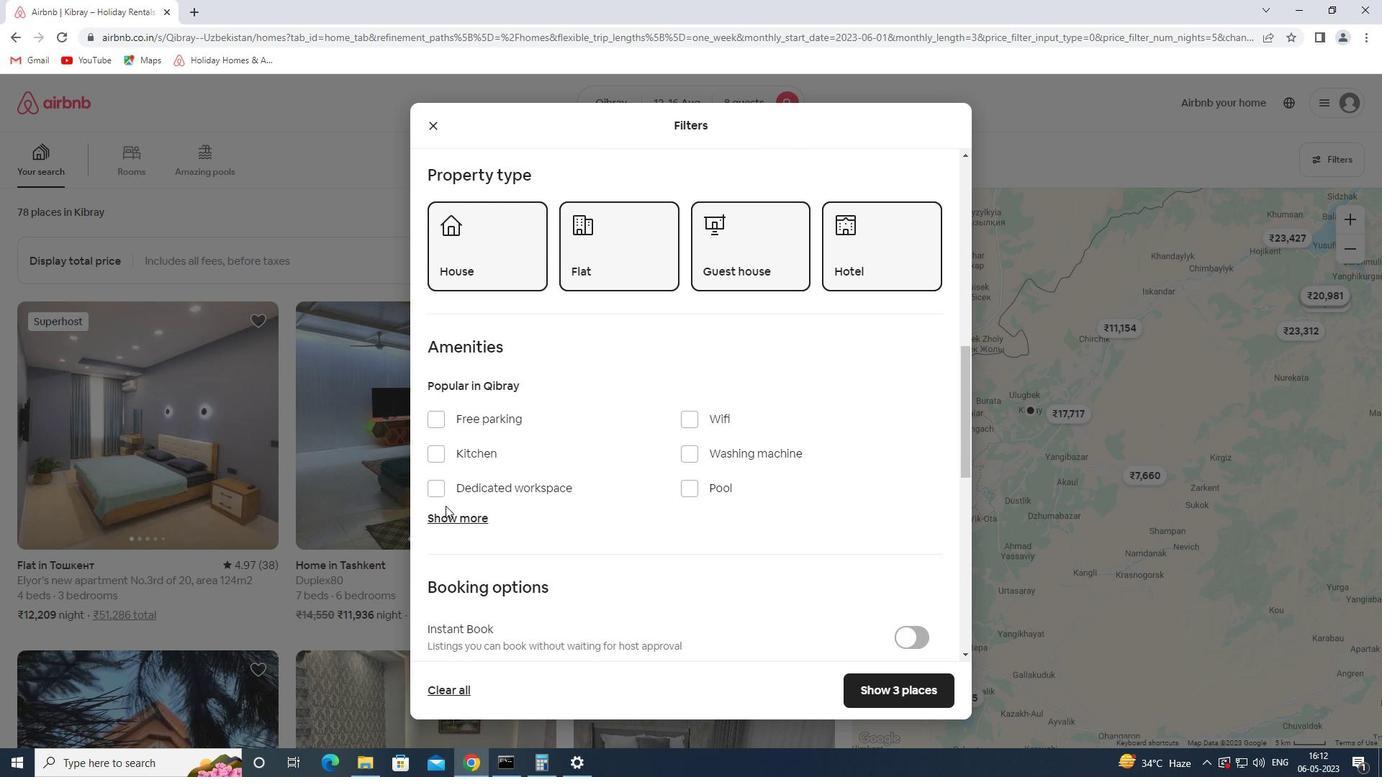 
Action: Mouse pressed left at (457, 520)
Screenshot: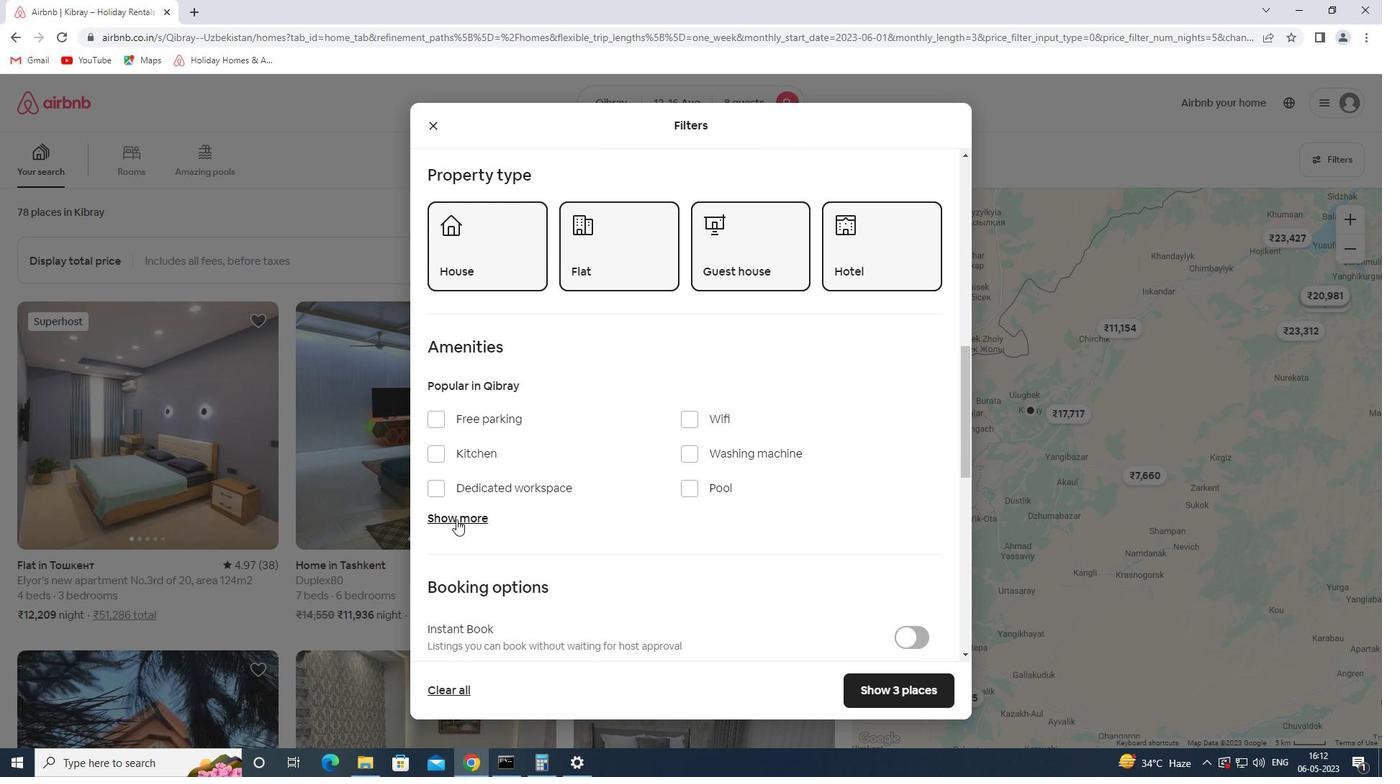 
Action: Mouse moved to (482, 421)
Screenshot: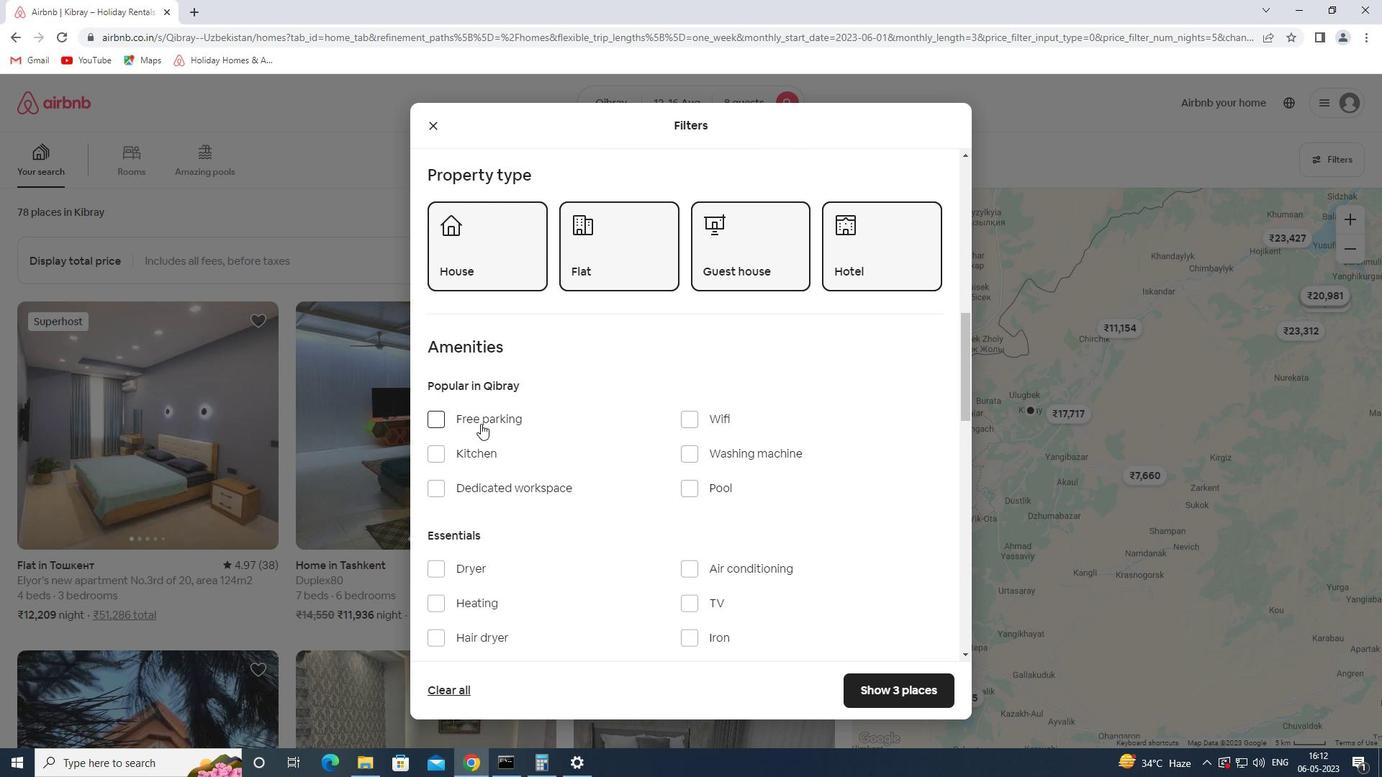 
Action: Mouse pressed left at (482, 421)
Screenshot: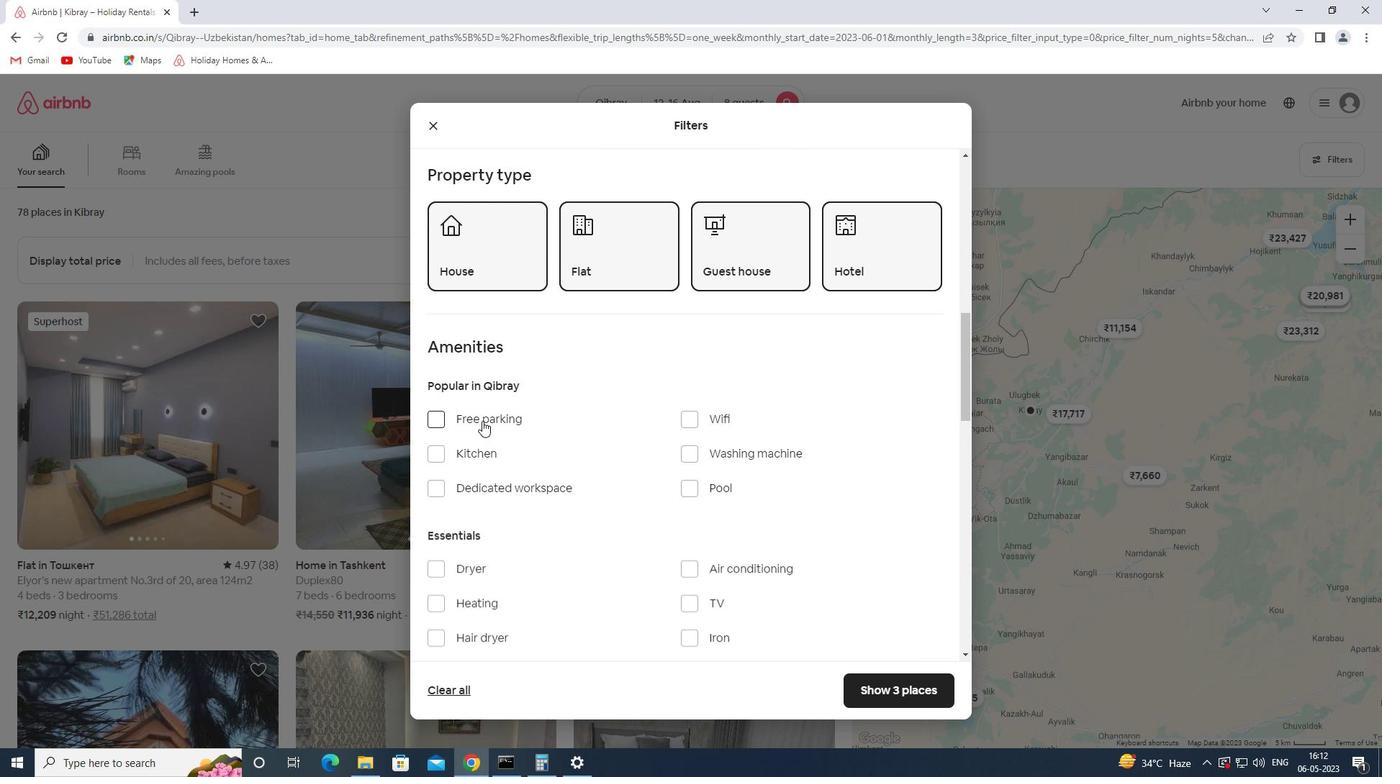 
Action: Mouse moved to (707, 448)
Screenshot: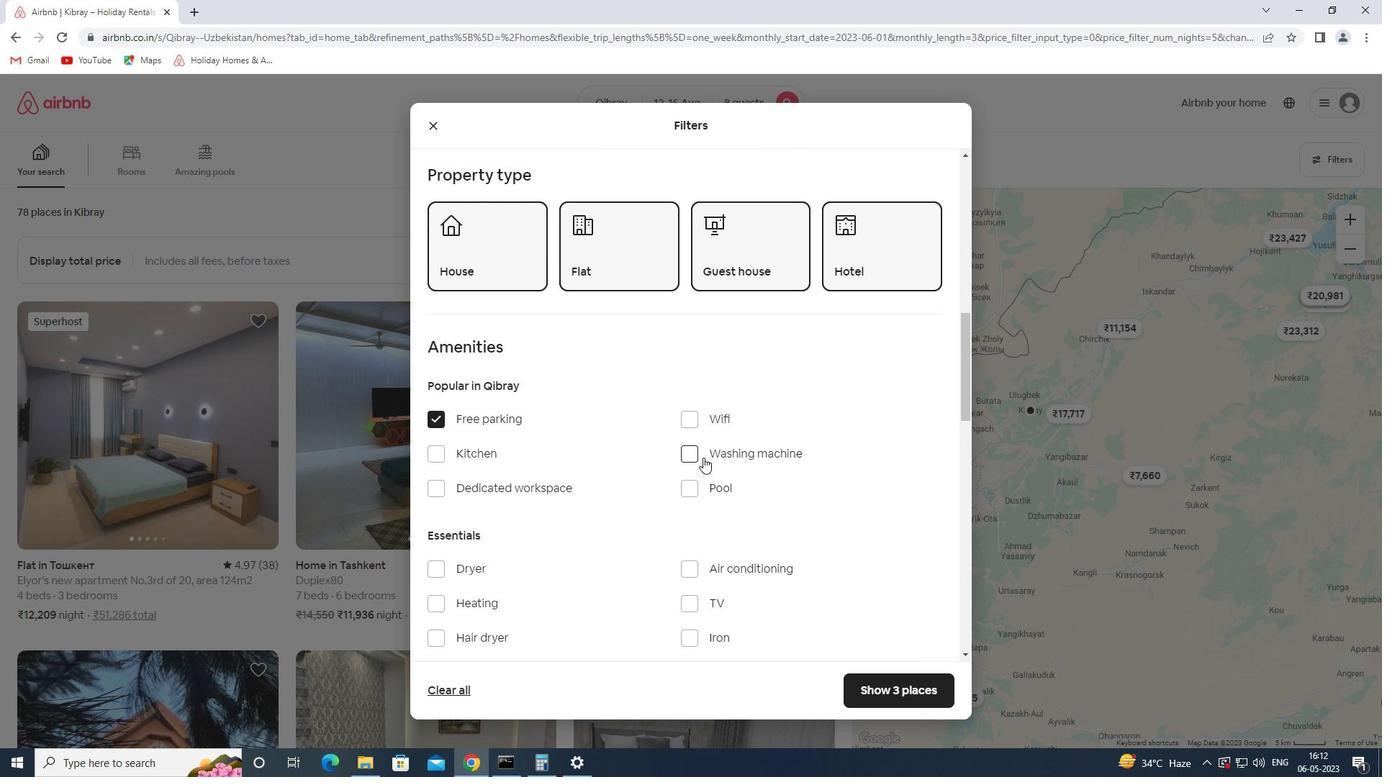 
Action: Mouse pressed left at (707, 448)
Screenshot: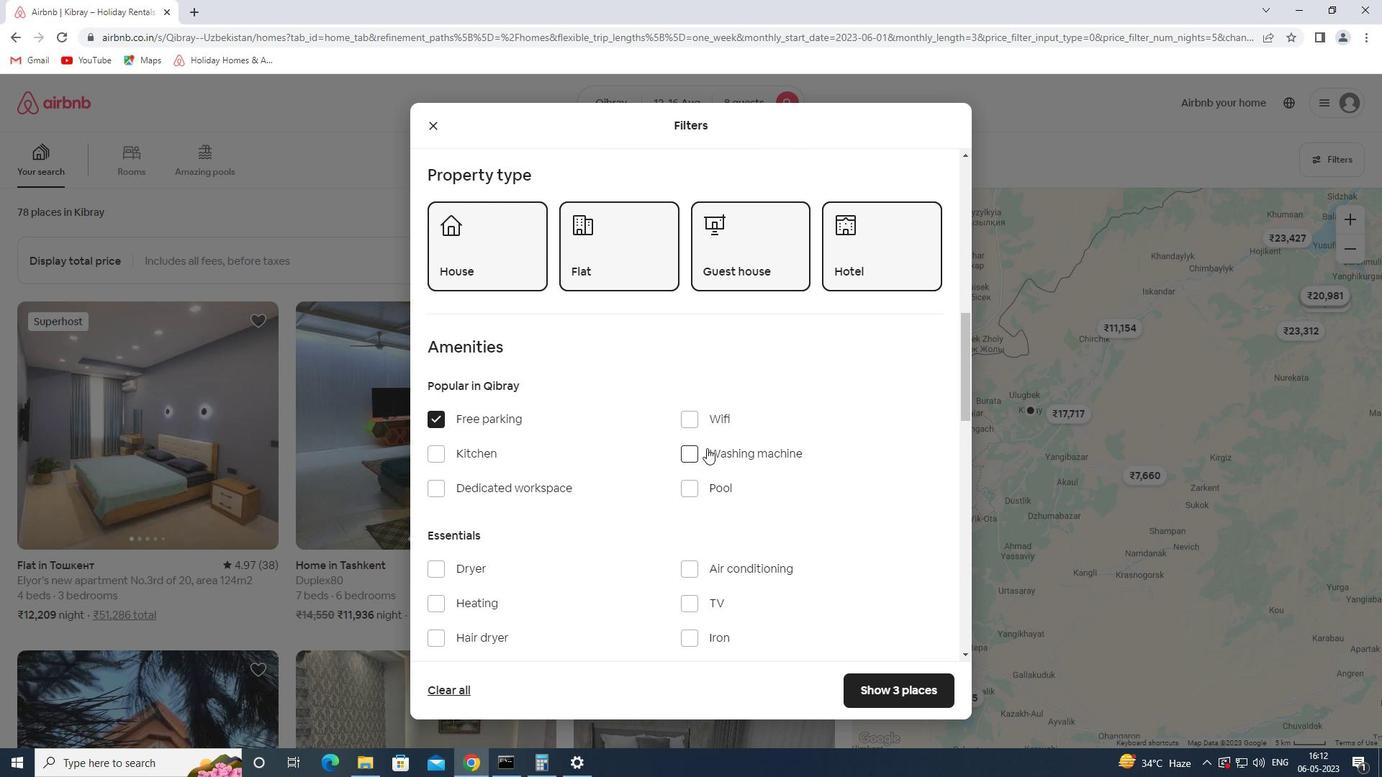 
Action: Mouse moved to (704, 449)
Screenshot: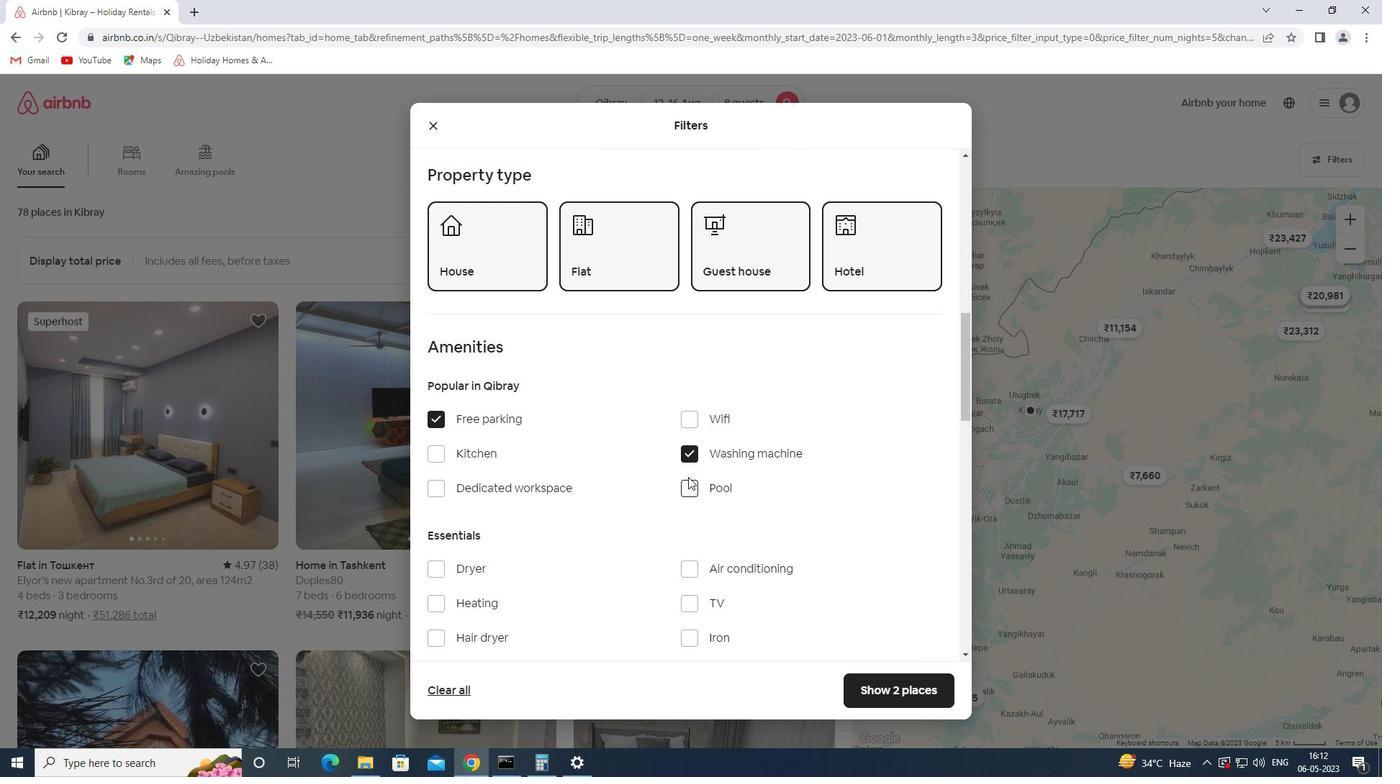 
Action: Mouse pressed left at (704, 449)
Screenshot: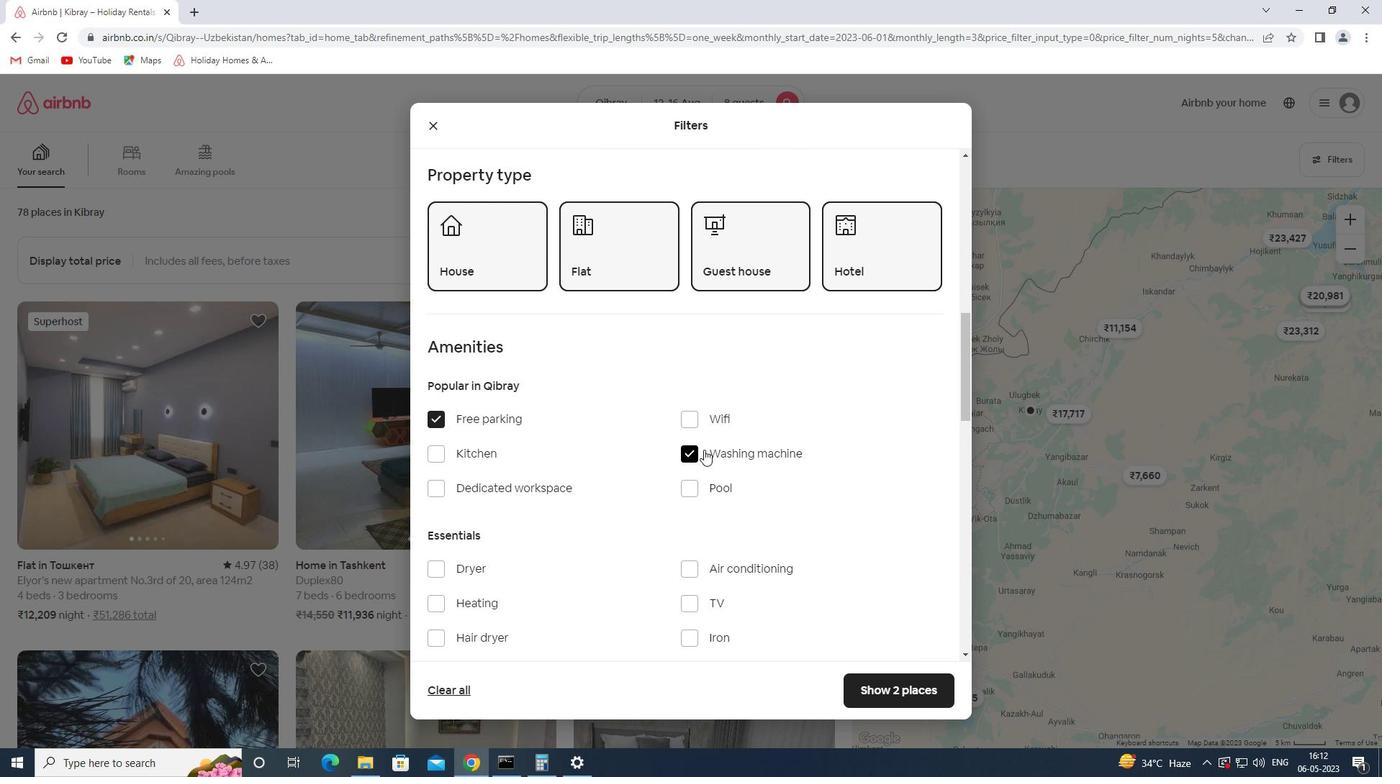 
Action: Mouse moved to (683, 418)
Screenshot: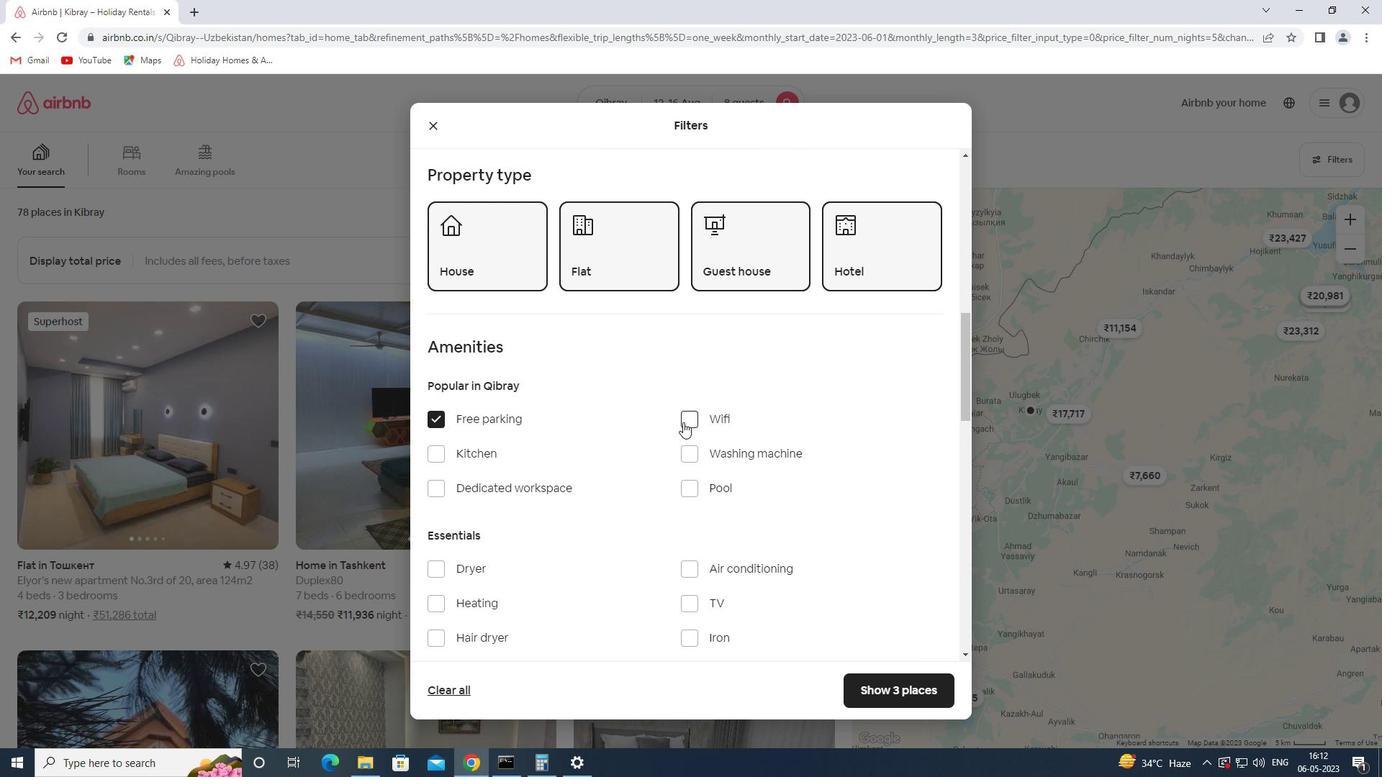 
Action: Mouse pressed left at (683, 418)
Screenshot: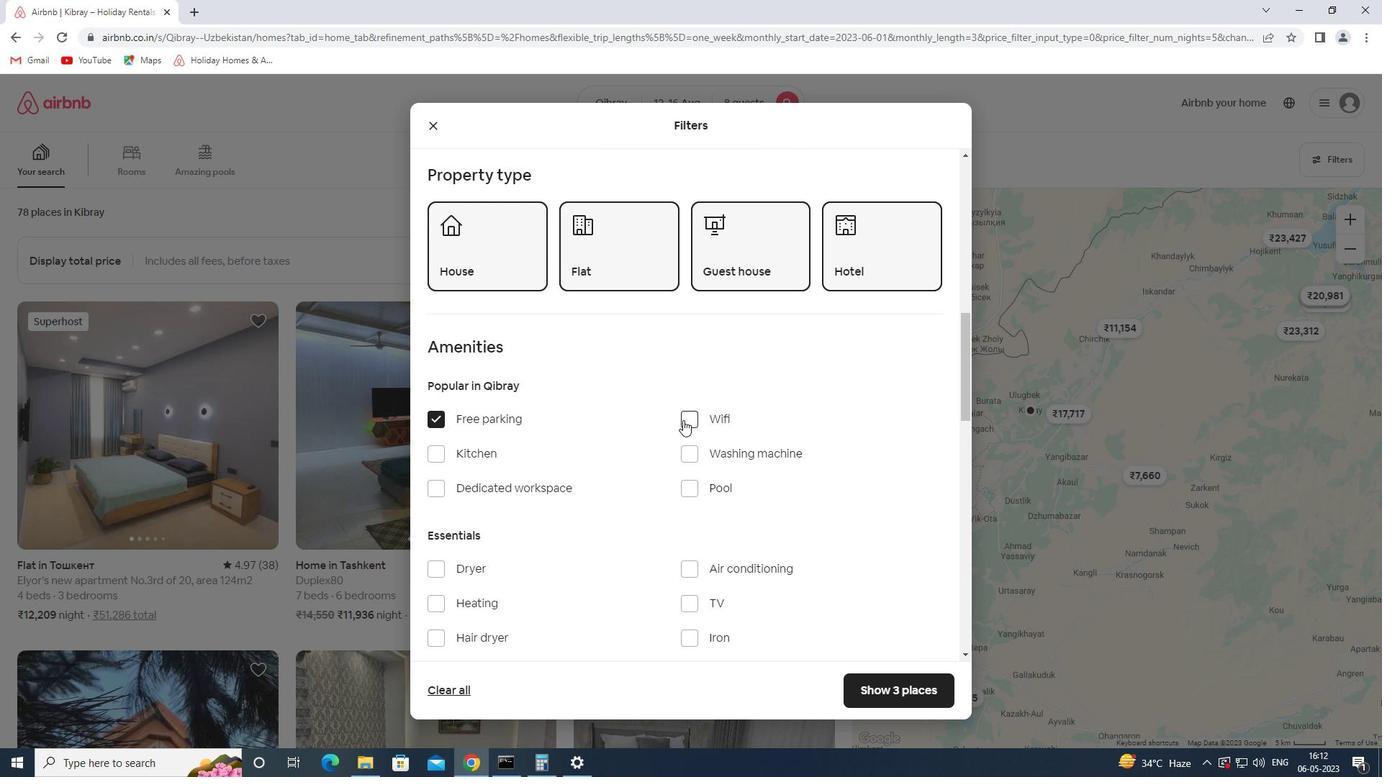 
Action: Mouse moved to (697, 601)
Screenshot: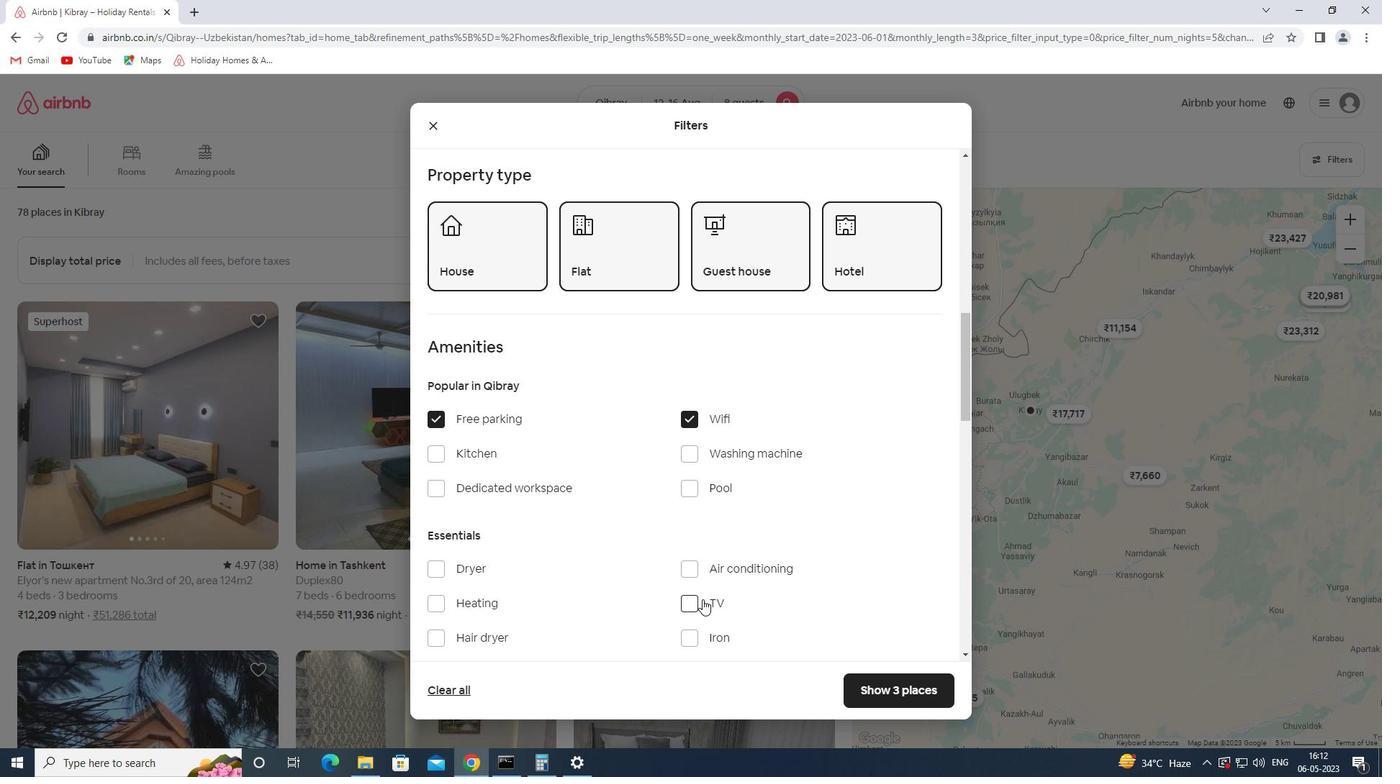 
Action: Mouse pressed left at (697, 601)
Screenshot: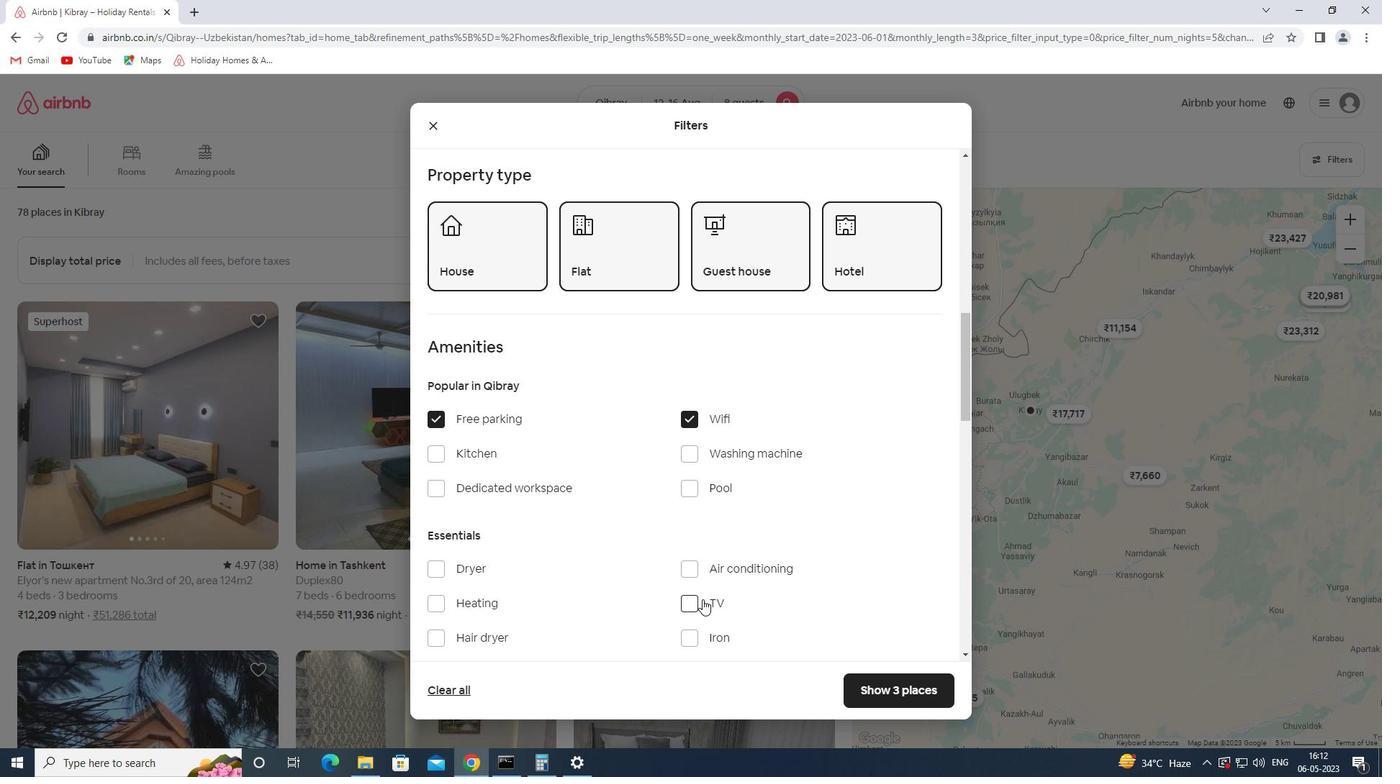 
Action: Mouse moved to (718, 521)
Screenshot: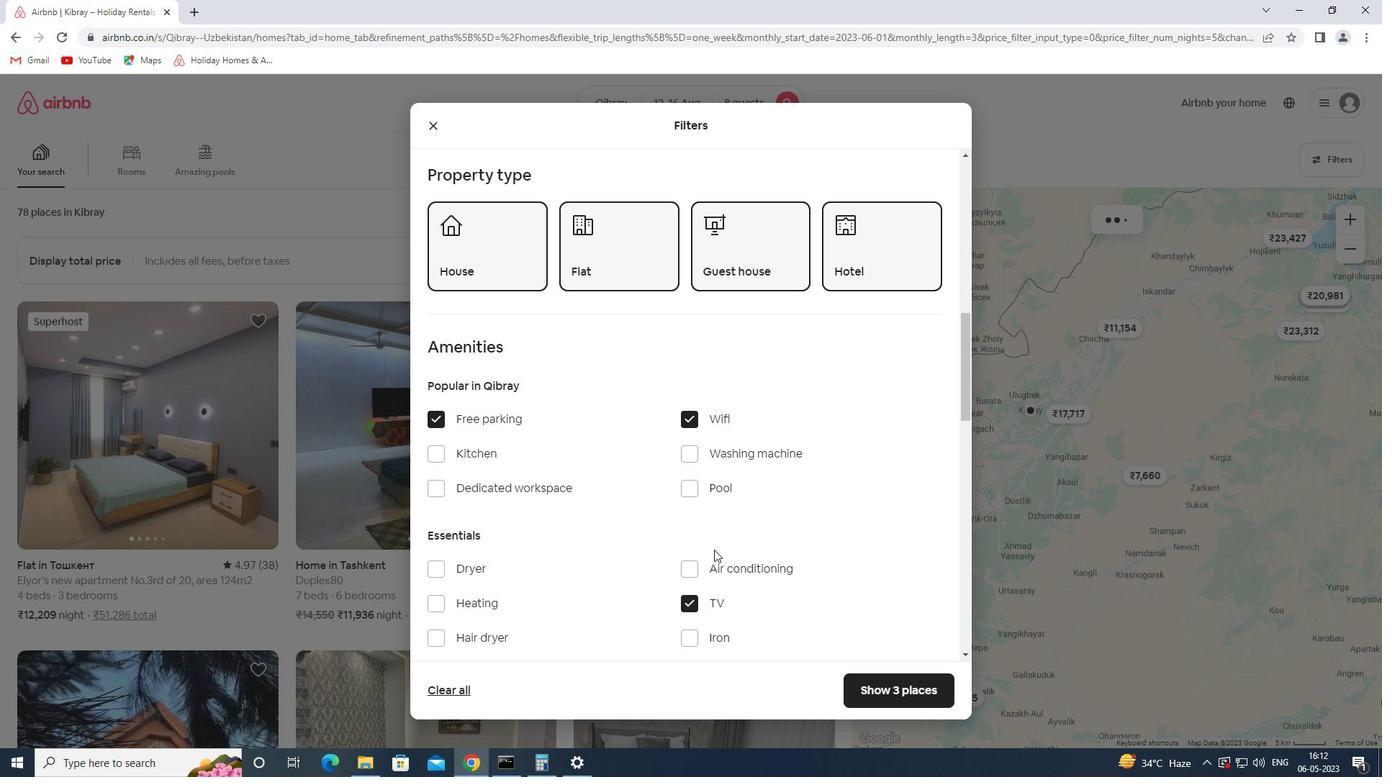 
Action: Mouse scrolled (718, 521) with delta (0, 0)
Screenshot: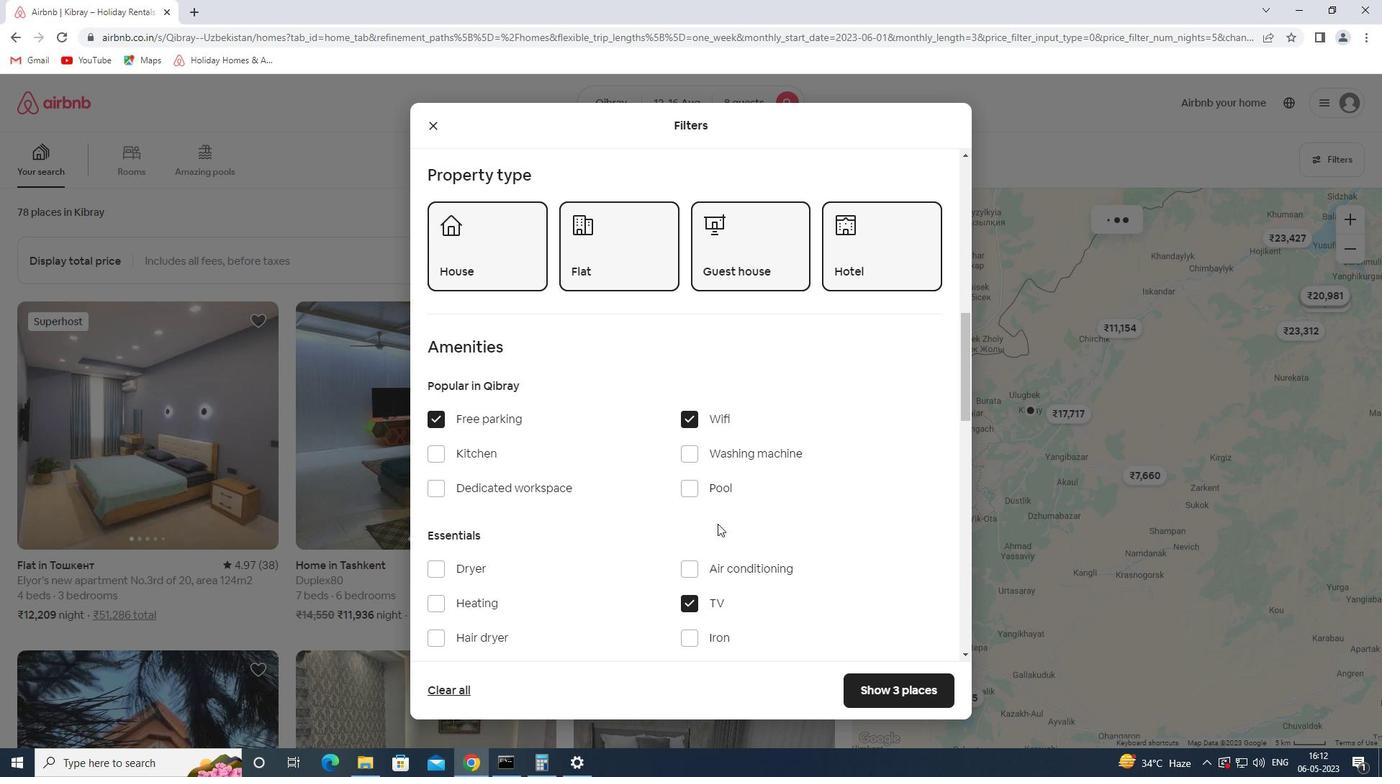 
Action: Mouse scrolled (718, 521) with delta (0, 0)
Screenshot: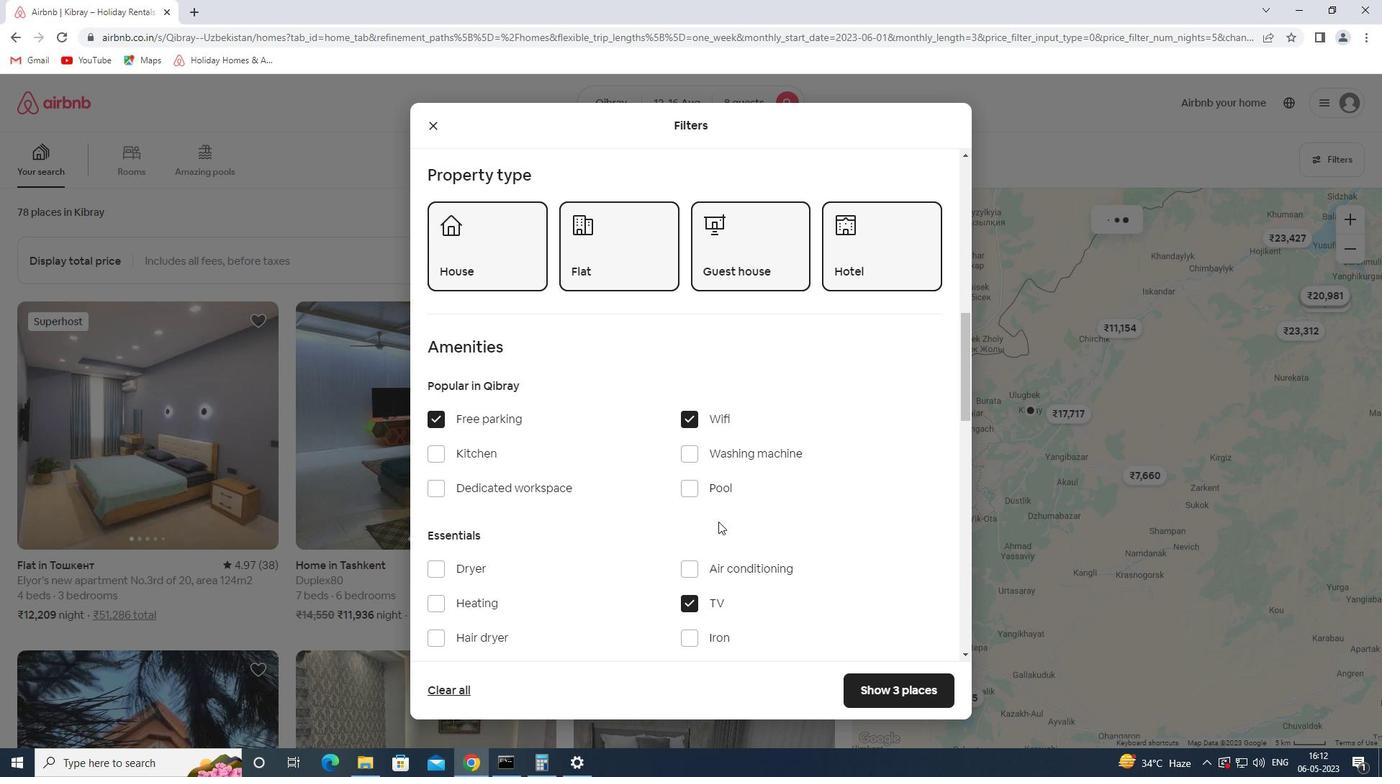 
Action: Mouse moved to (689, 525)
Screenshot: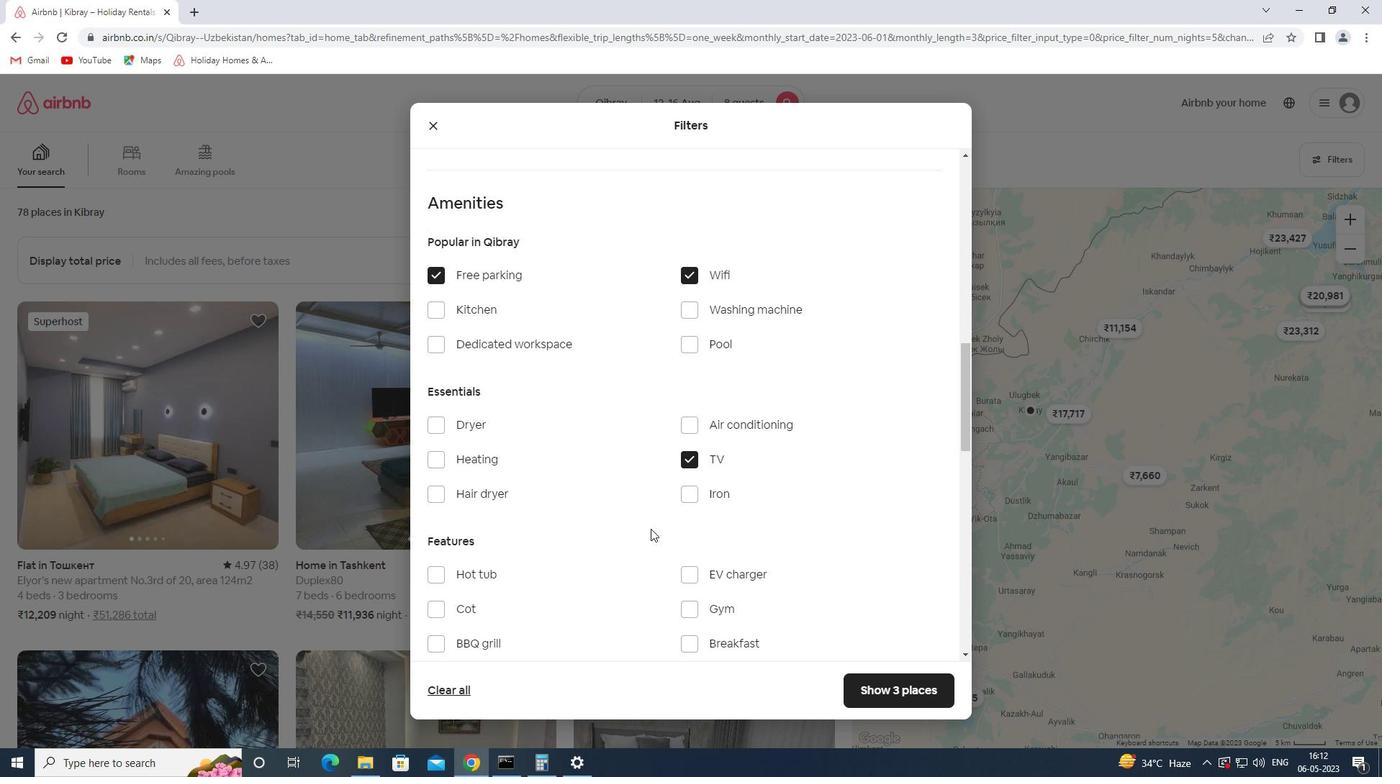 
Action: Mouse scrolled (689, 524) with delta (0, 0)
Screenshot: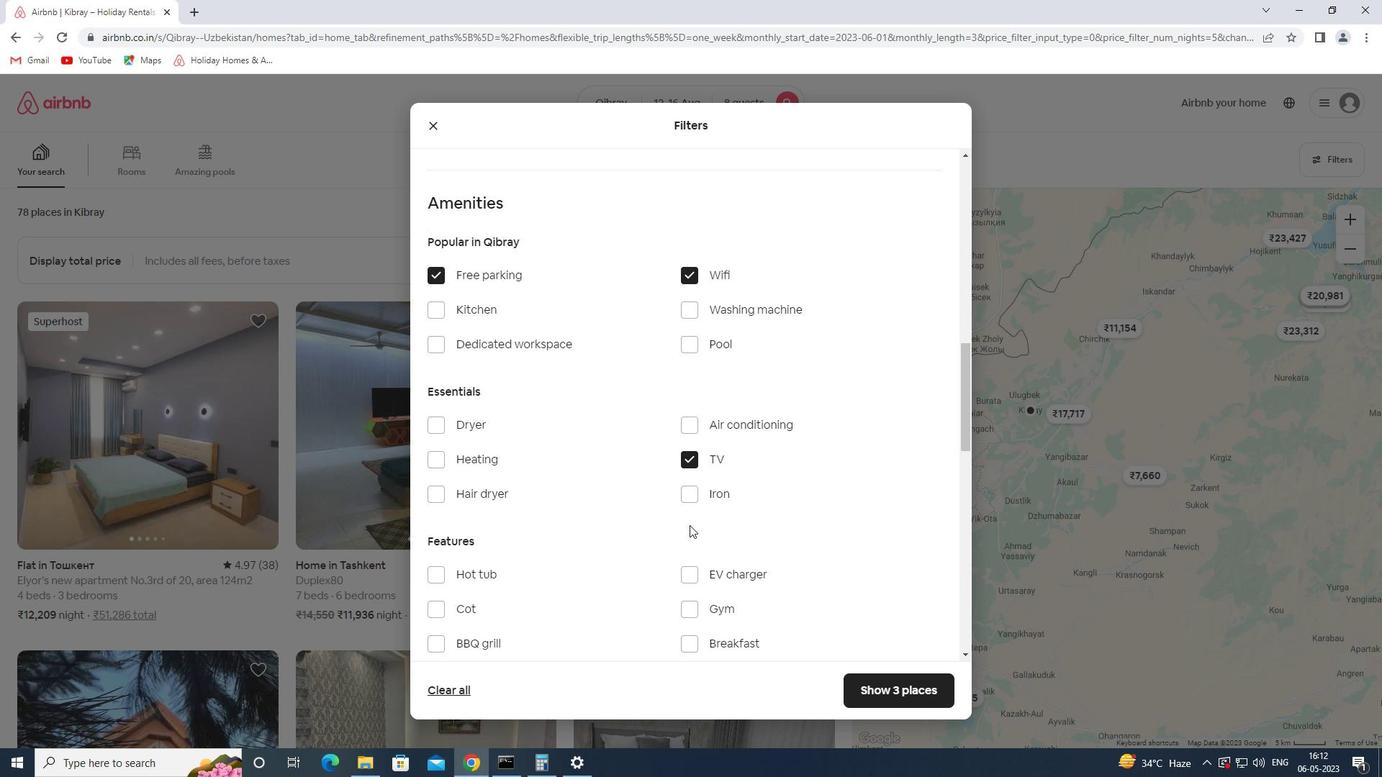 
Action: Mouse scrolled (689, 524) with delta (0, 0)
Screenshot: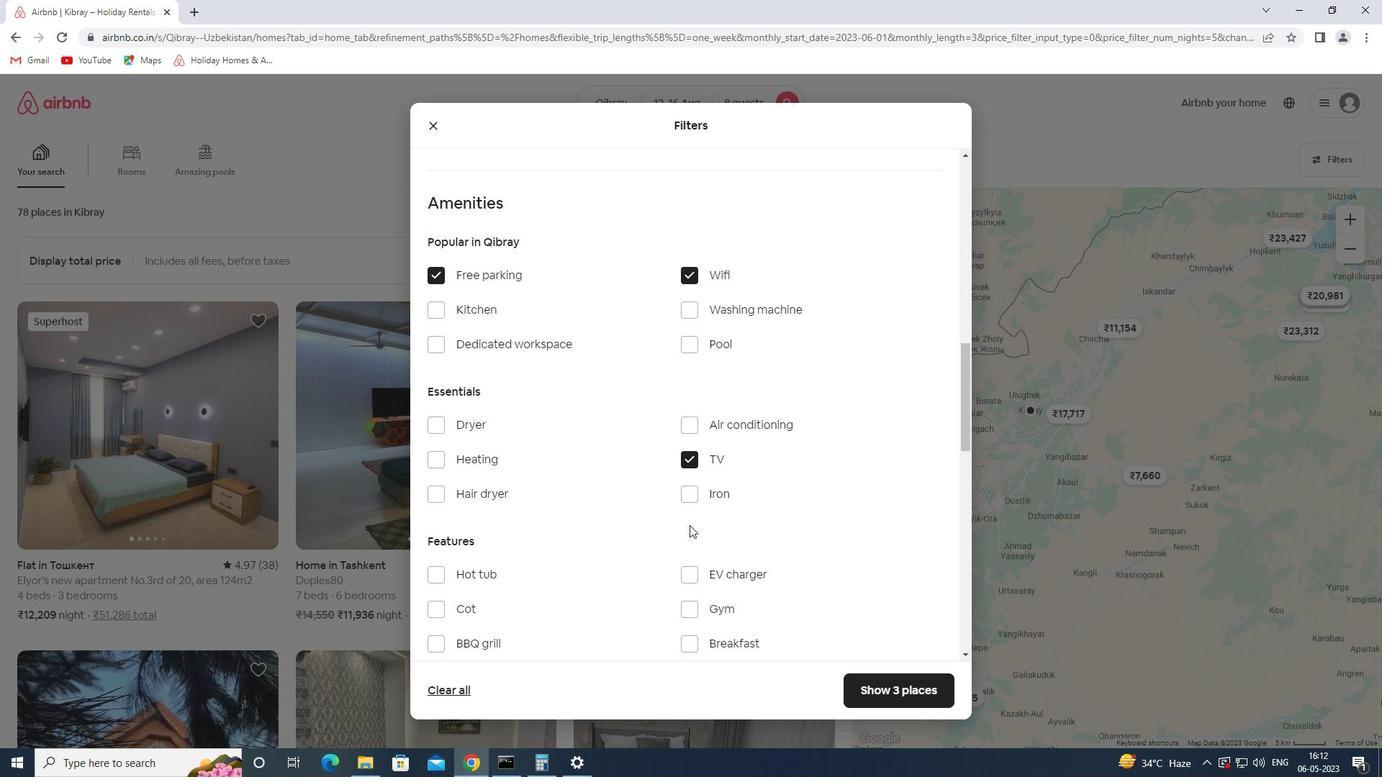 
Action: Mouse moved to (694, 466)
Screenshot: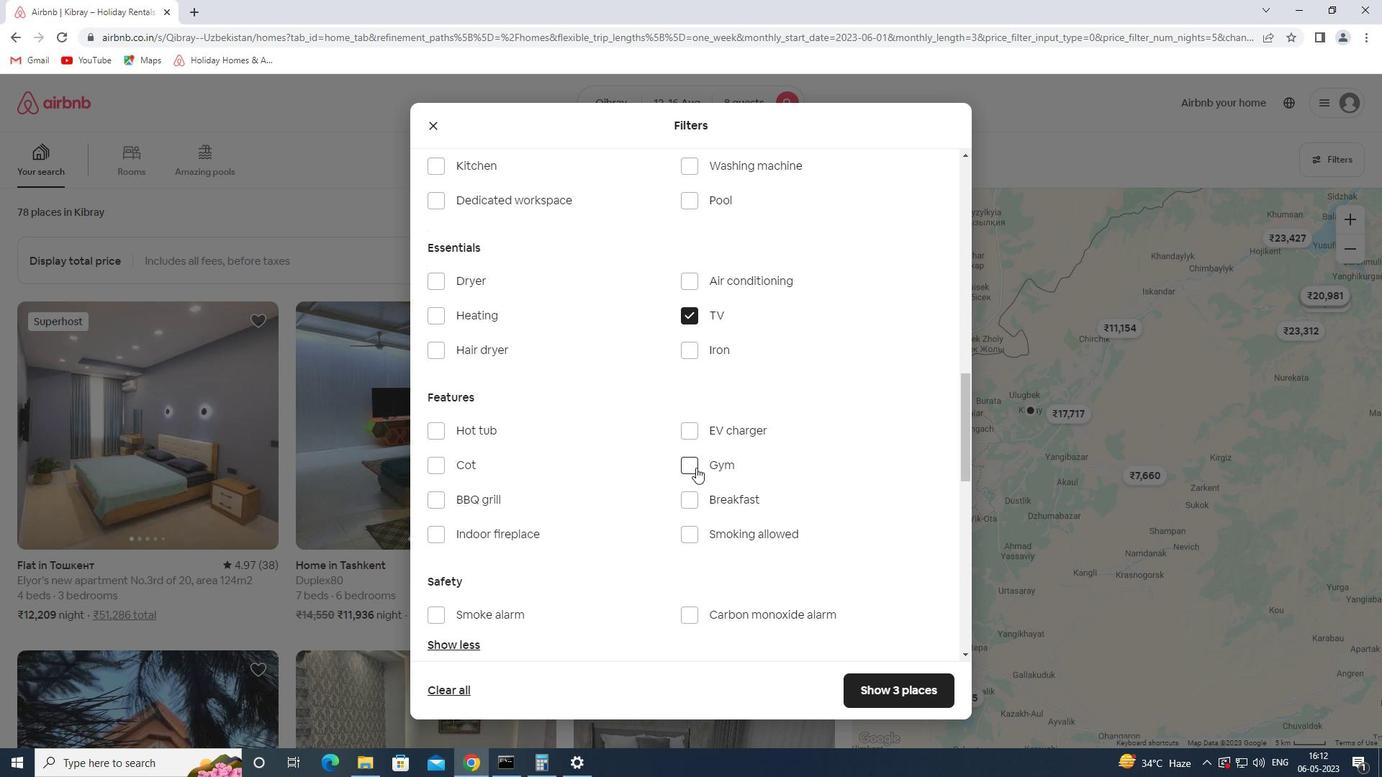 
Action: Mouse pressed left at (694, 466)
Screenshot: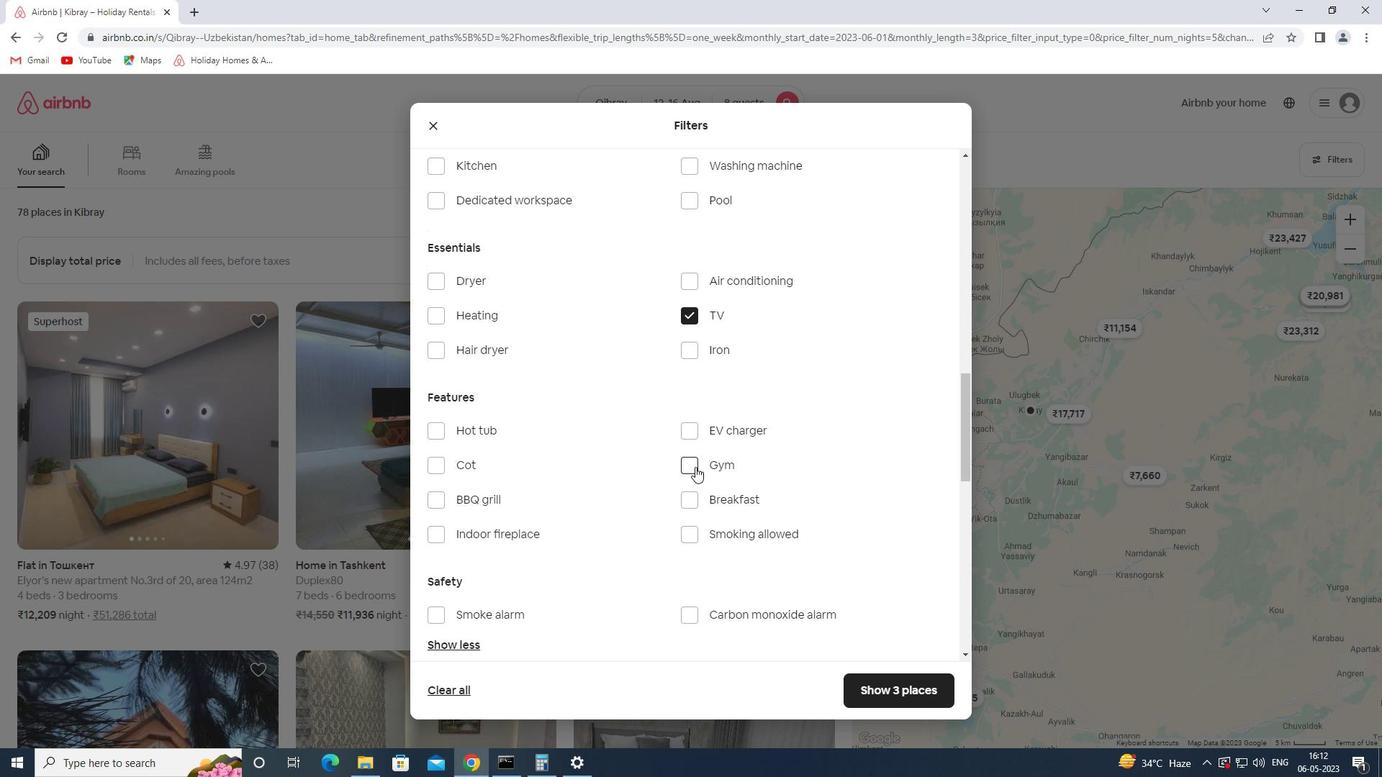 
Action: Mouse moved to (689, 500)
Screenshot: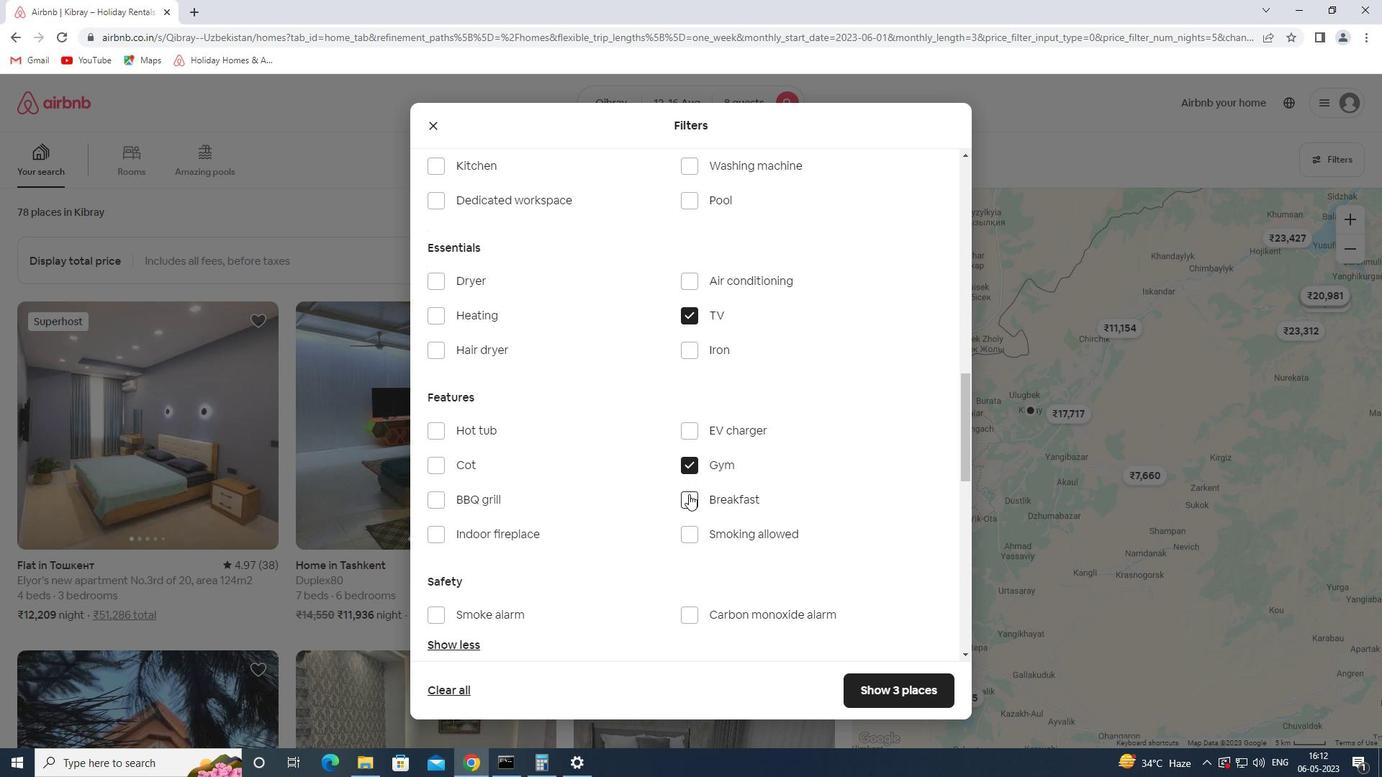 
Action: Mouse pressed left at (689, 500)
Screenshot: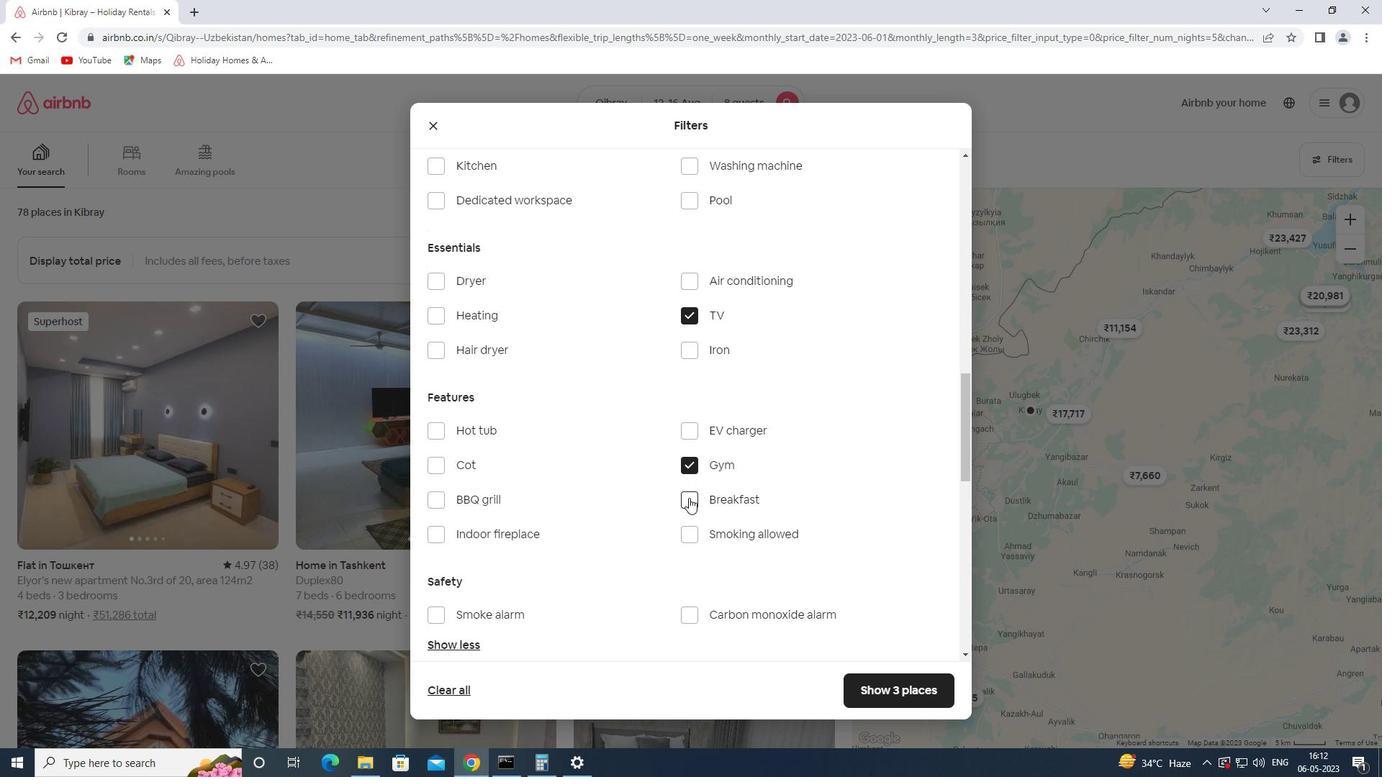 
Action: Mouse moved to (651, 550)
Screenshot: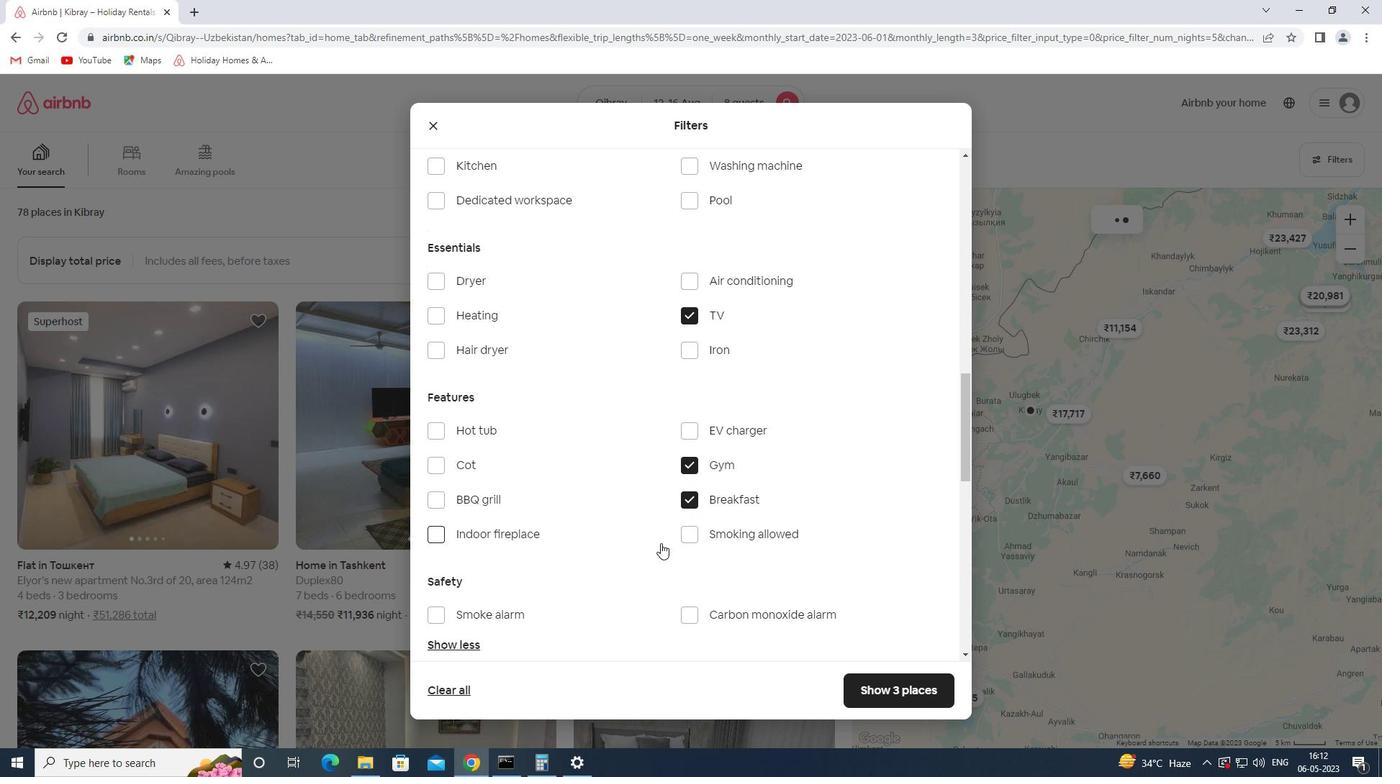 
Action: Mouse scrolled (651, 549) with delta (0, 0)
Screenshot: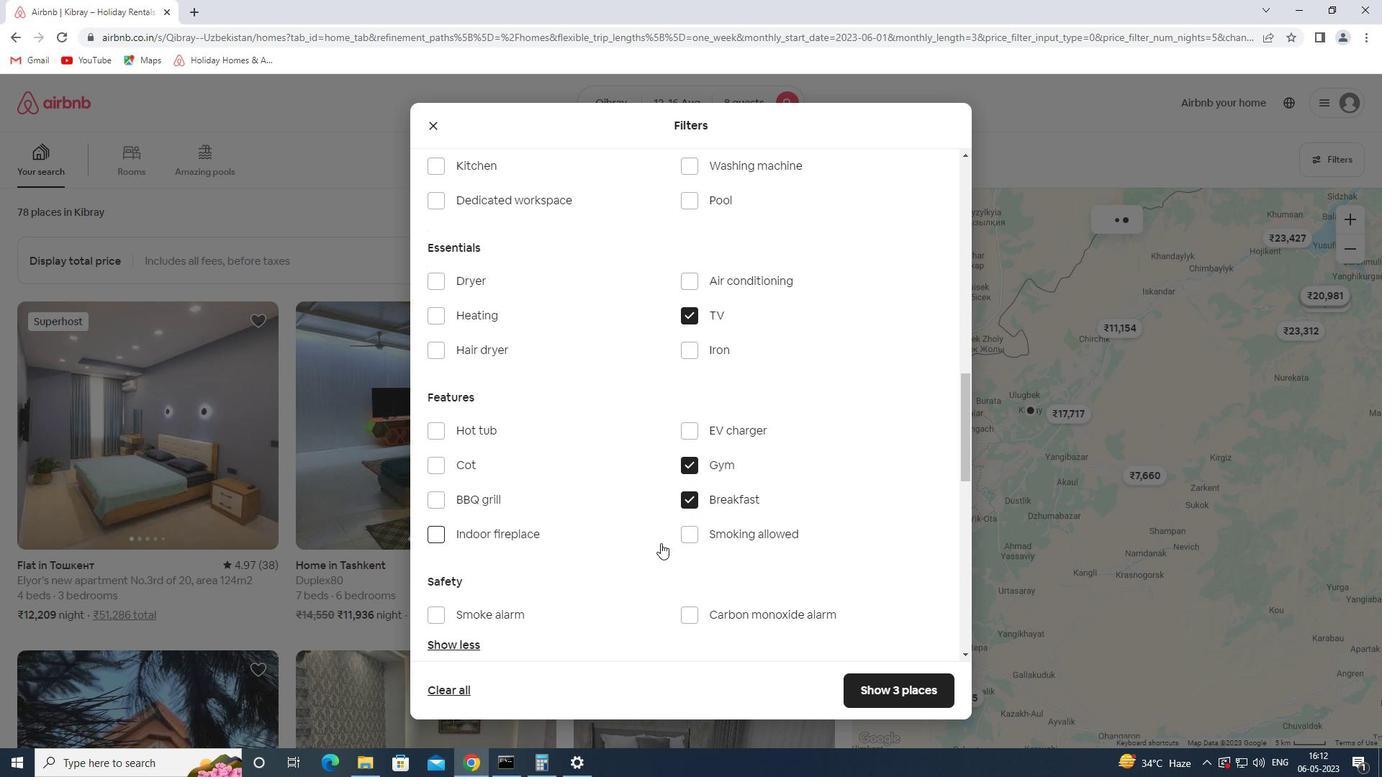 
Action: Mouse scrolled (651, 549) with delta (0, 0)
Screenshot: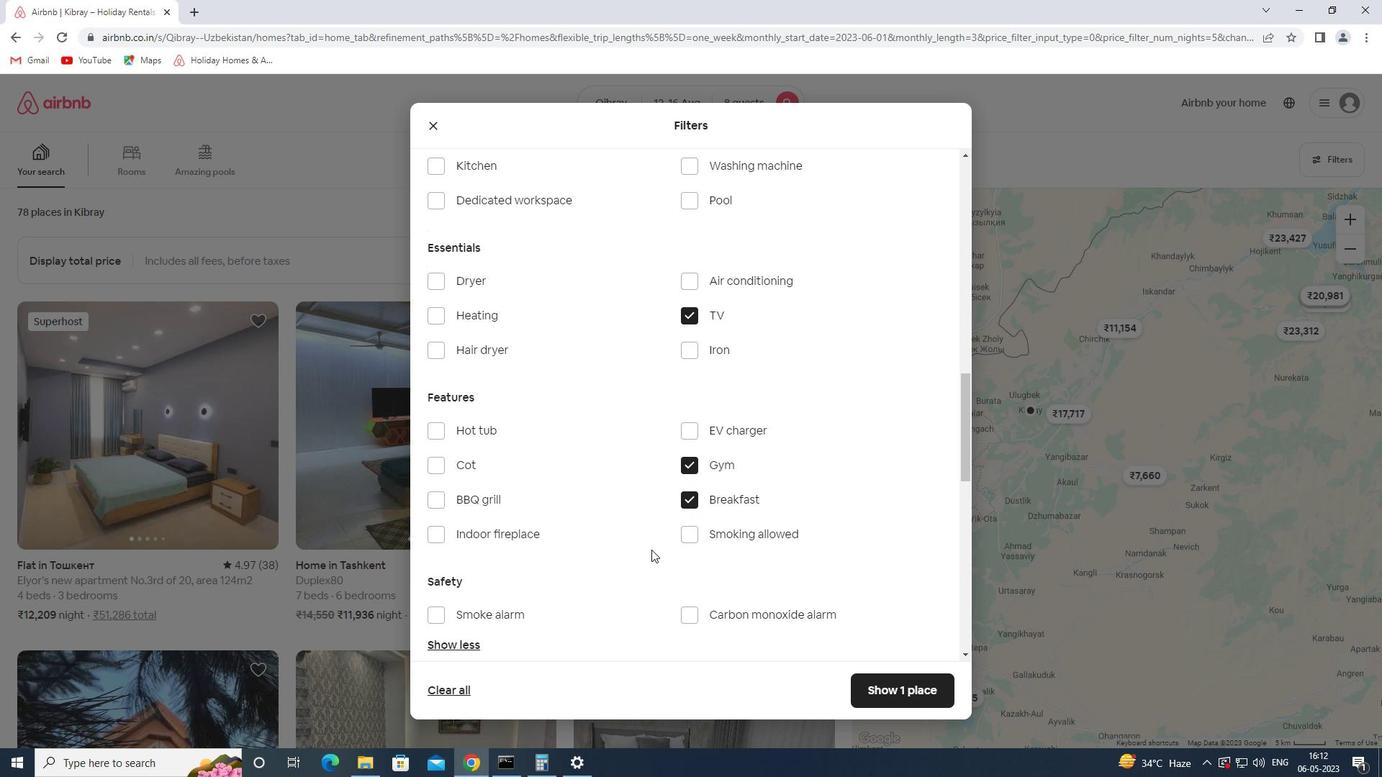 
Action: Mouse scrolled (651, 549) with delta (0, 0)
Screenshot: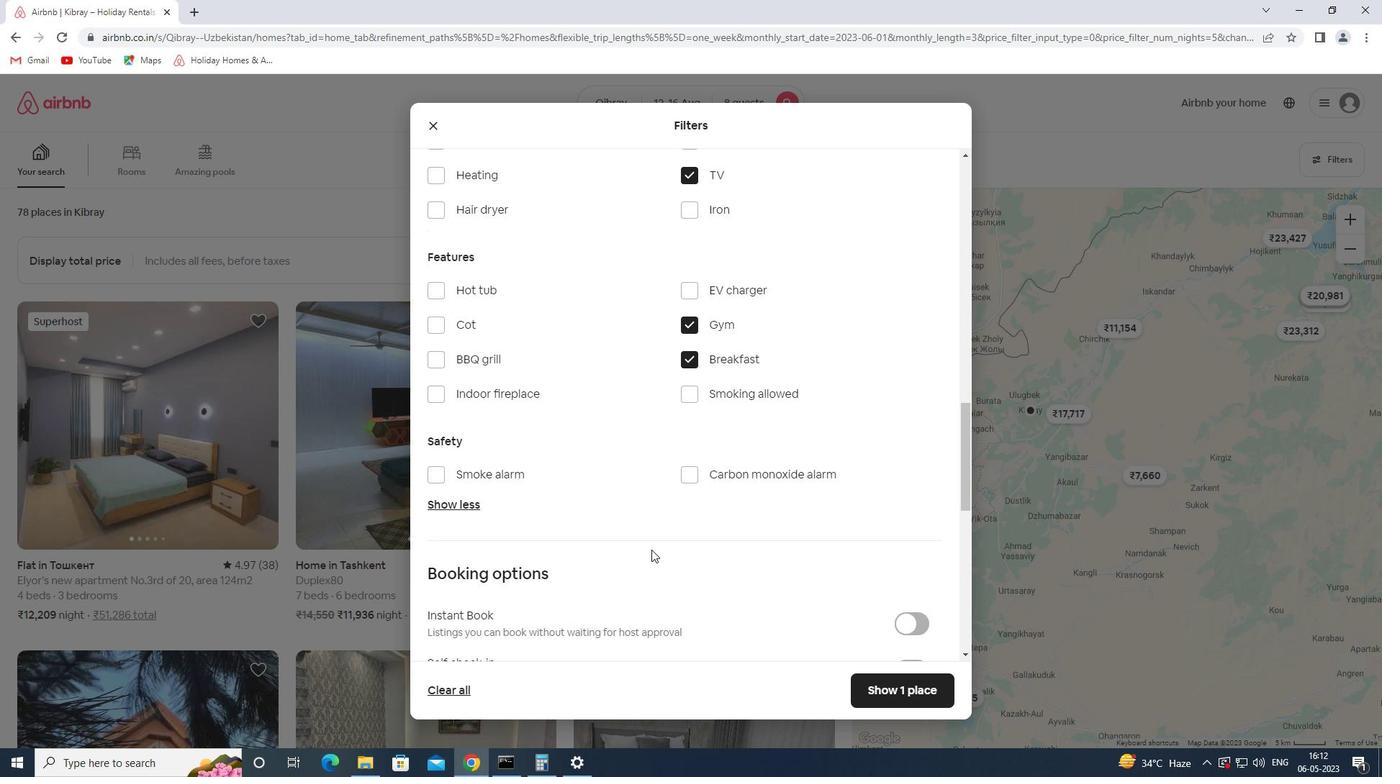 
Action: Mouse scrolled (651, 549) with delta (0, 0)
Screenshot: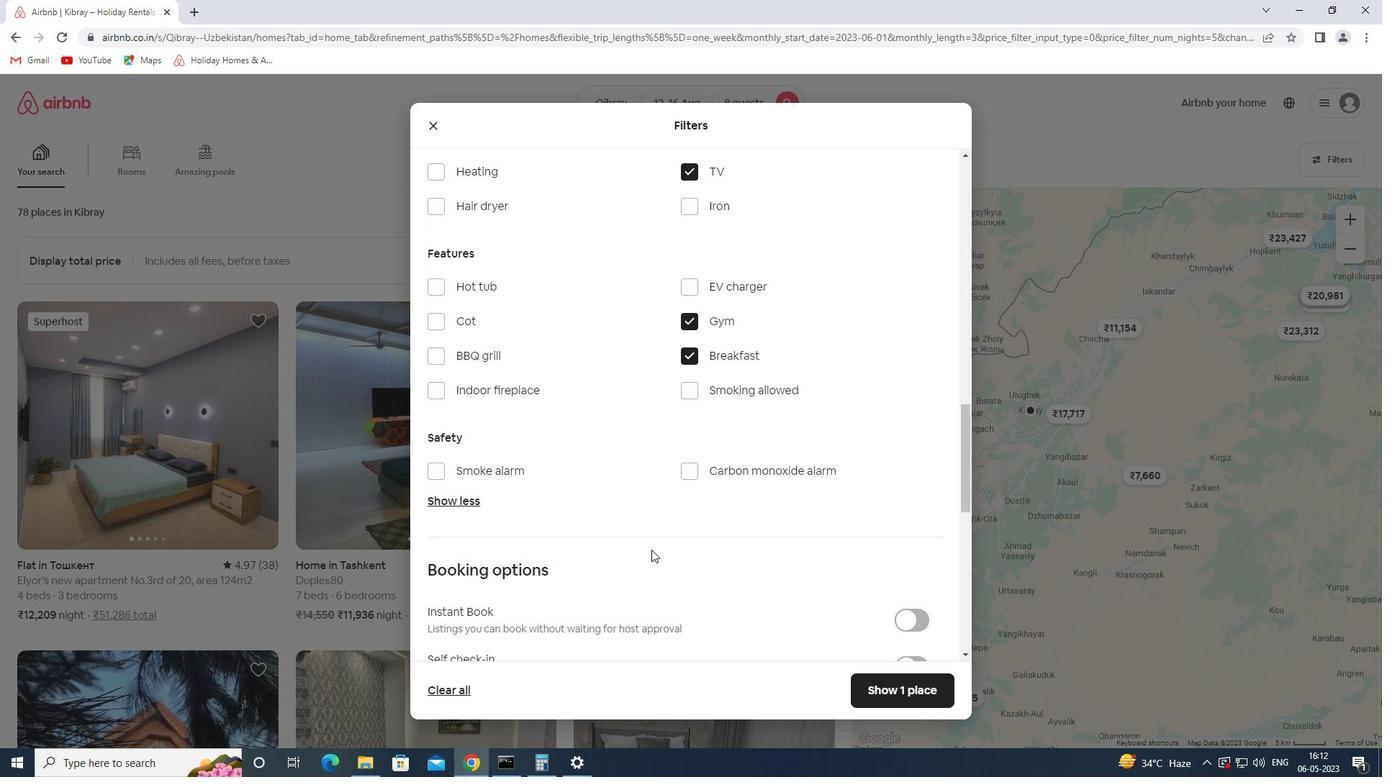 
Action: Mouse scrolled (651, 549) with delta (0, 0)
Screenshot: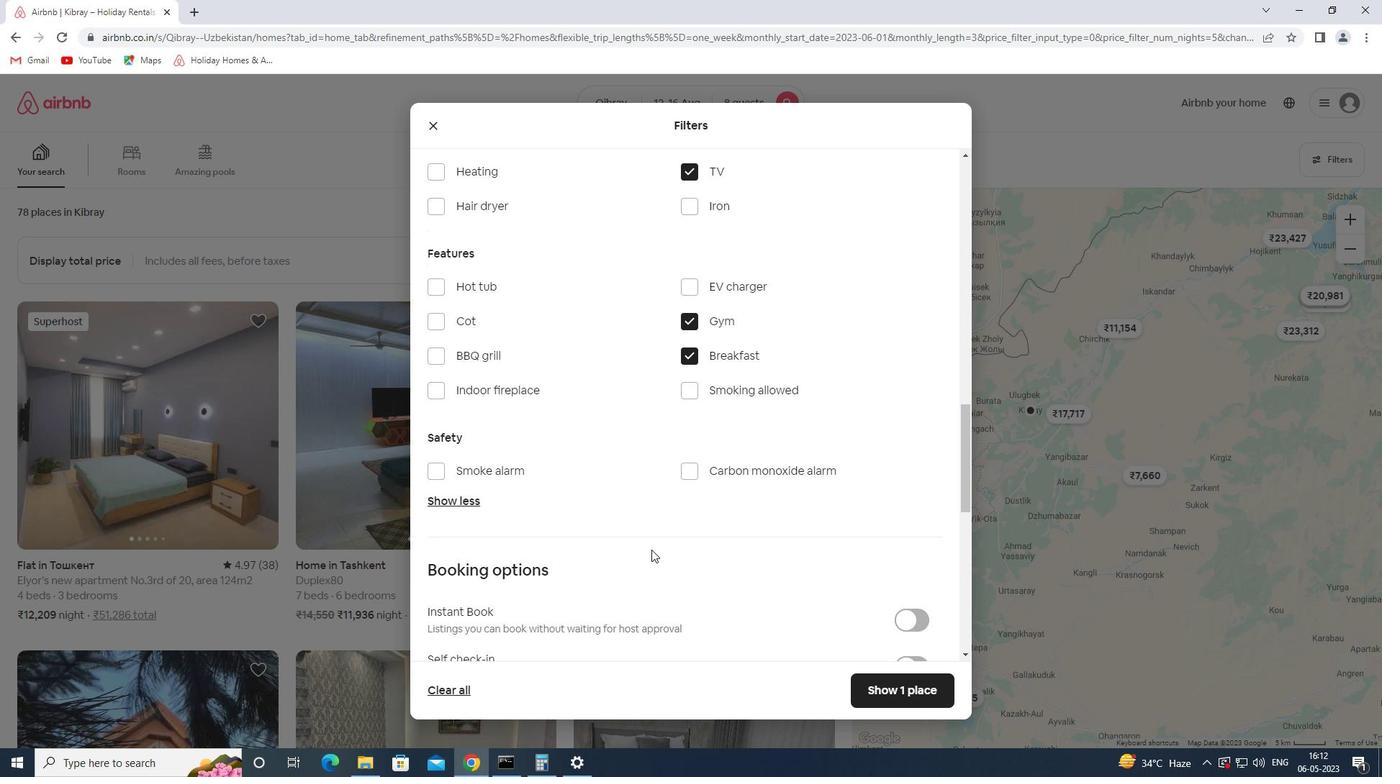 
Action: Mouse moved to (912, 453)
Screenshot: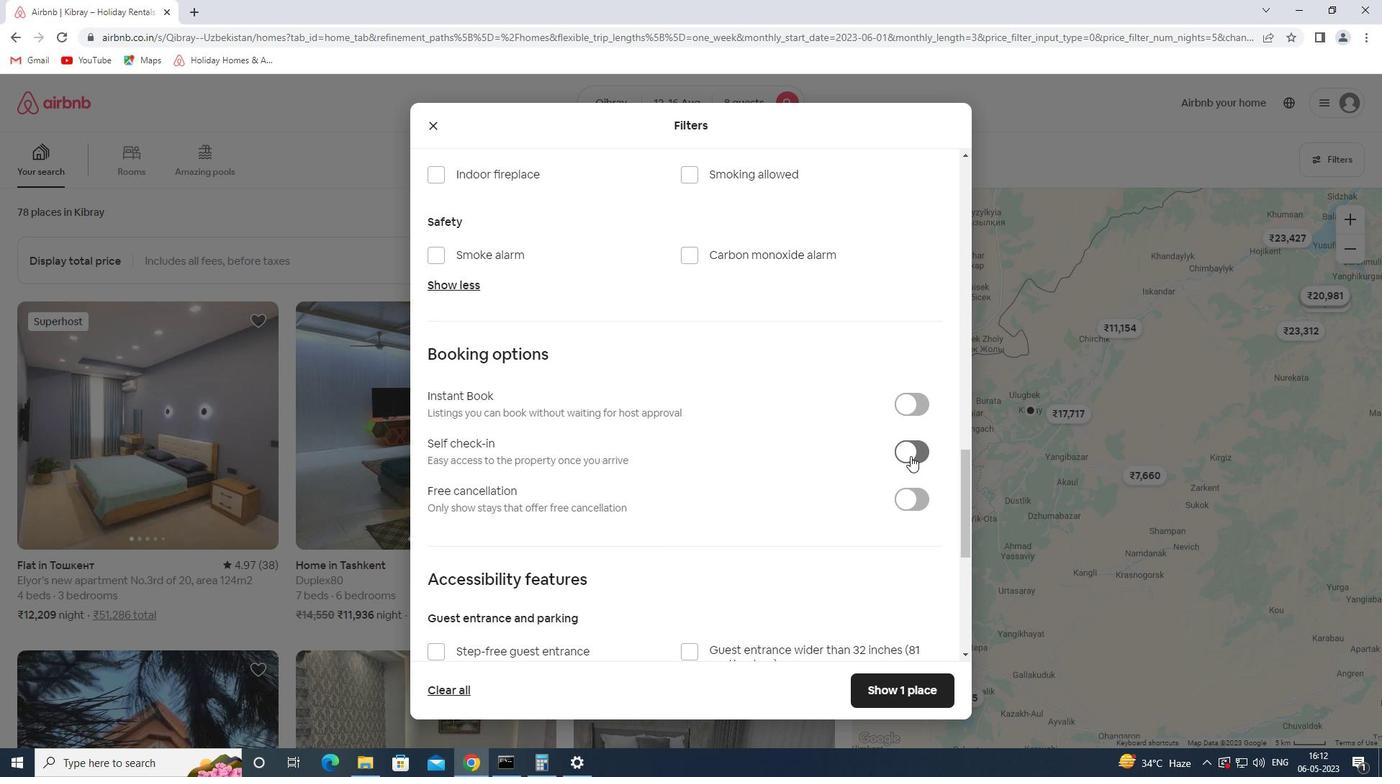
Action: Mouse pressed left at (912, 453)
Screenshot: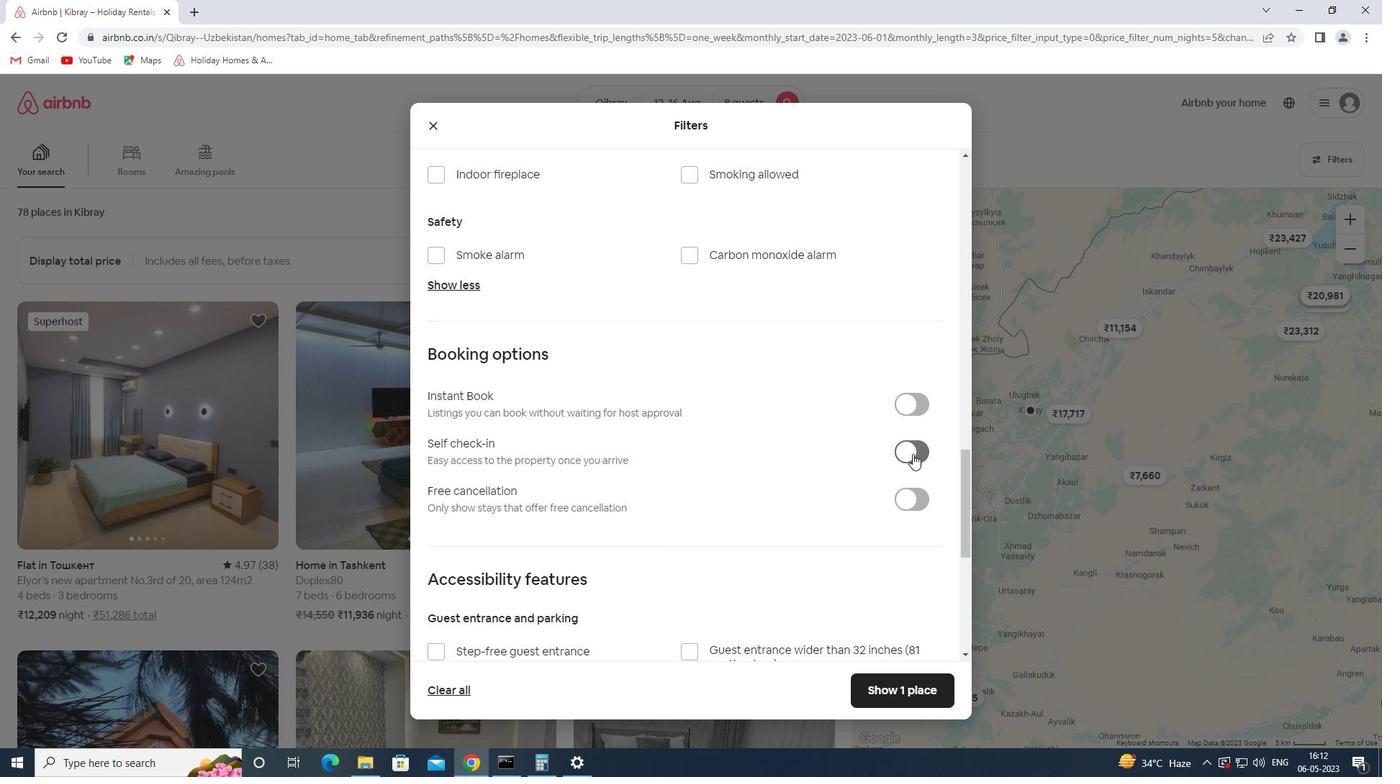 
Action: Mouse moved to (653, 483)
Screenshot: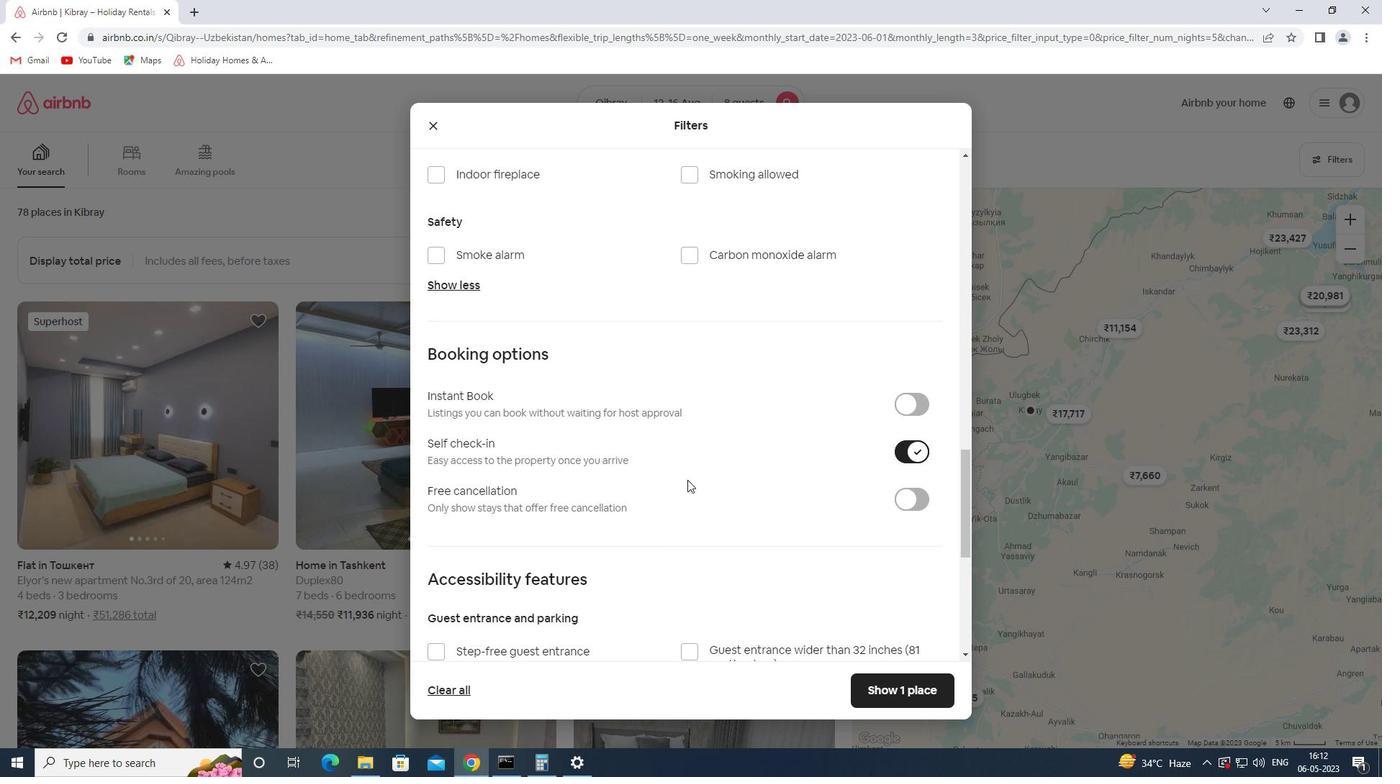
Action: Mouse scrolled (653, 483) with delta (0, 0)
Screenshot: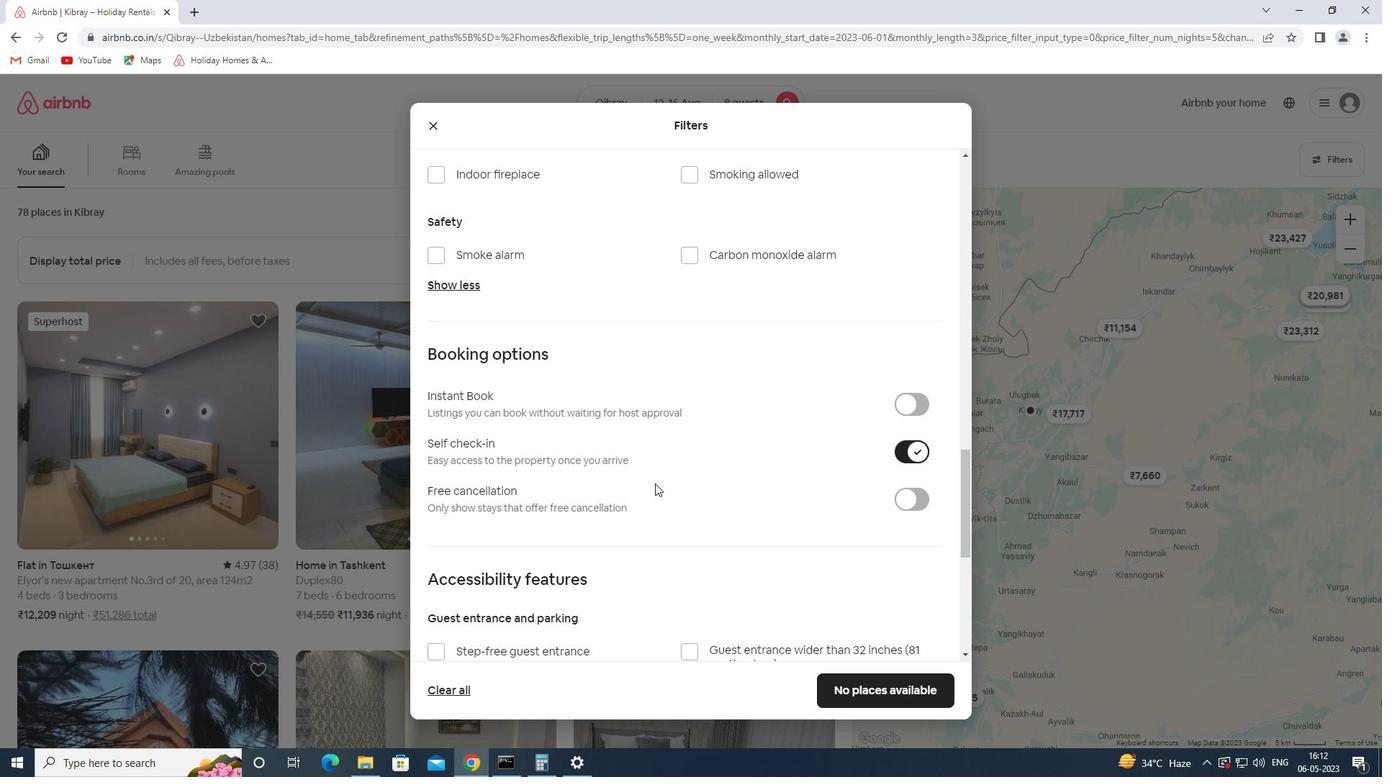 
Action: Mouse scrolled (653, 483) with delta (0, 0)
Screenshot: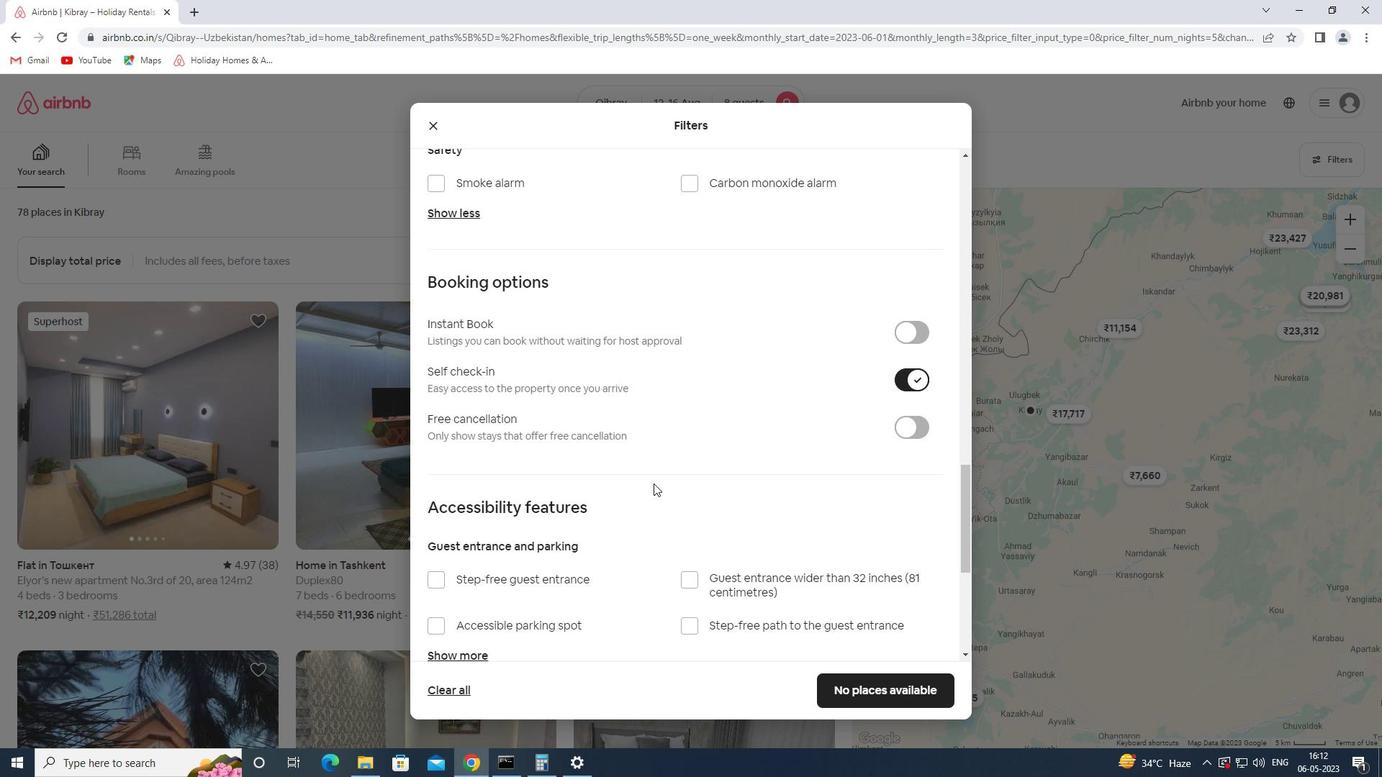 
Action: Mouse scrolled (653, 483) with delta (0, 0)
Screenshot: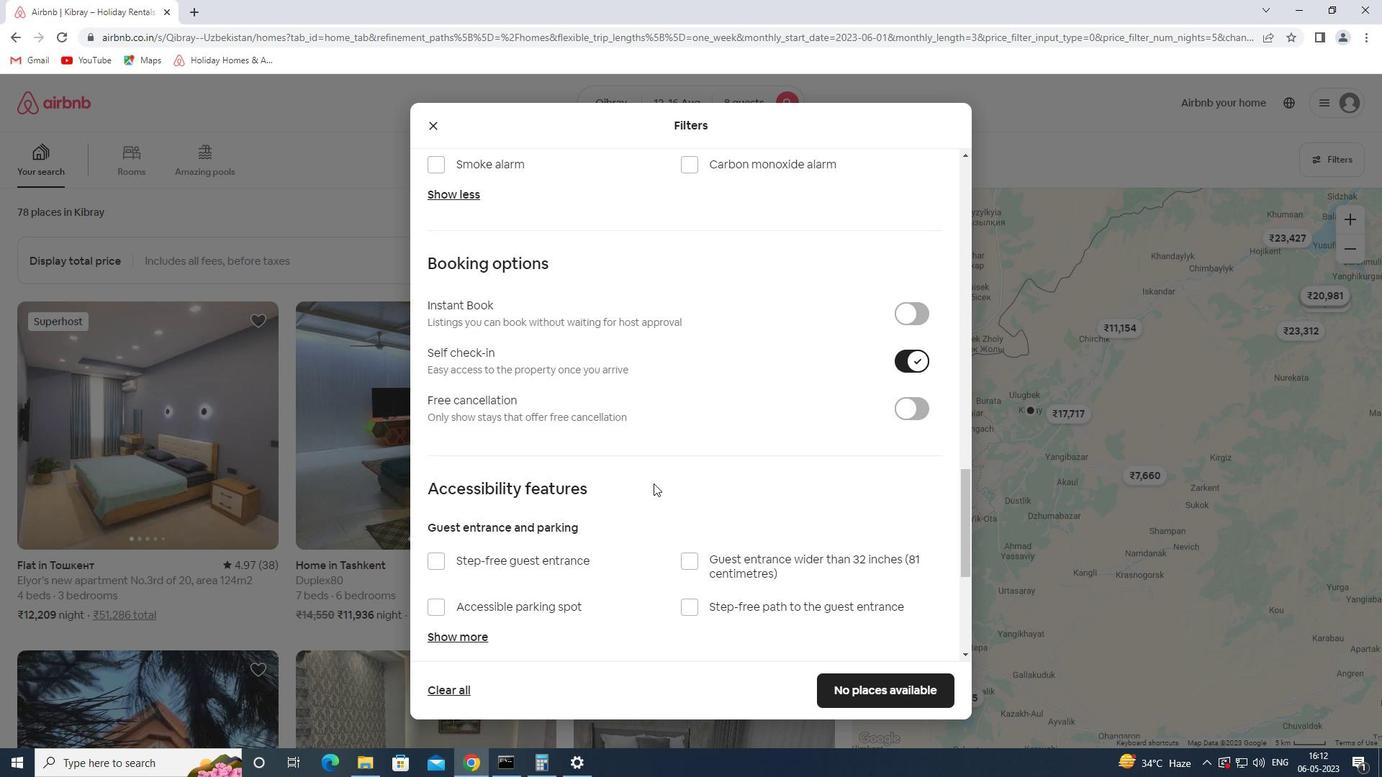 
Action: Mouse scrolled (653, 483) with delta (0, 0)
Screenshot: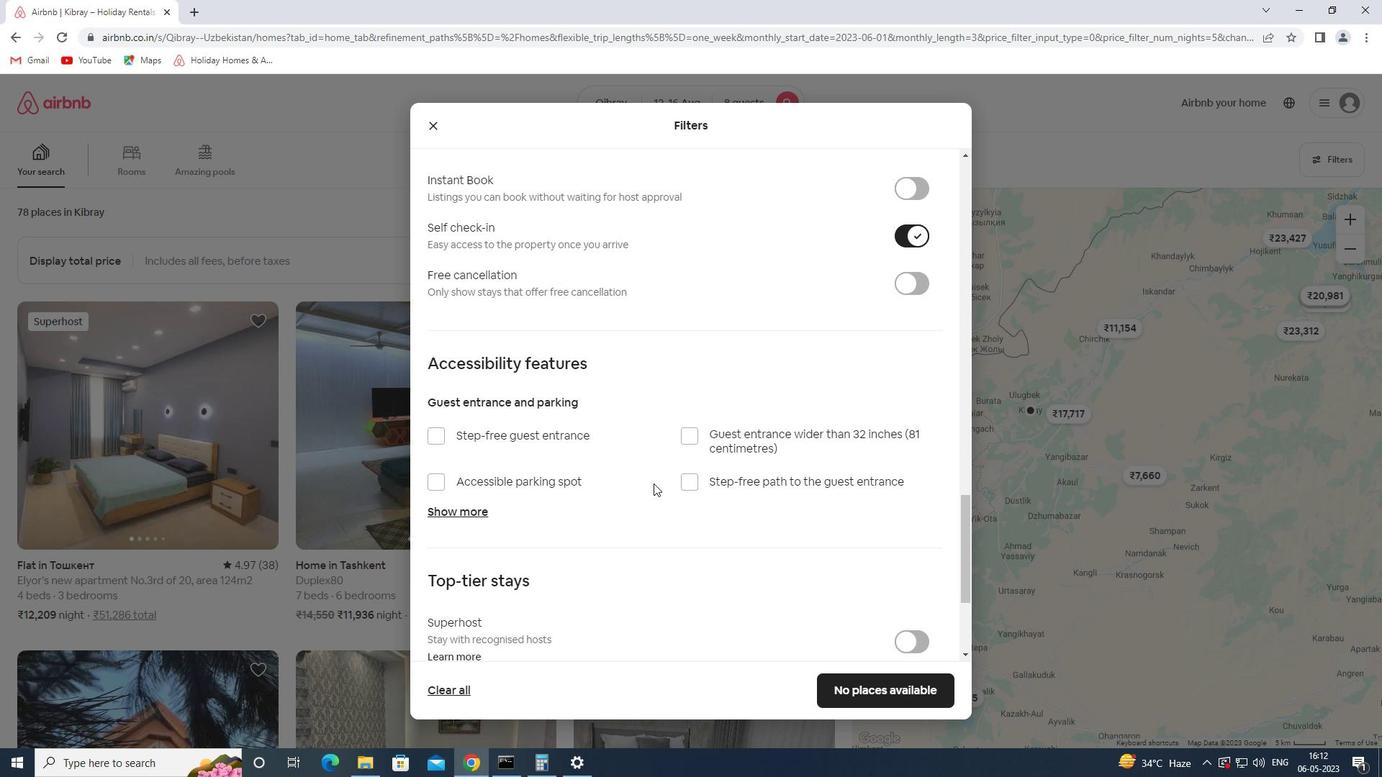 
Action: Mouse scrolled (653, 483) with delta (0, 0)
Screenshot: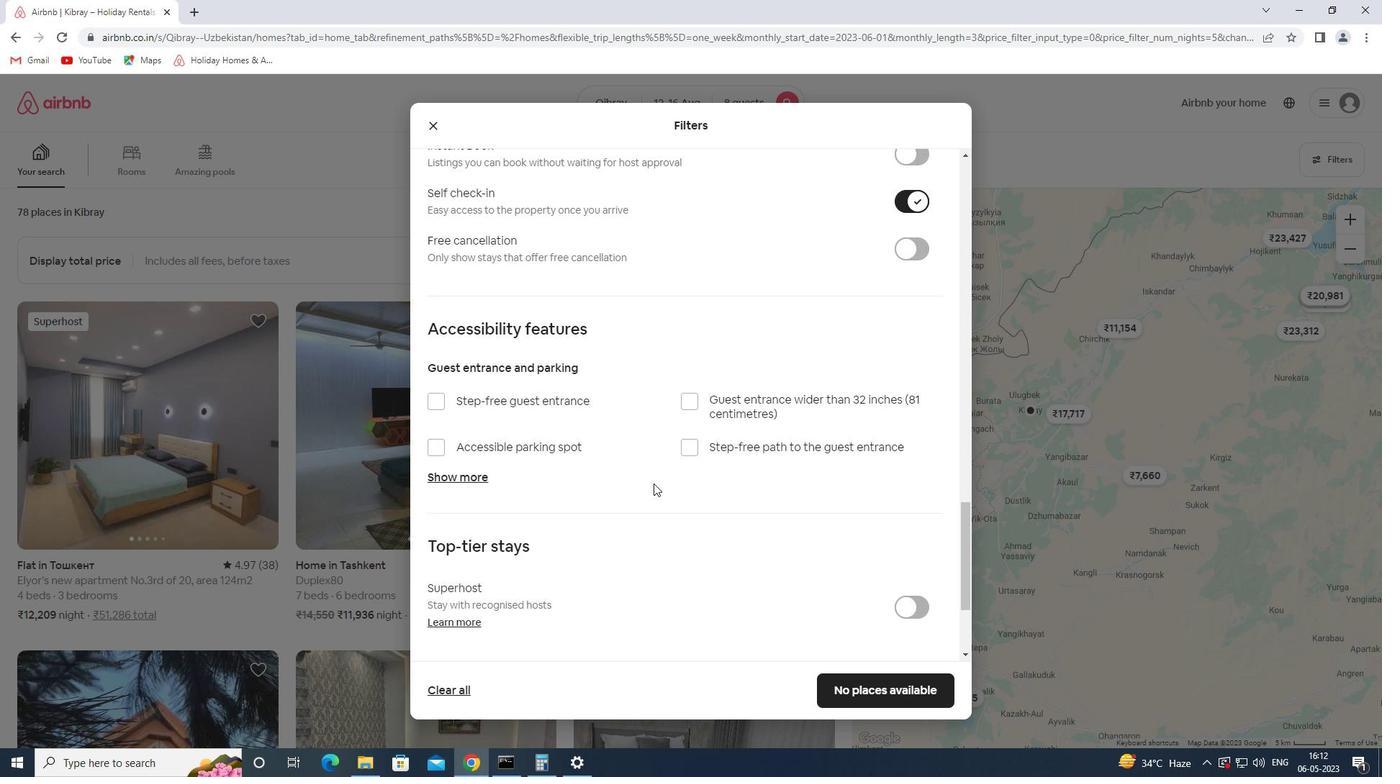 
Action: Mouse scrolled (653, 483) with delta (0, 0)
Screenshot: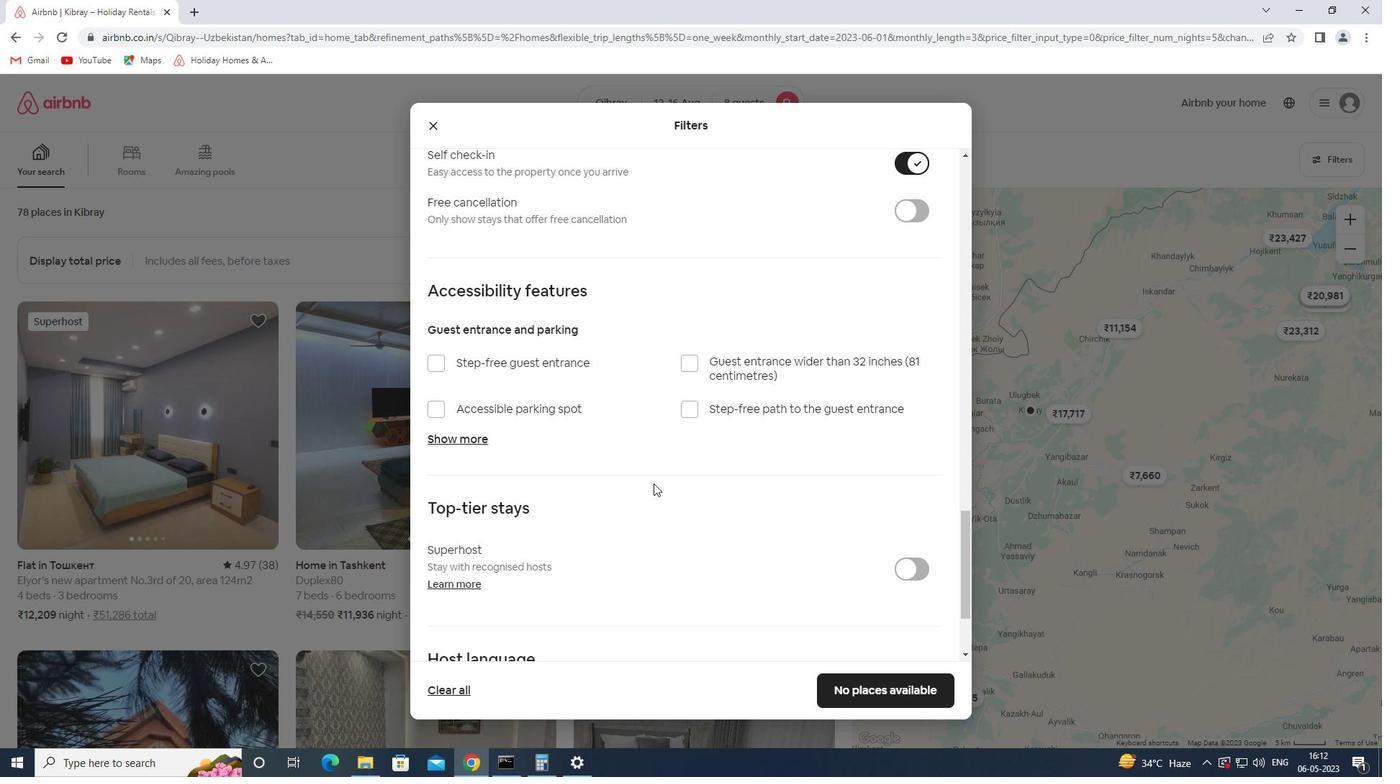 
Action: Mouse moved to (468, 559)
Screenshot: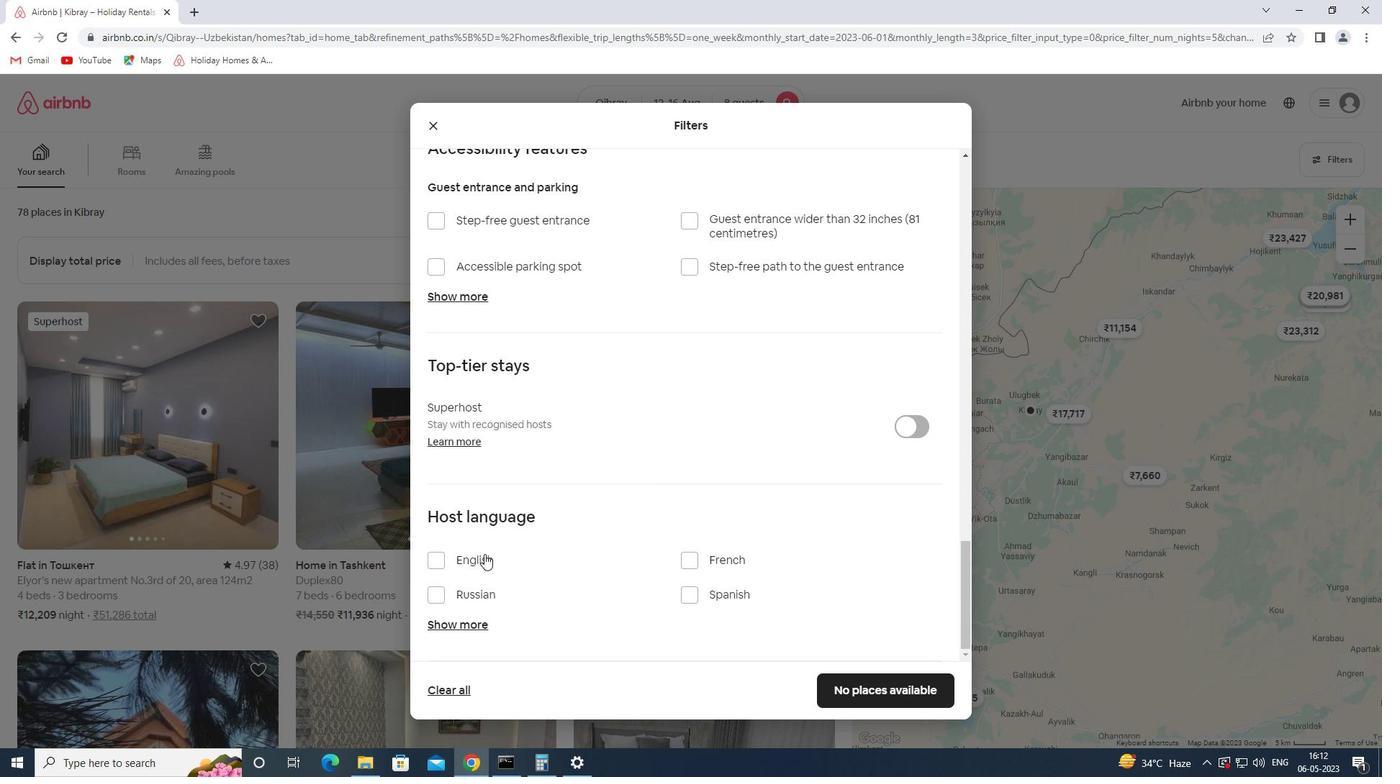 
Action: Mouse pressed left at (468, 559)
Screenshot: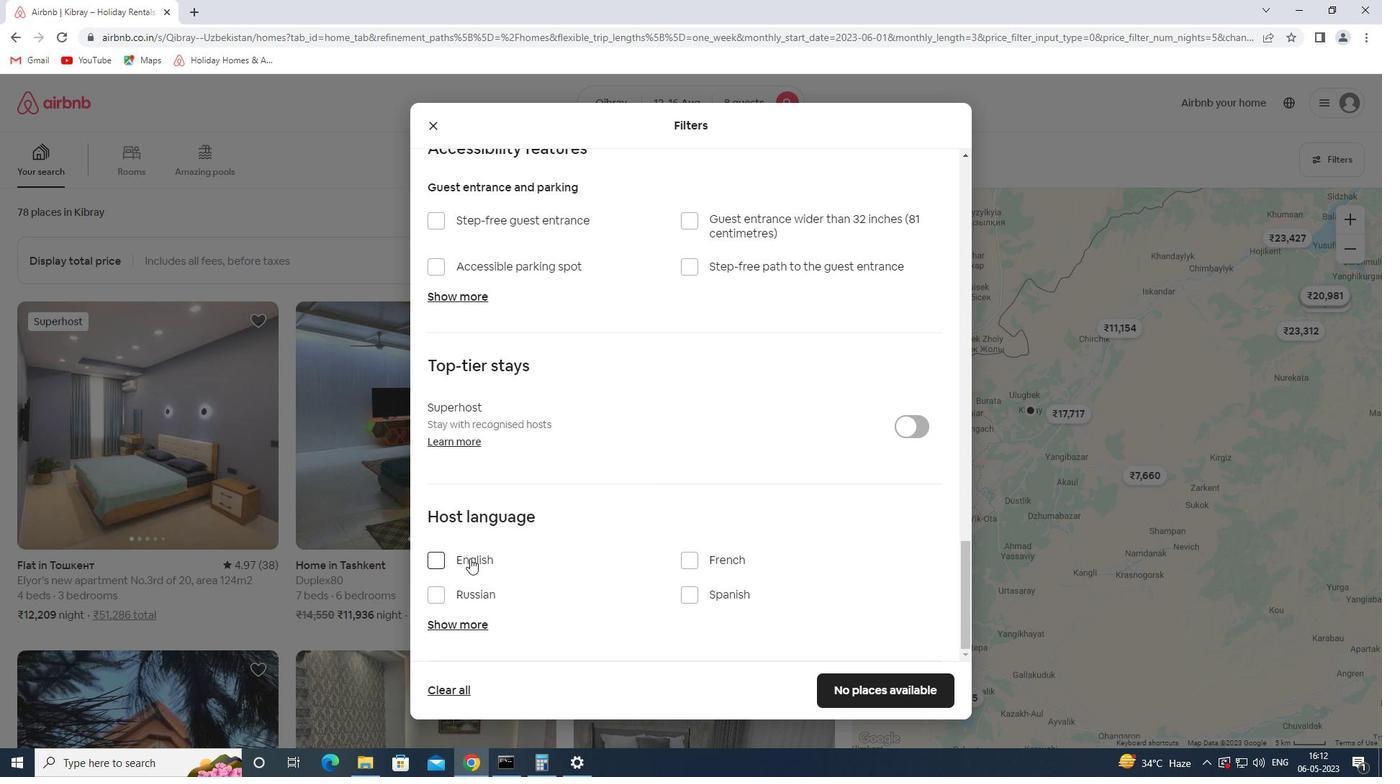 
Action: Mouse moved to (879, 689)
Screenshot: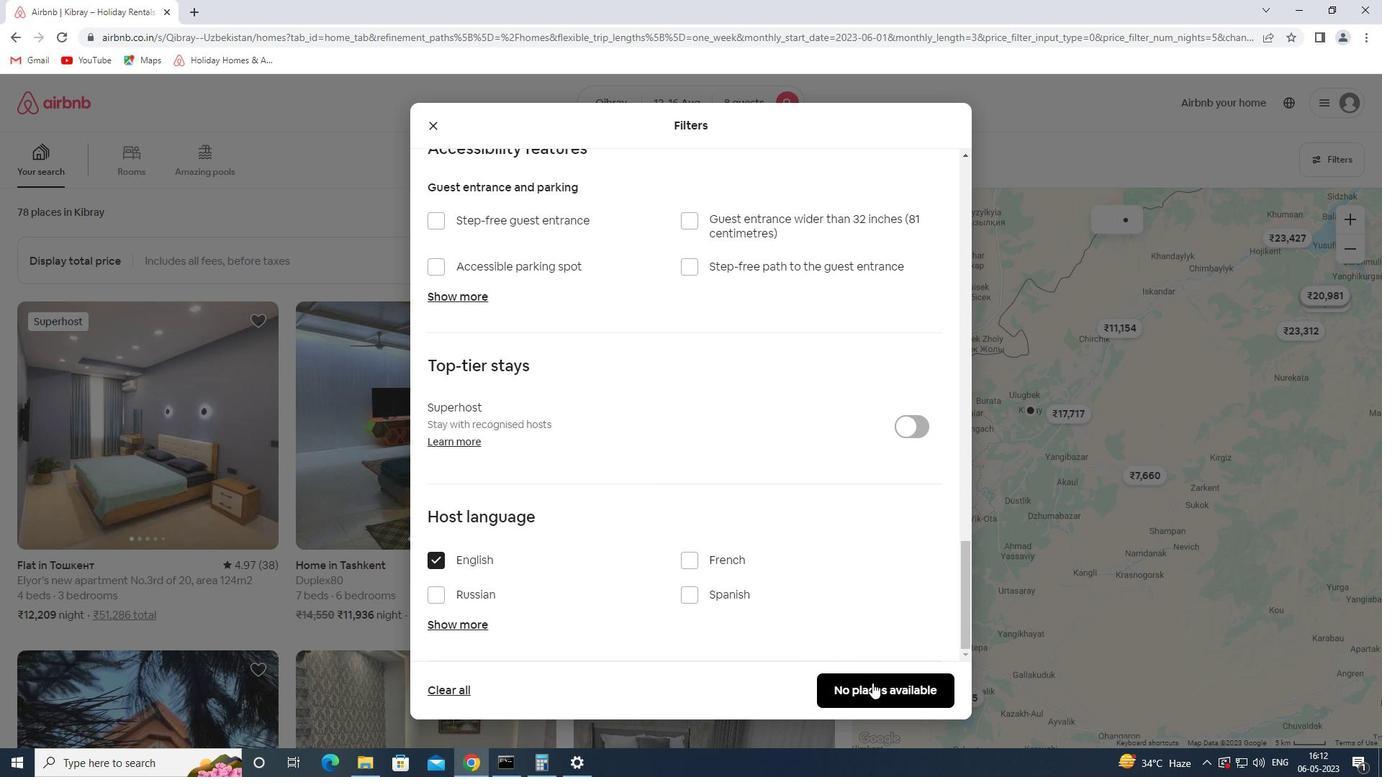 
Action: Mouse pressed left at (879, 689)
Screenshot: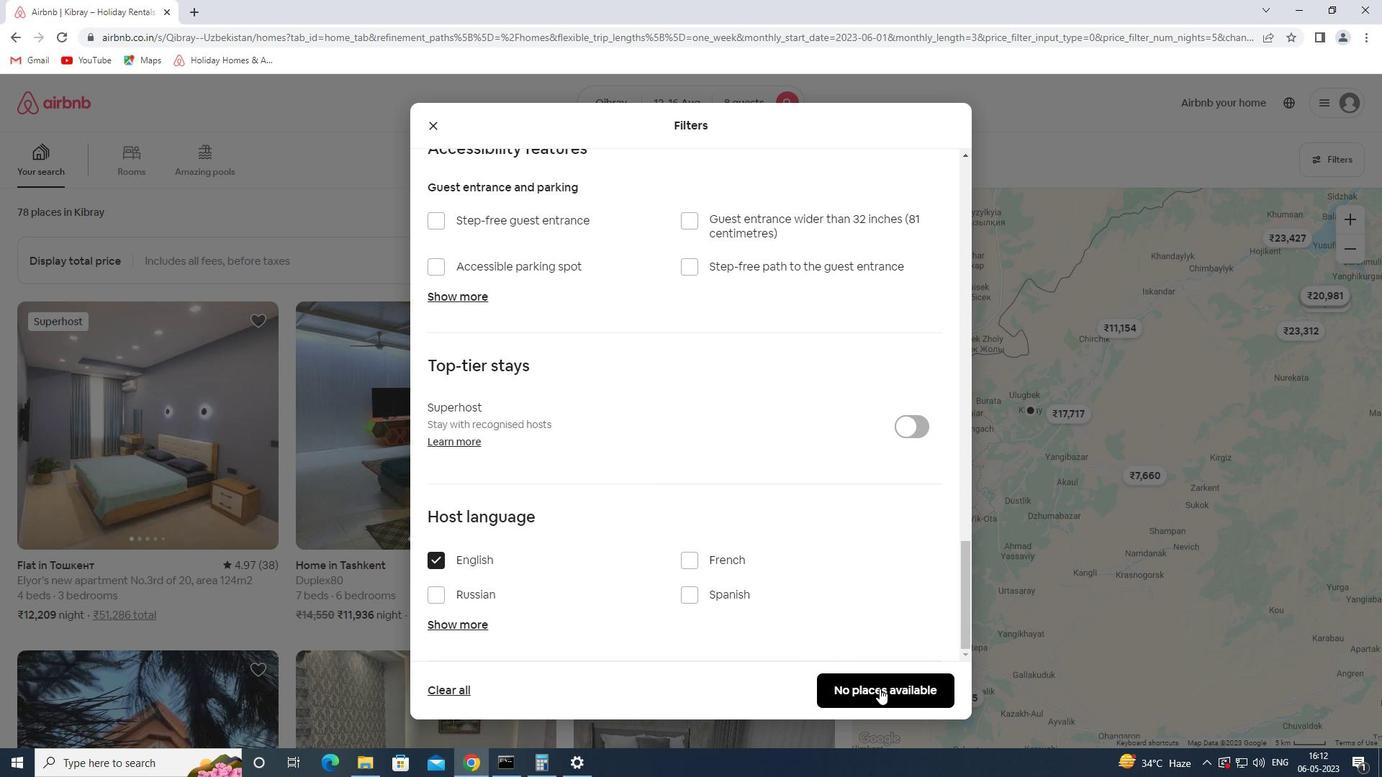 
Action: Mouse moved to (881, 676)
Screenshot: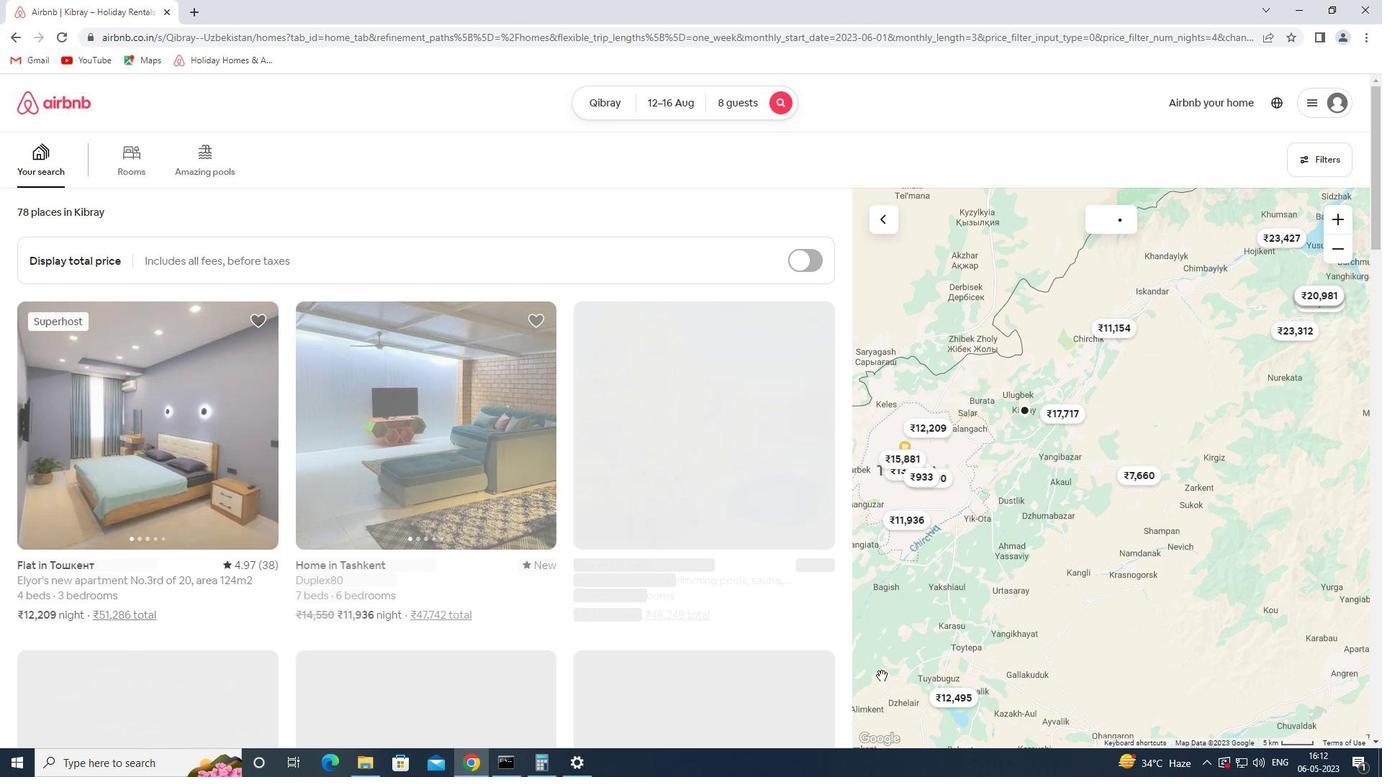 
